 Task: Find a house in Peterlee, UK, for 7 adults from July 10 to July 15, with Wifi, Free parking, Gym, TV, and Breakfast, priced between ₹10,000 and ₹15,000, with 4 bedrooms, 7 beds, and 4 bathrooms.
Action: Mouse moved to (588, 126)
Screenshot: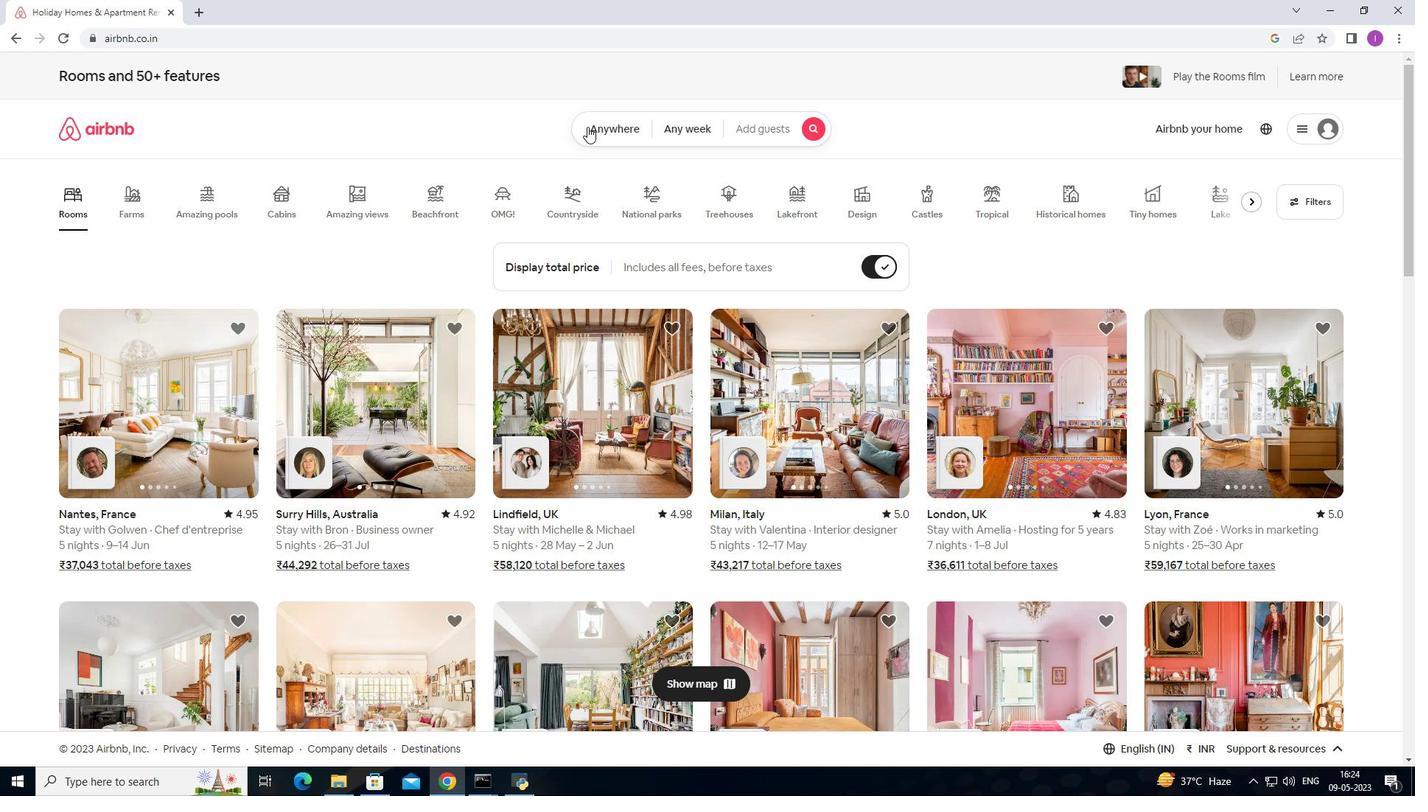 
Action: Mouse pressed left at (588, 126)
Screenshot: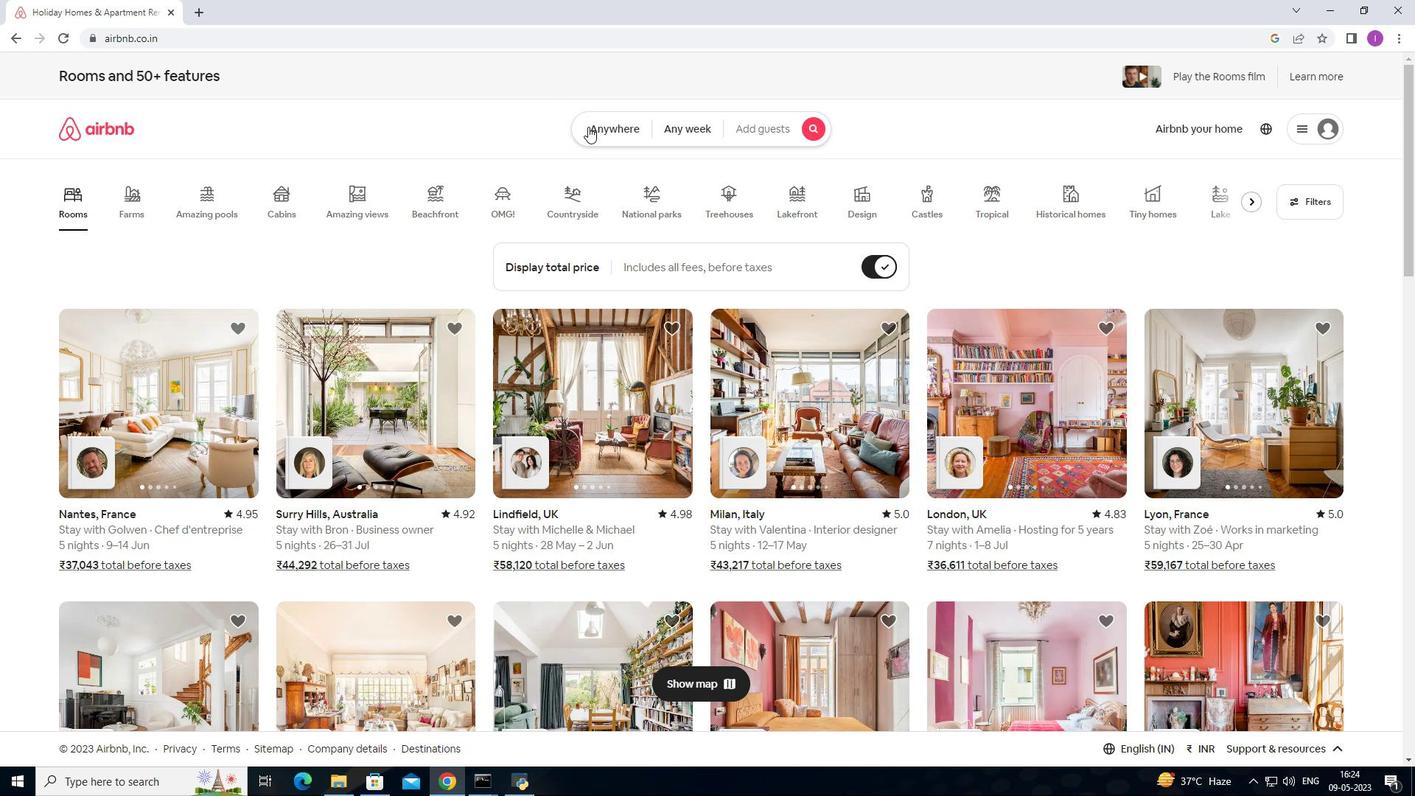 
Action: Mouse moved to (436, 180)
Screenshot: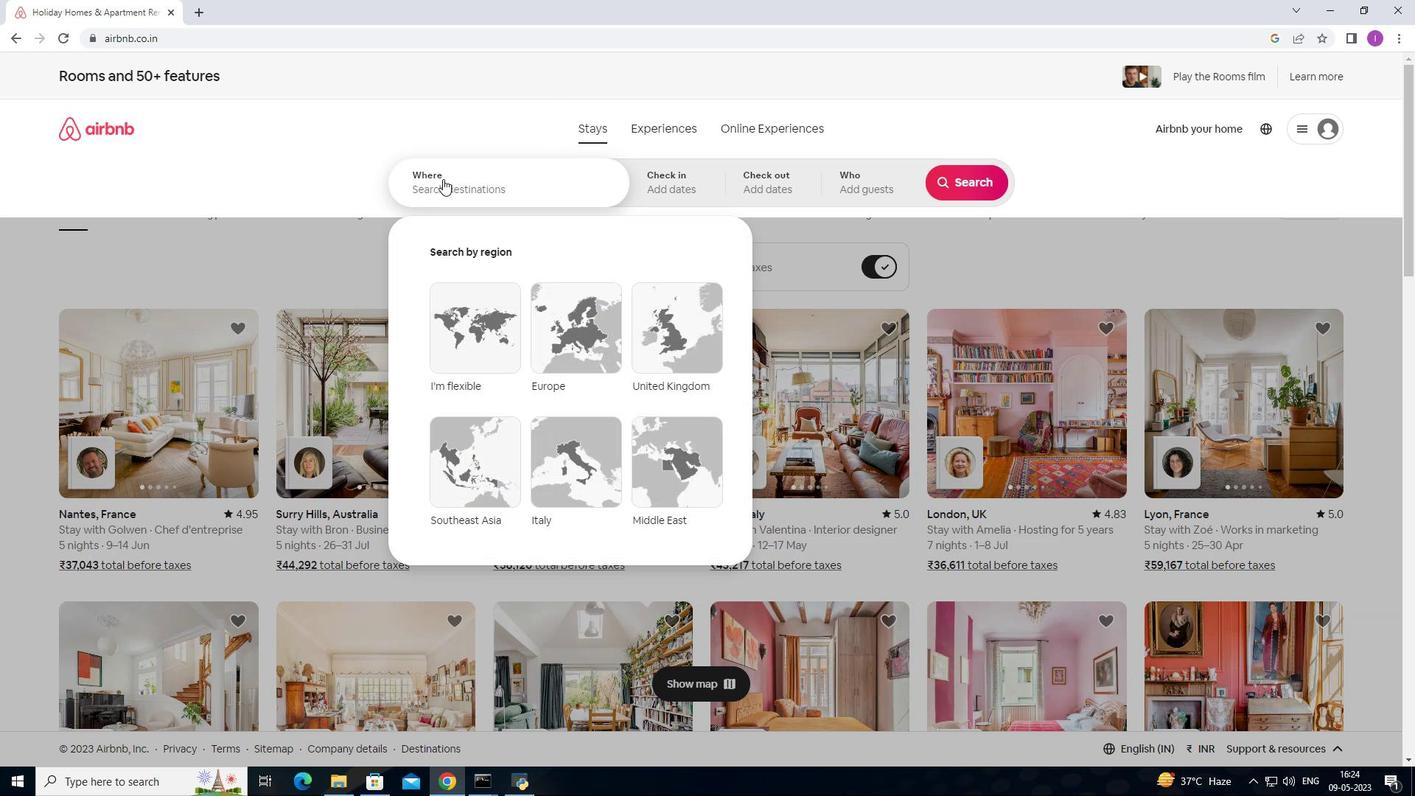 
Action: Mouse pressed left at (436, 180)
Screenshot: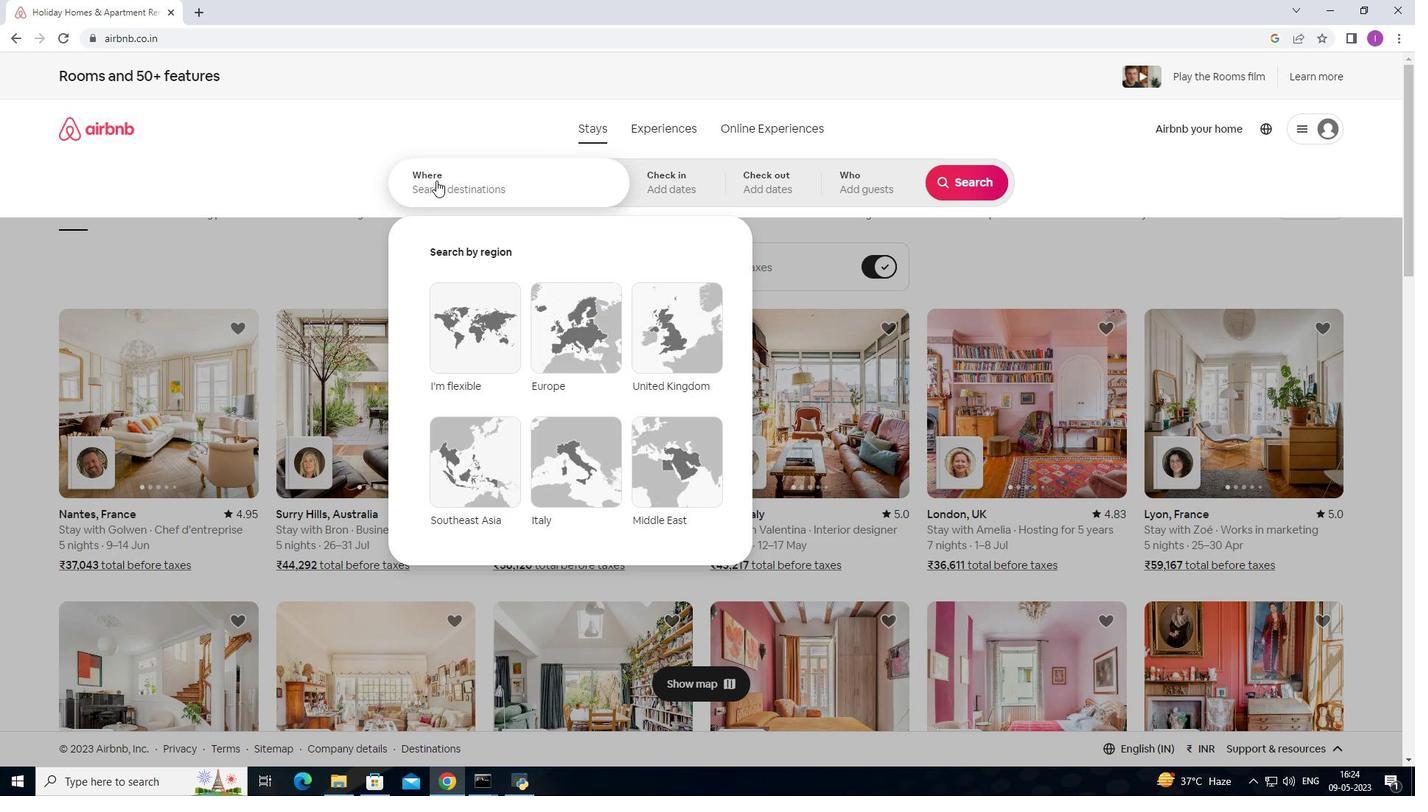 
Action: Mouse moved to (448, 187)
Screenshot: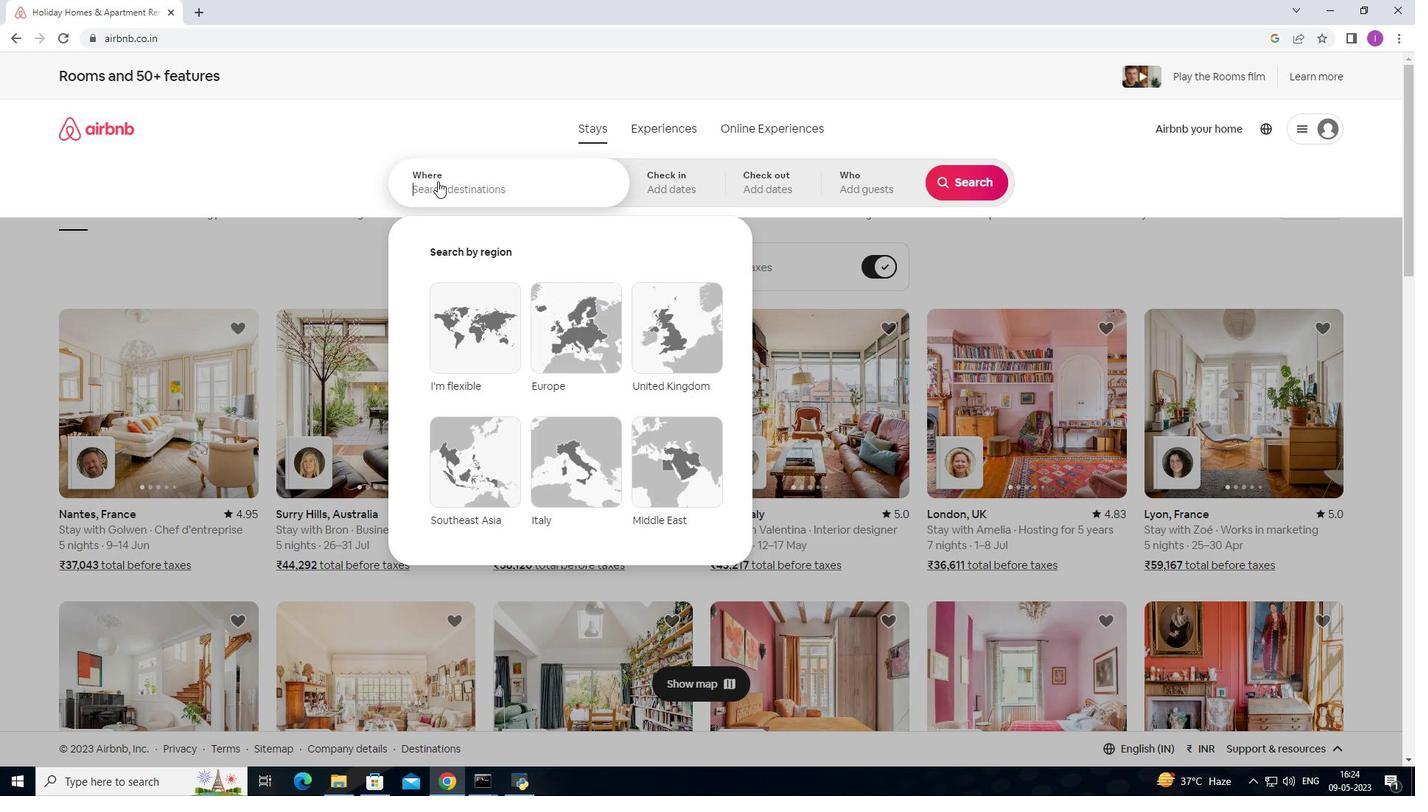 
Action: Key pressed <Key.shift><Key.shift><Key.shift><Key.shift><Key.shift><Key.shift>Peterlee
Screenshot: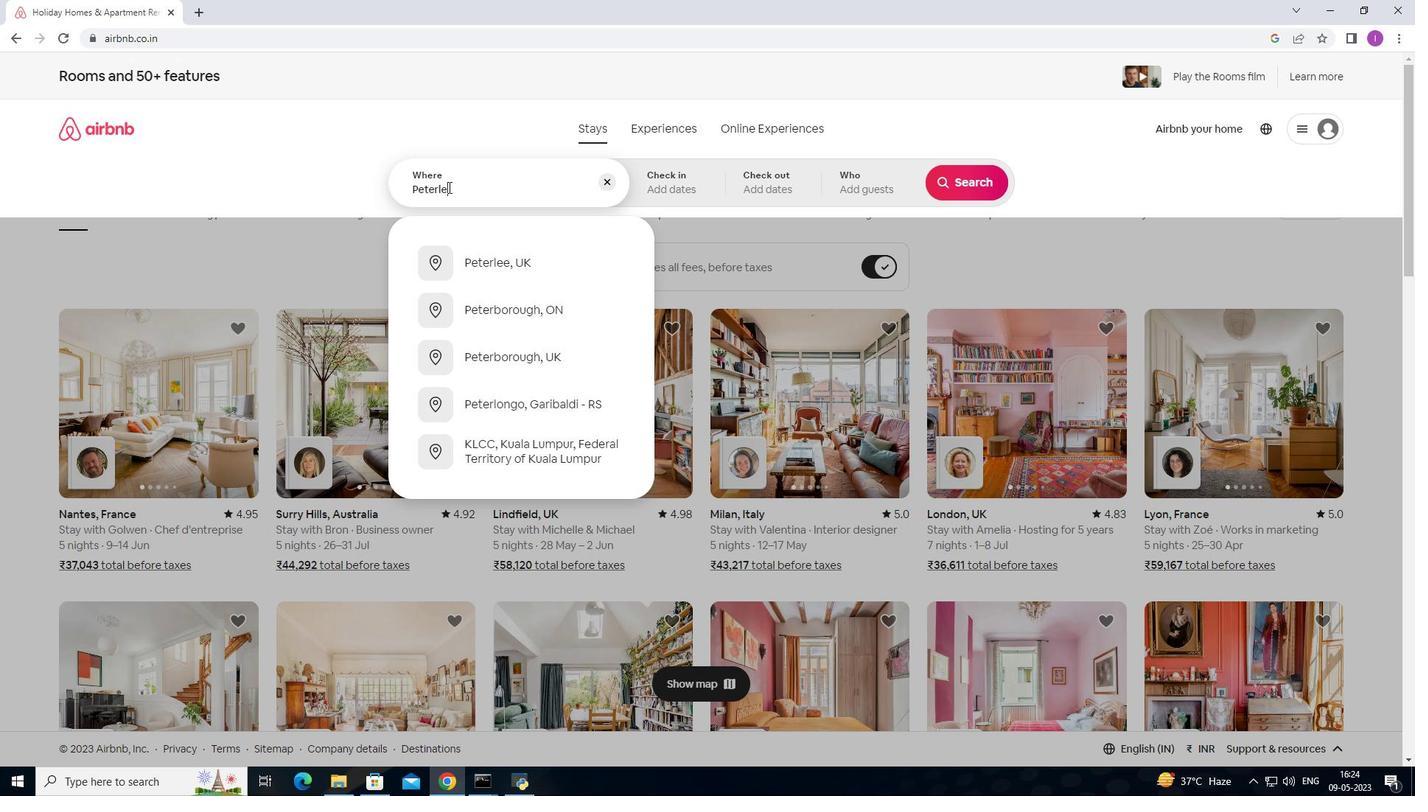 
Action: Mouse moved to (481, 258)
Screenshot: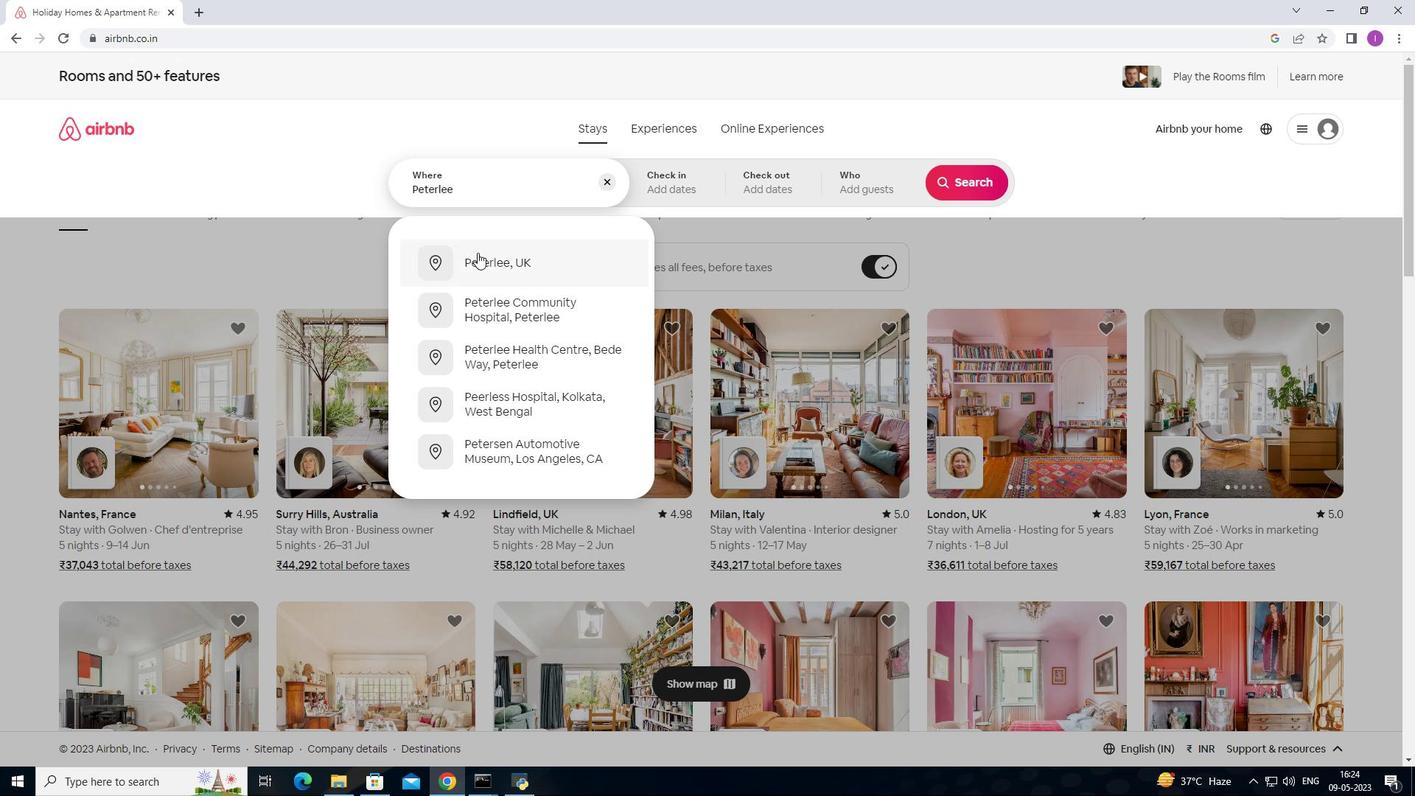 
Action: Mouse pressed left at (481, 258)
Screenshot: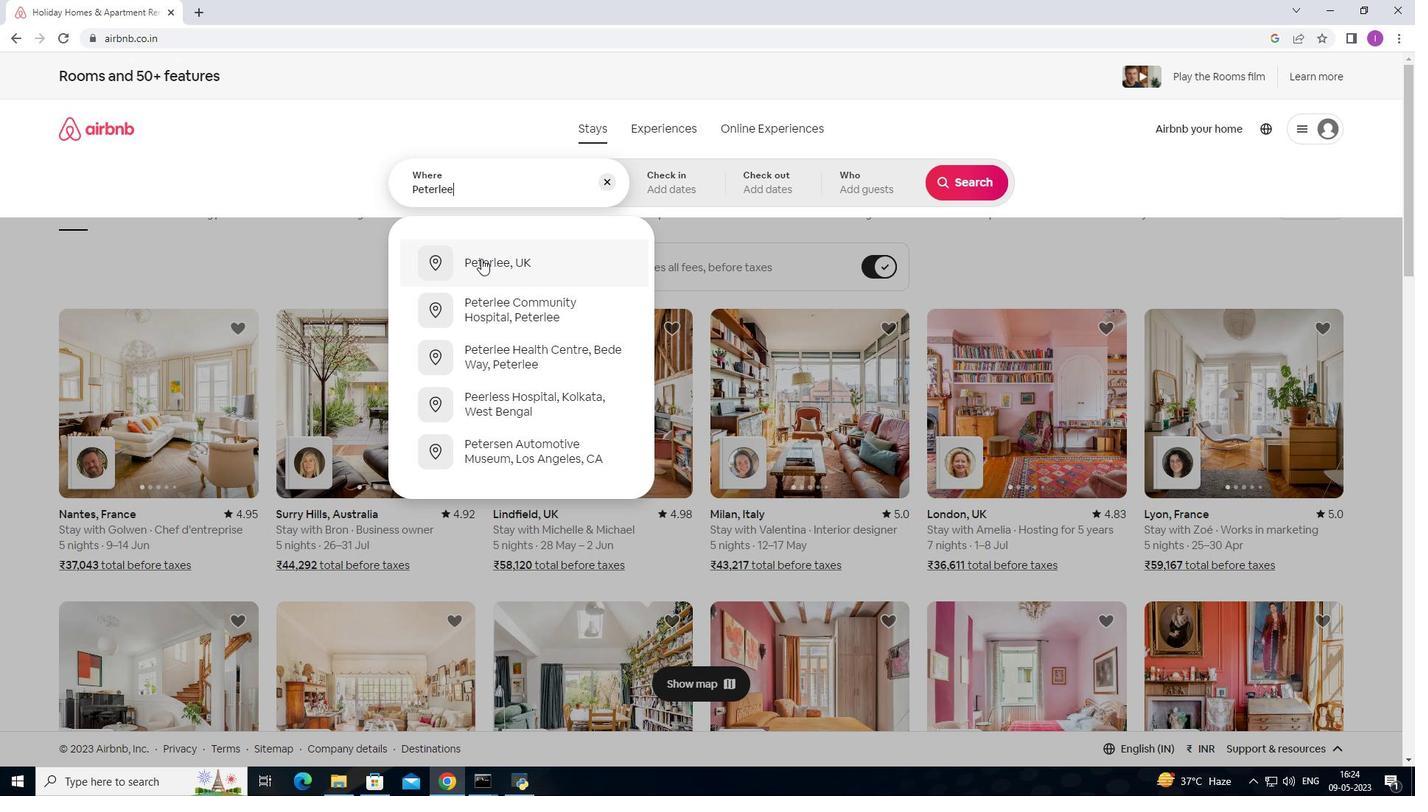 
Action: Mouse moved to (968, 299)
Screenshot: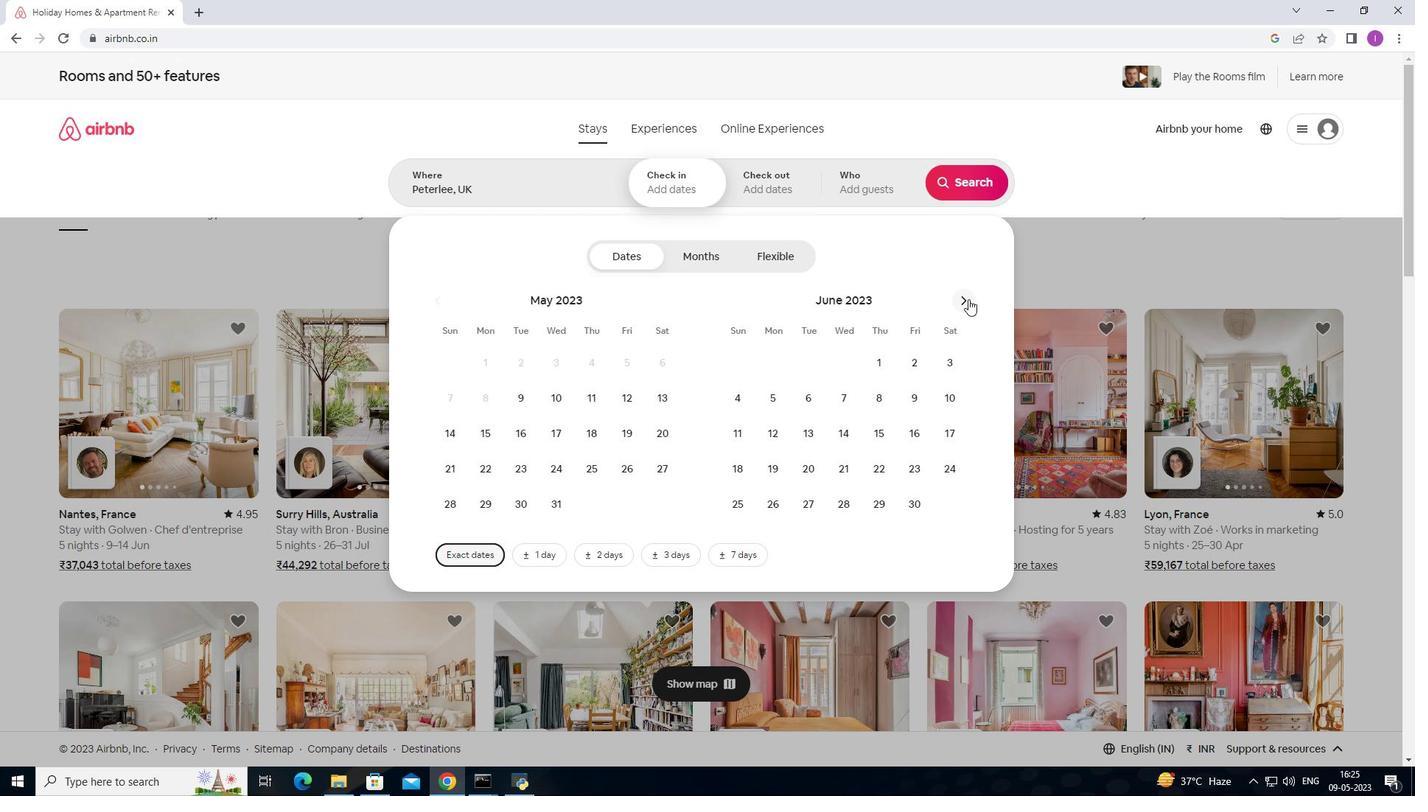 
Action: Mouse pressed left at (968, 299)
Screenshot: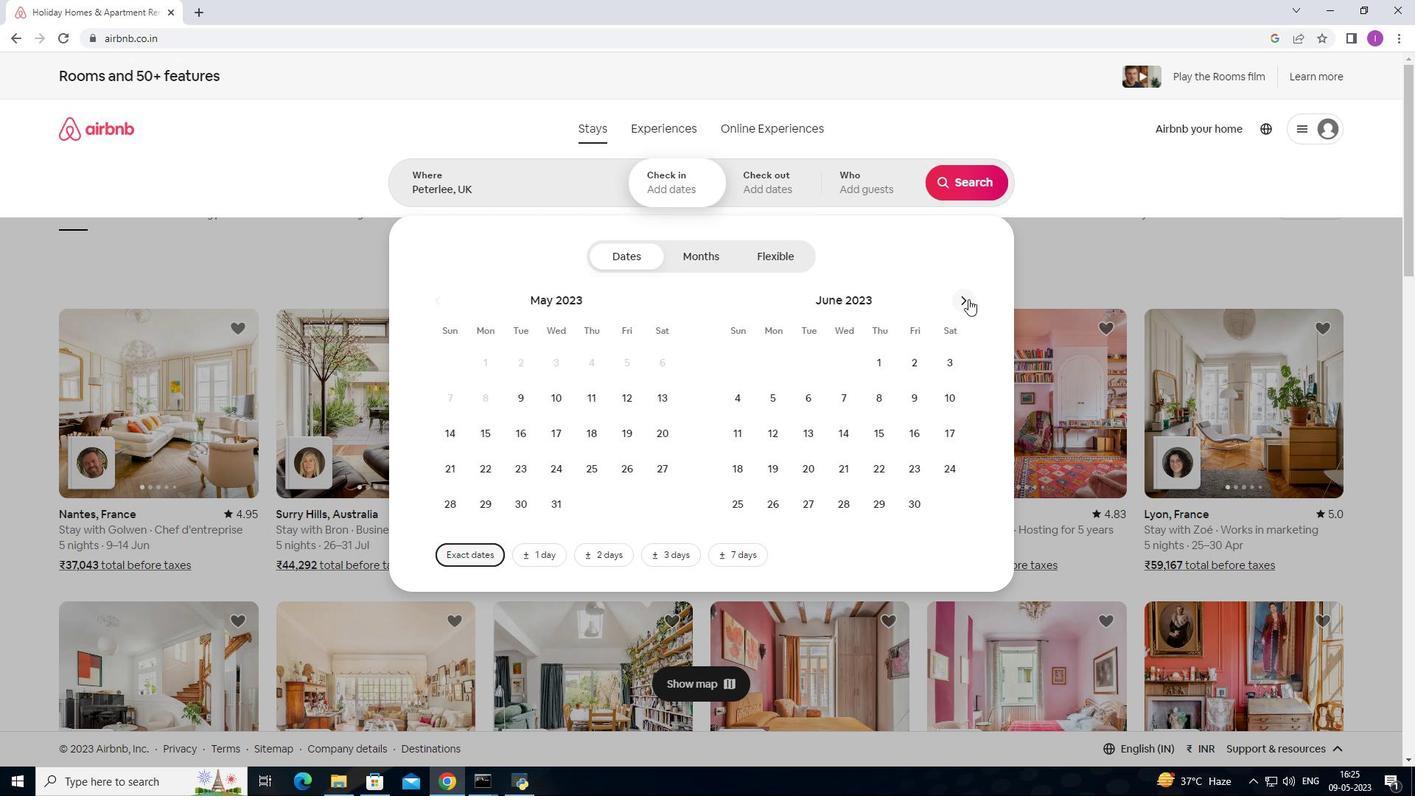 
Action: Mouse pressed left at (968, 299)
Screenshot: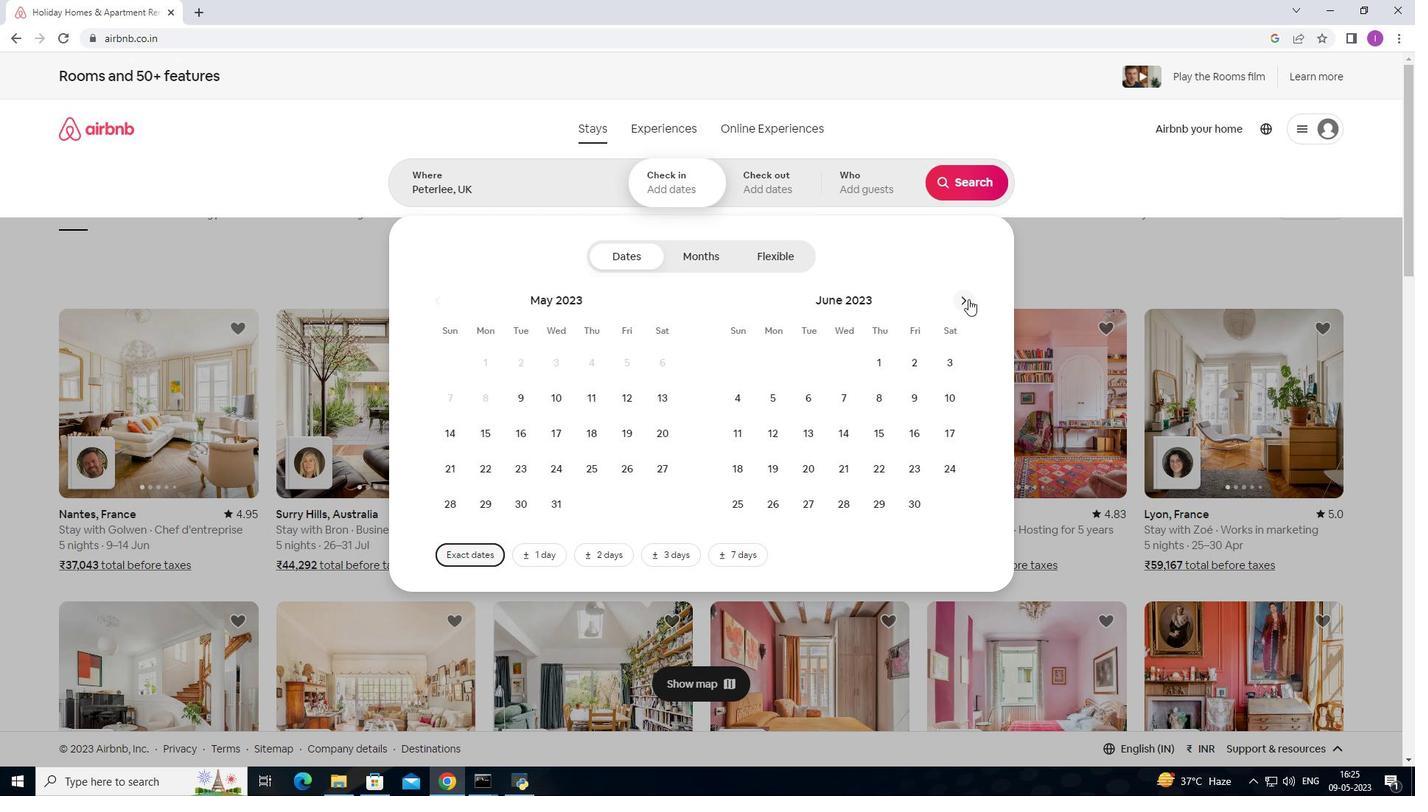 
Action: Mouse moved to (486, 434)
Screenshot: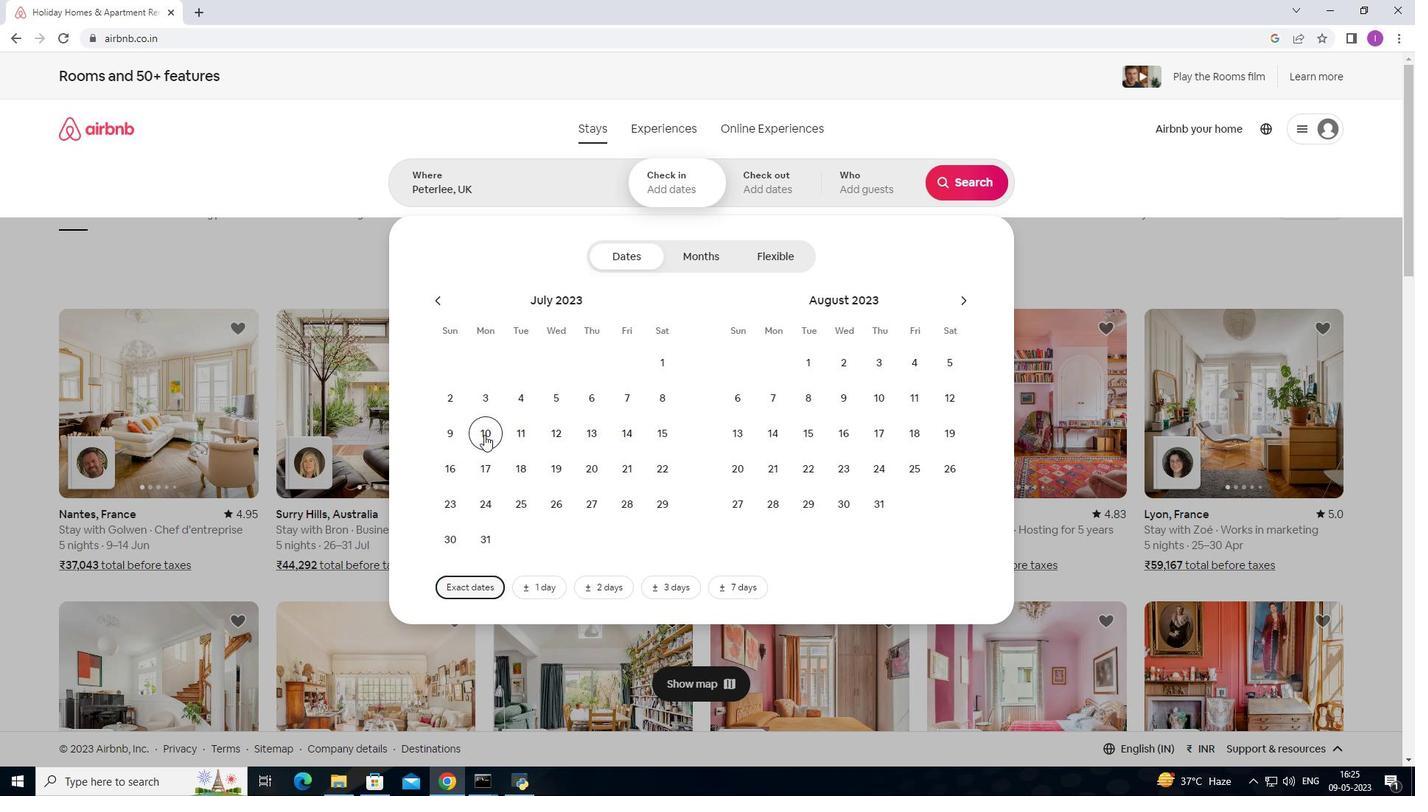 
Action: Mouse pressed left at (486, 434)
Screenshot: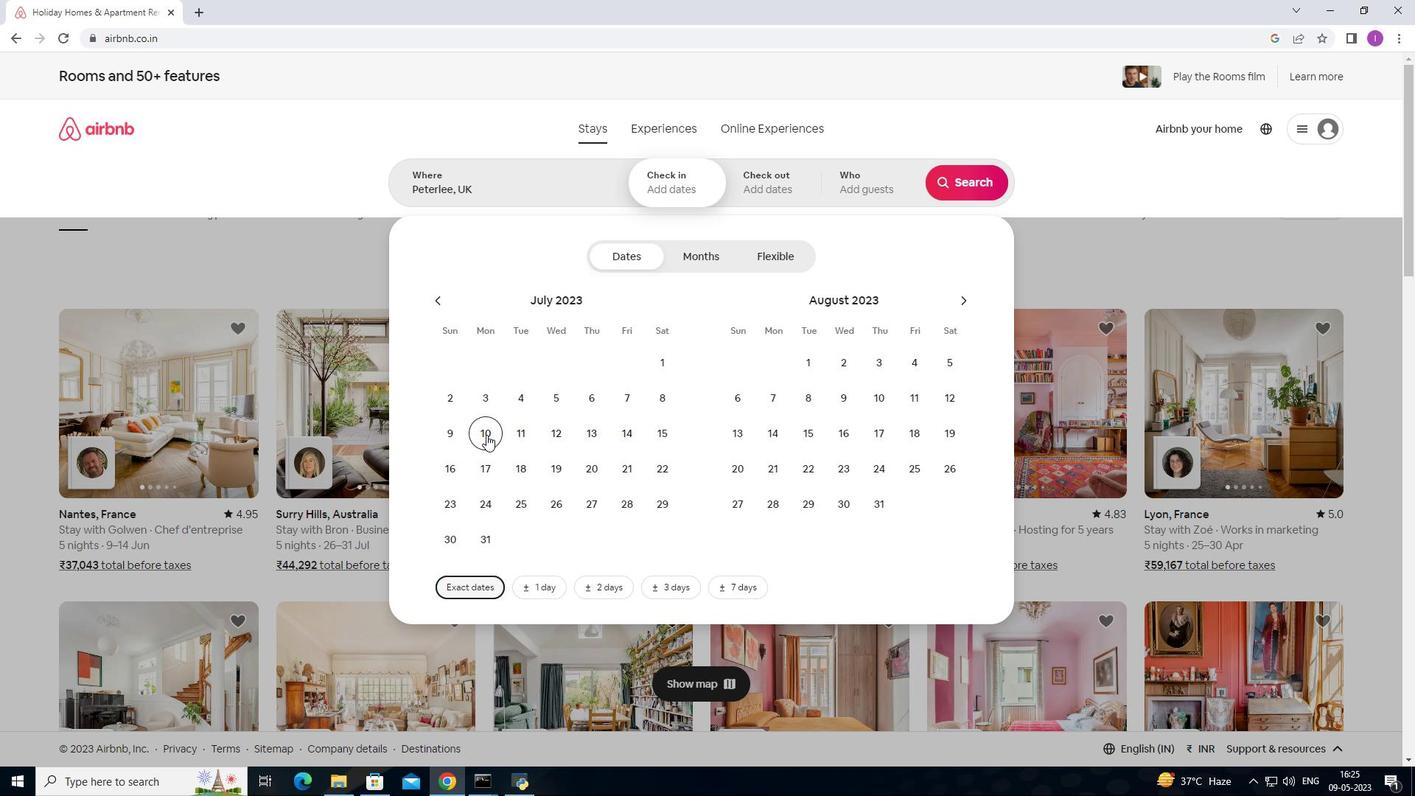 
Action: Mouse moved to (675, 433)
Screenshot: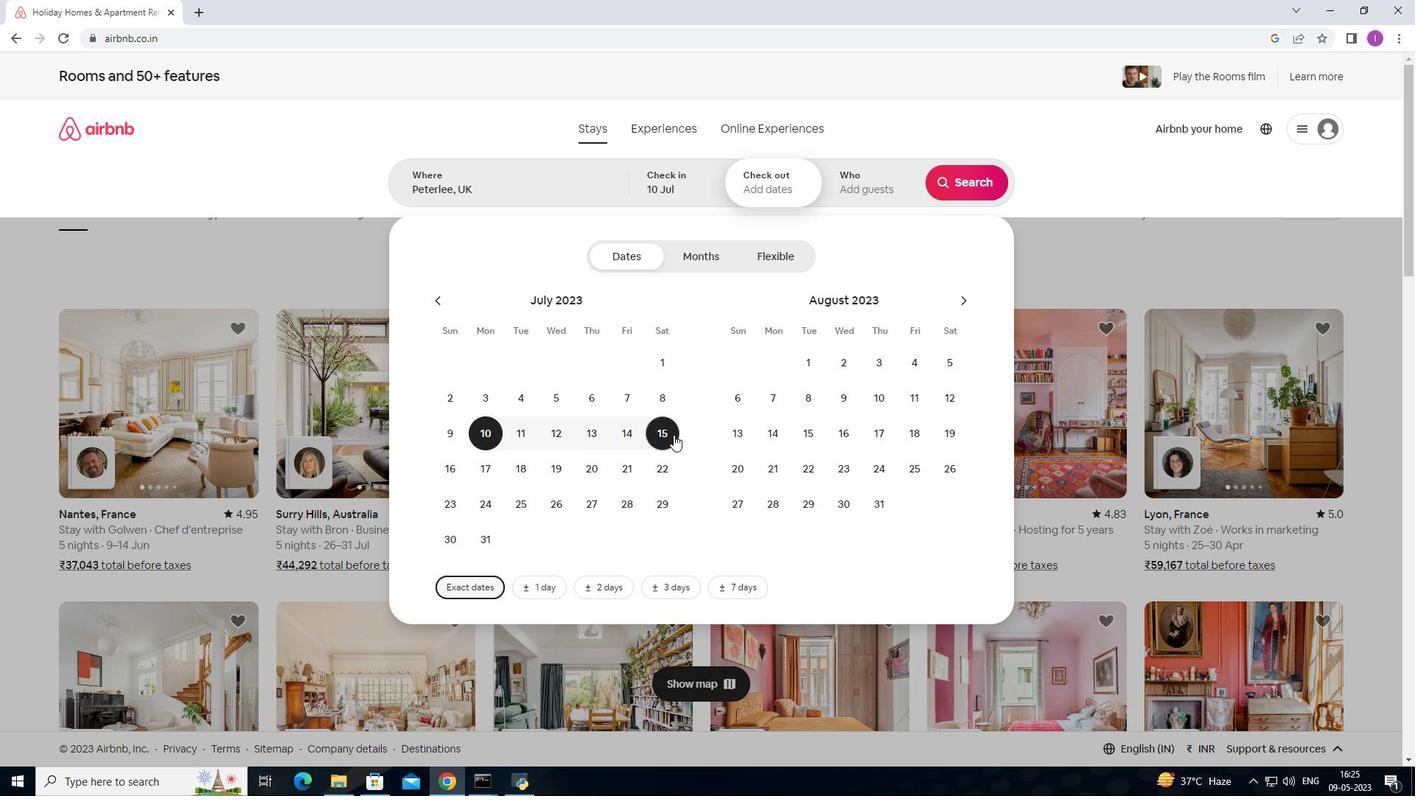 
Action: Mouse pressed left at (675, 433)
Screenshot: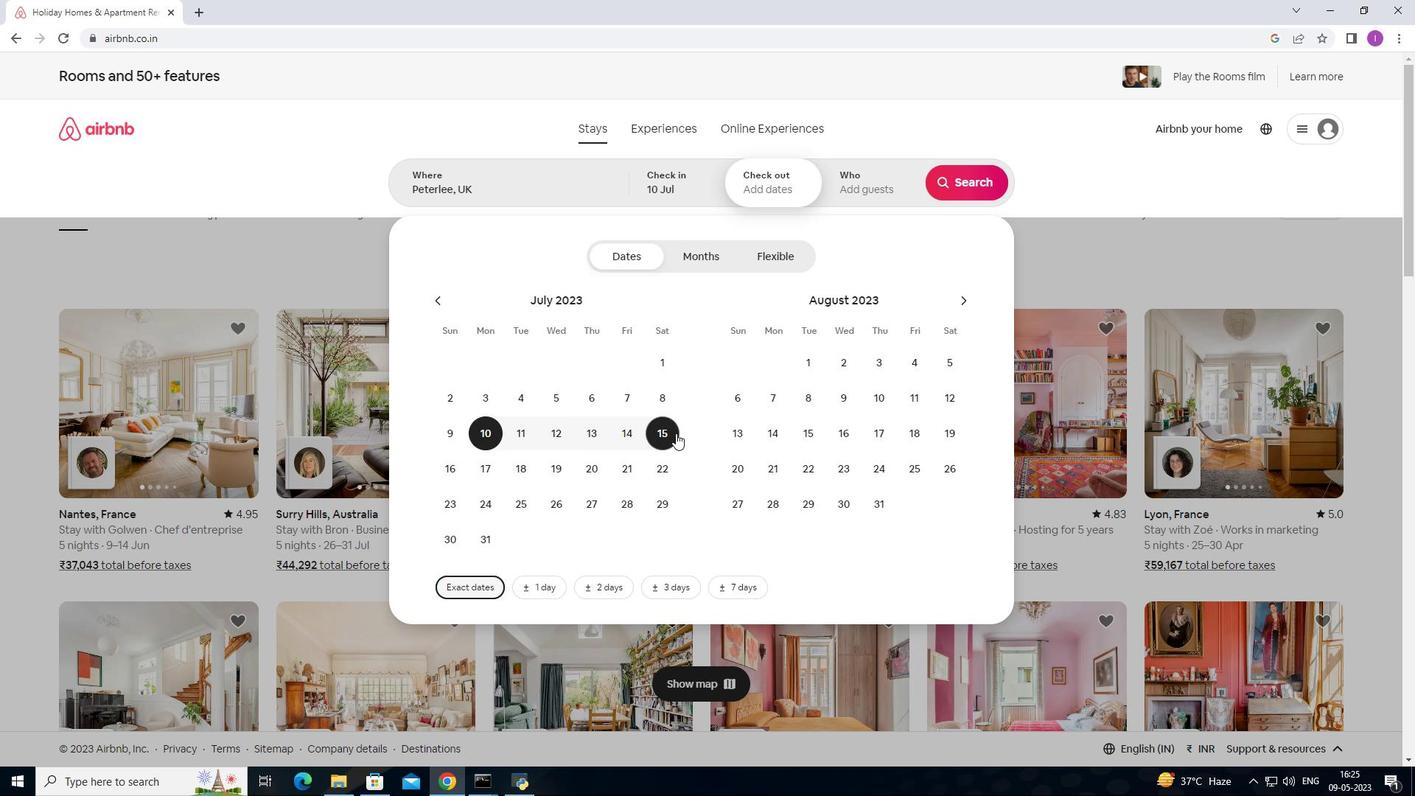 
Action: Mouse moved to (846, 196)
Screenshot: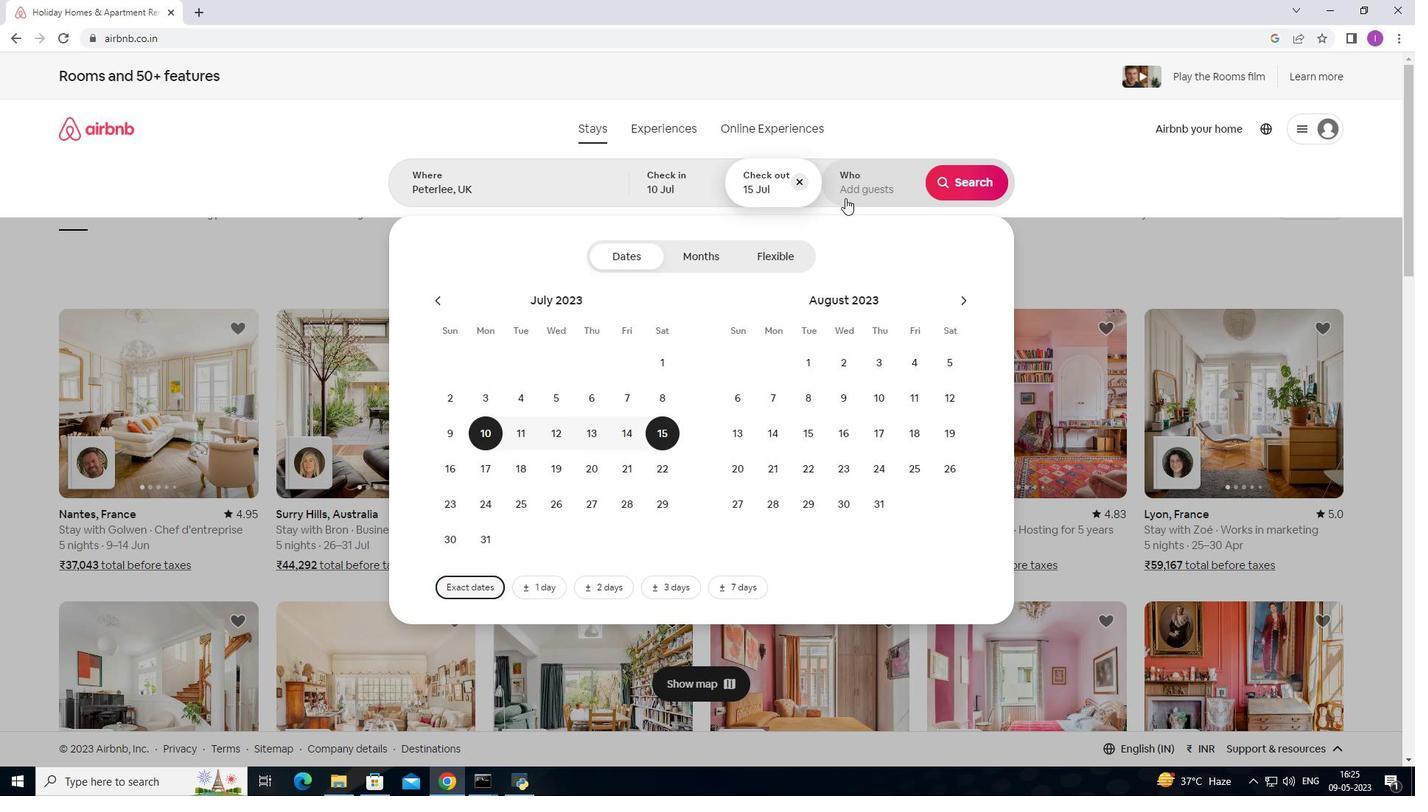 
Action: Mouse pressed left at (846, 196)
Screenshot: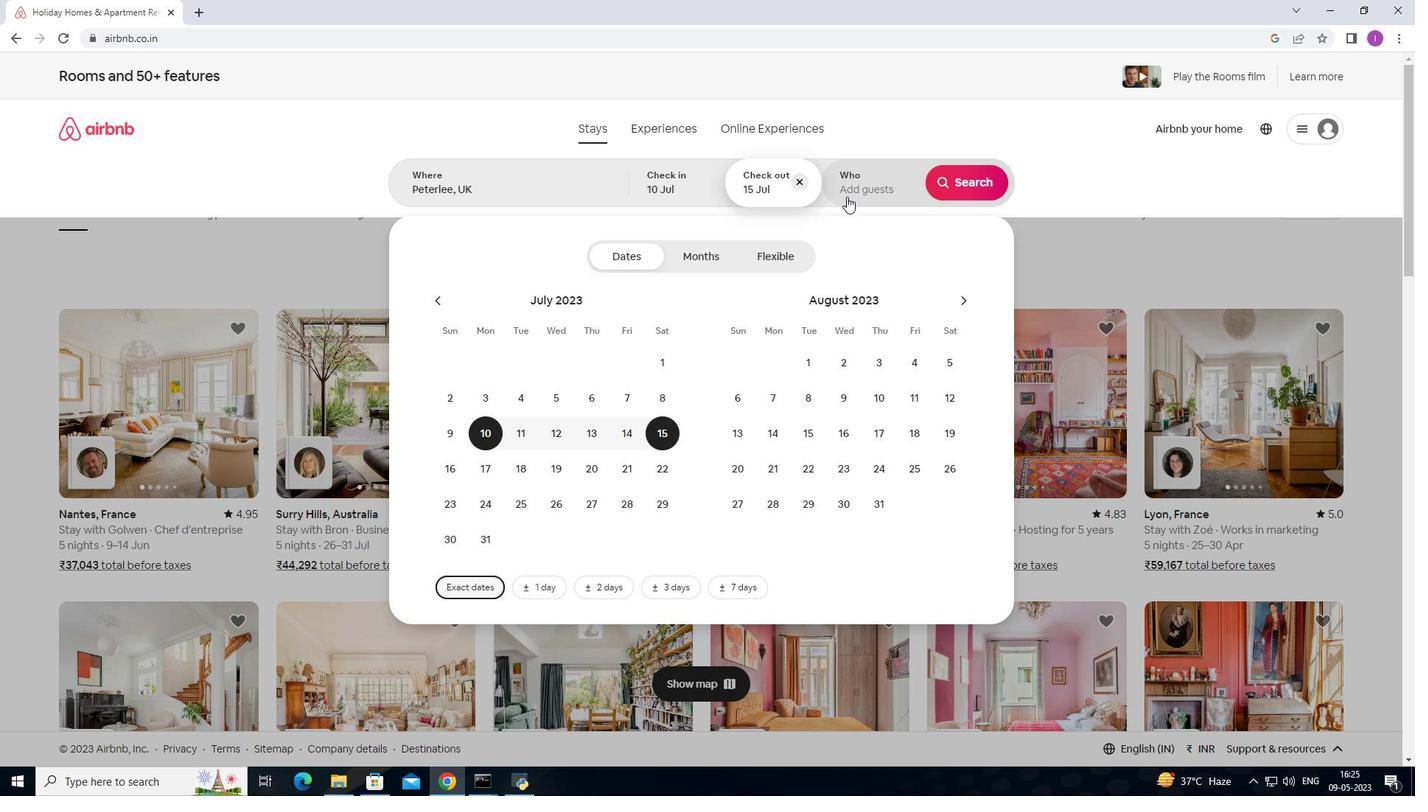
Action: Mouse moved to (969, 257)
Screenshot: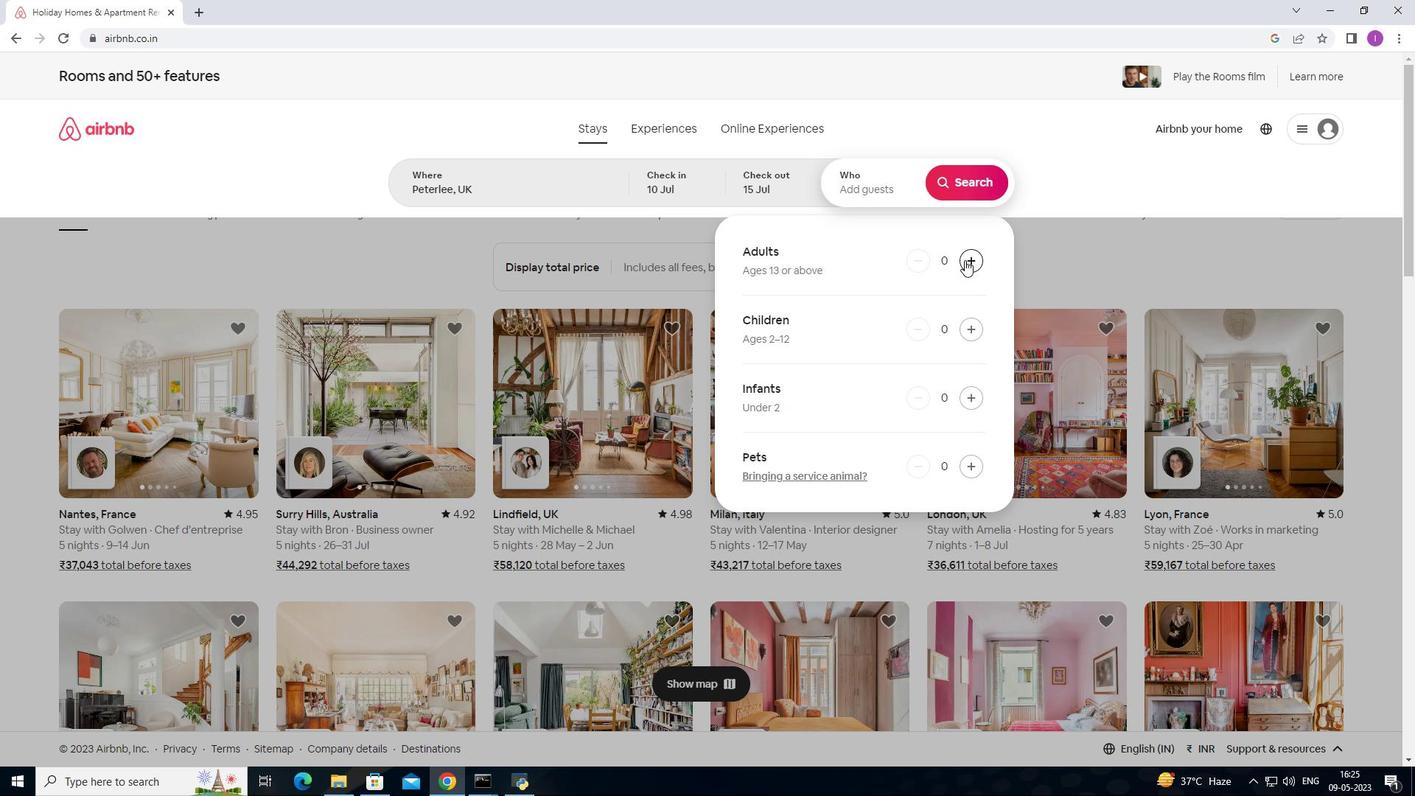 
Action: Mouse pressed left at (969, 257)
Screenshot: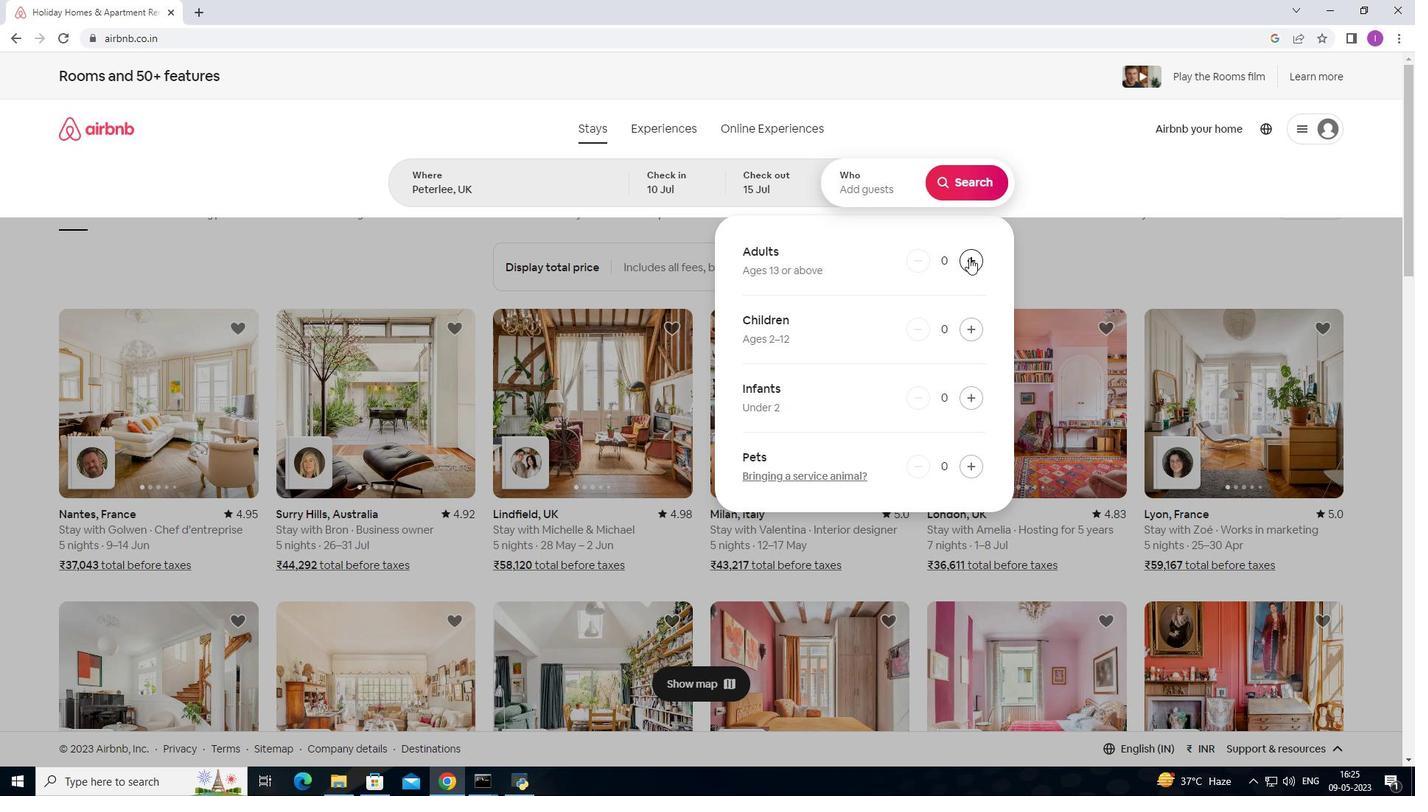 
Action: Mouse pressed left at (969, 257)
Screenshot: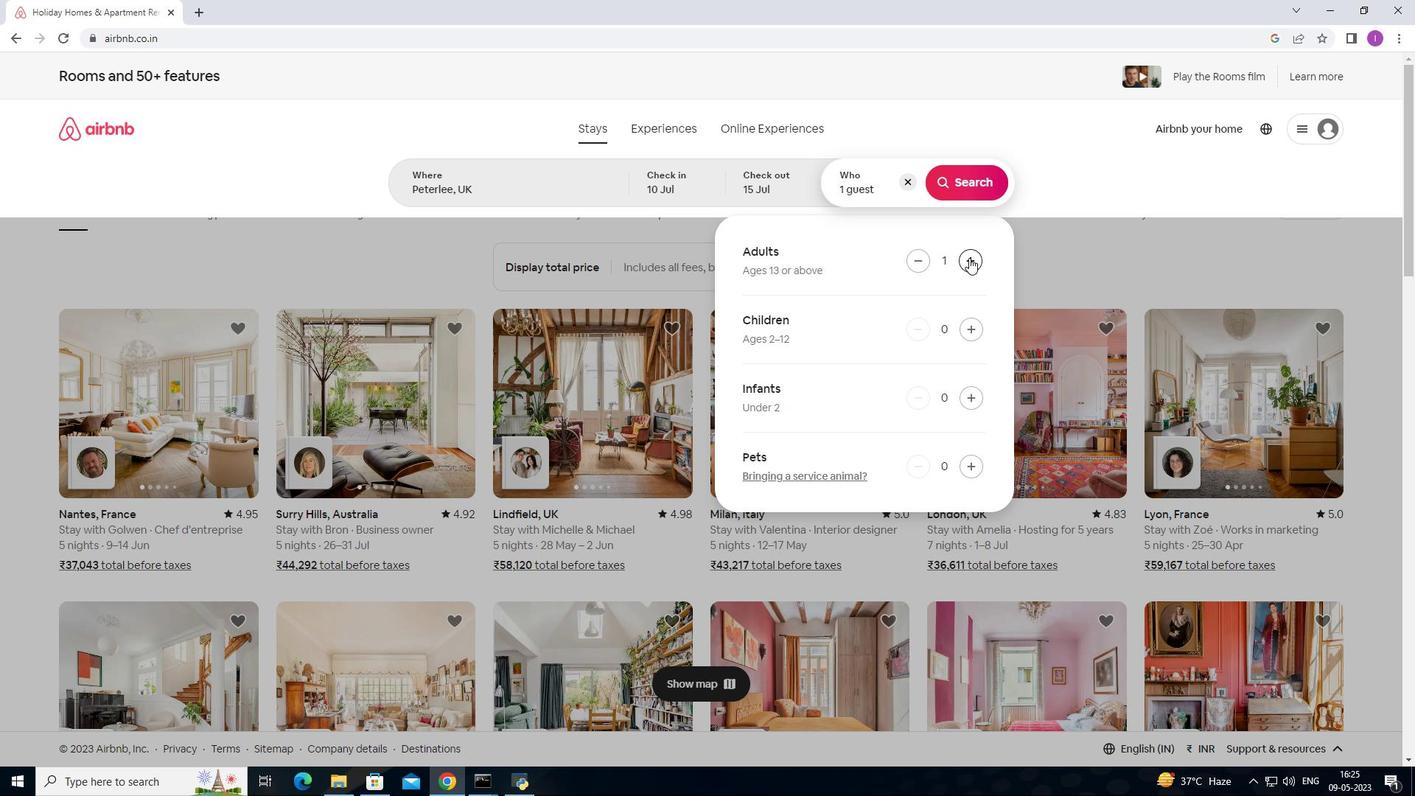 
Action: Mouse pressed left at (969, 257)
Screenshot: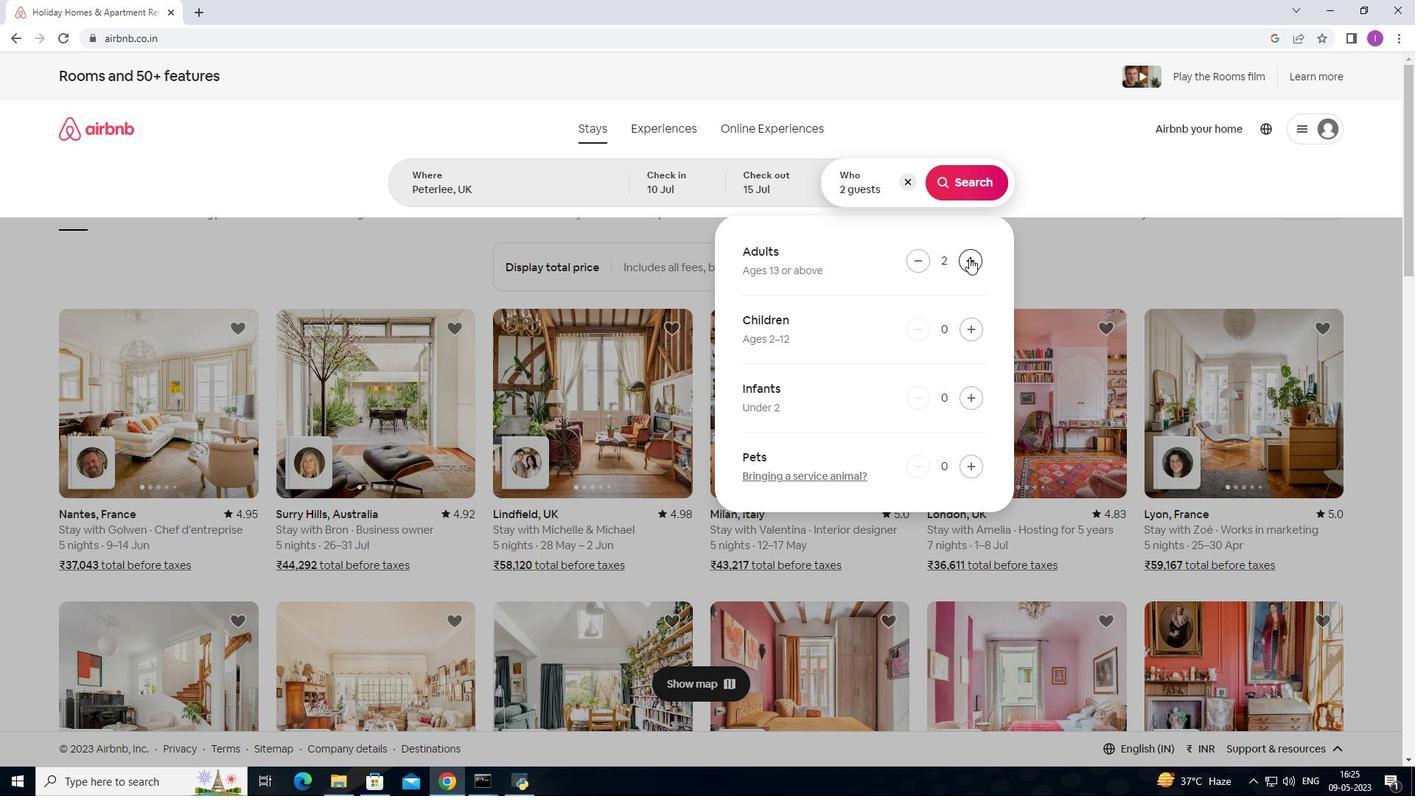 
Action: Mouse pressed left at (969, 257)
Screenshot: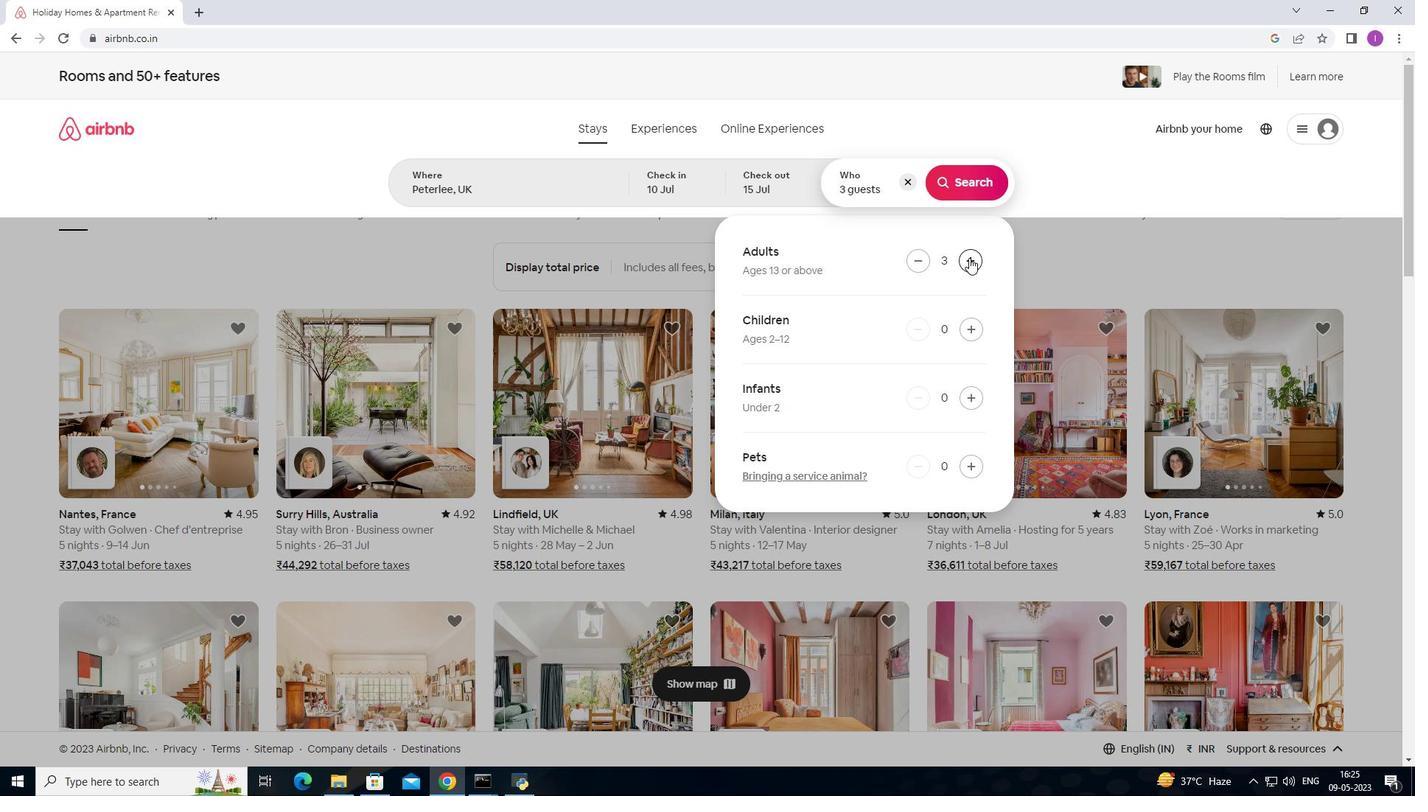 
Action: Mouse pressed left at (969, 257)
Screenshot: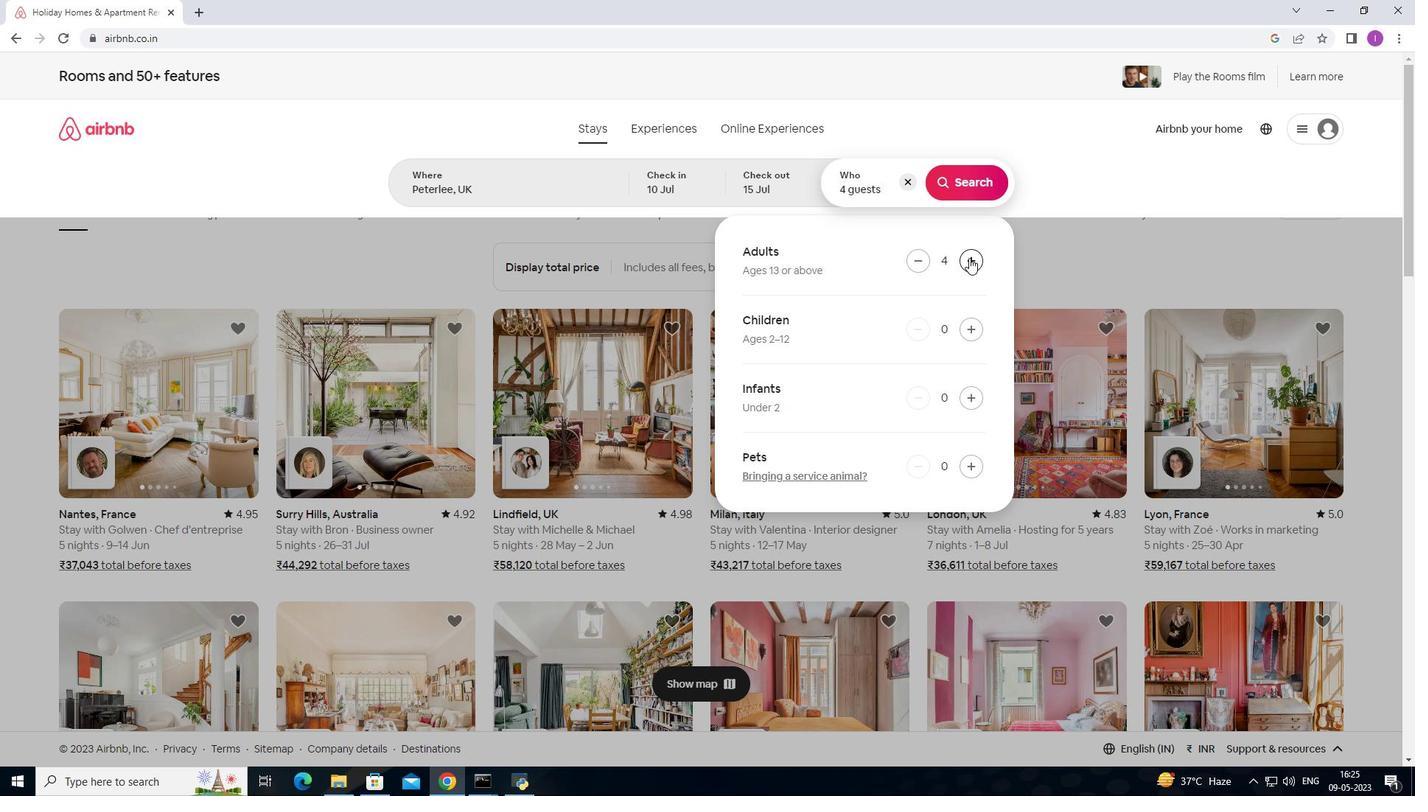 
Action: Mouse pressed left at (969, 257)
Screenshot: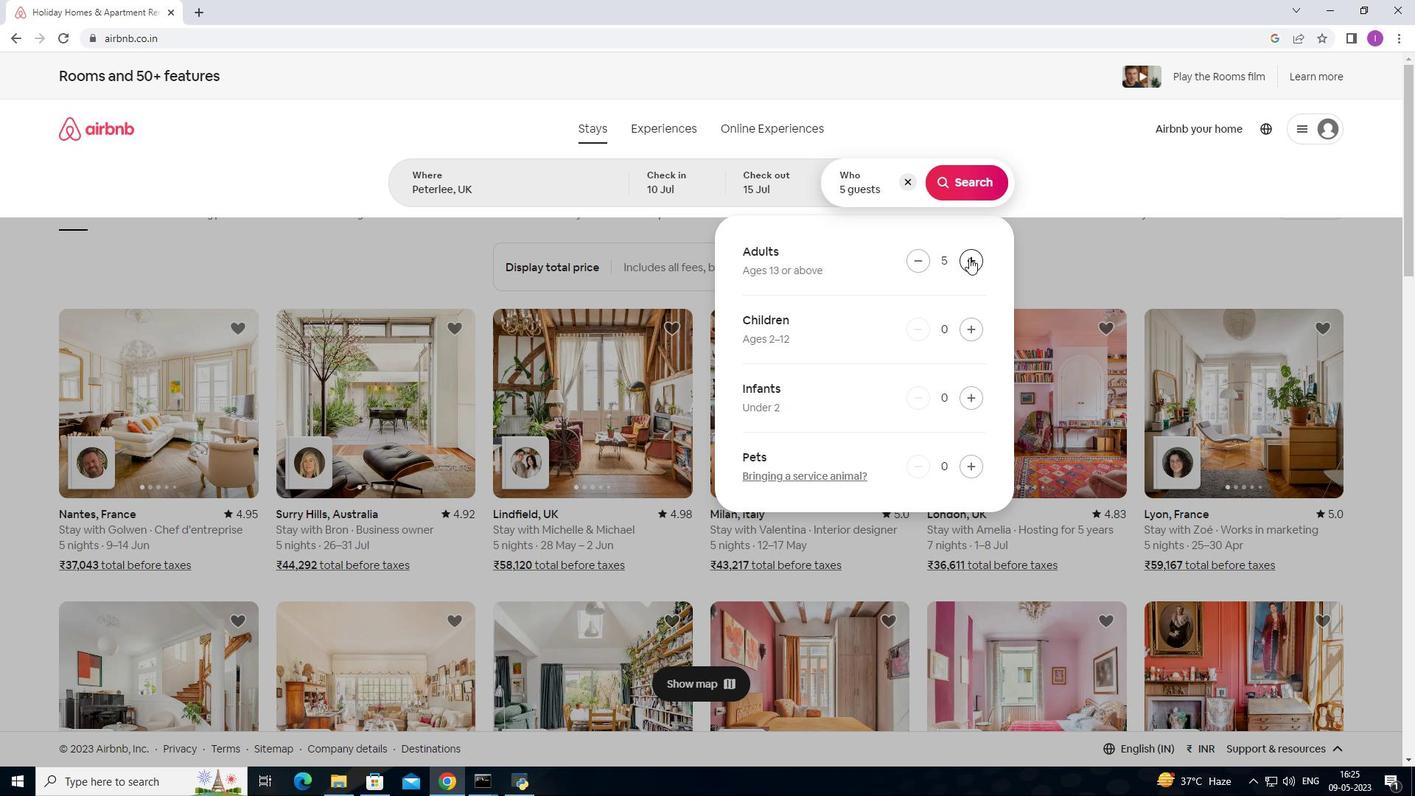 
Action: Mouse pressed left at (969, 257)
Screenshot: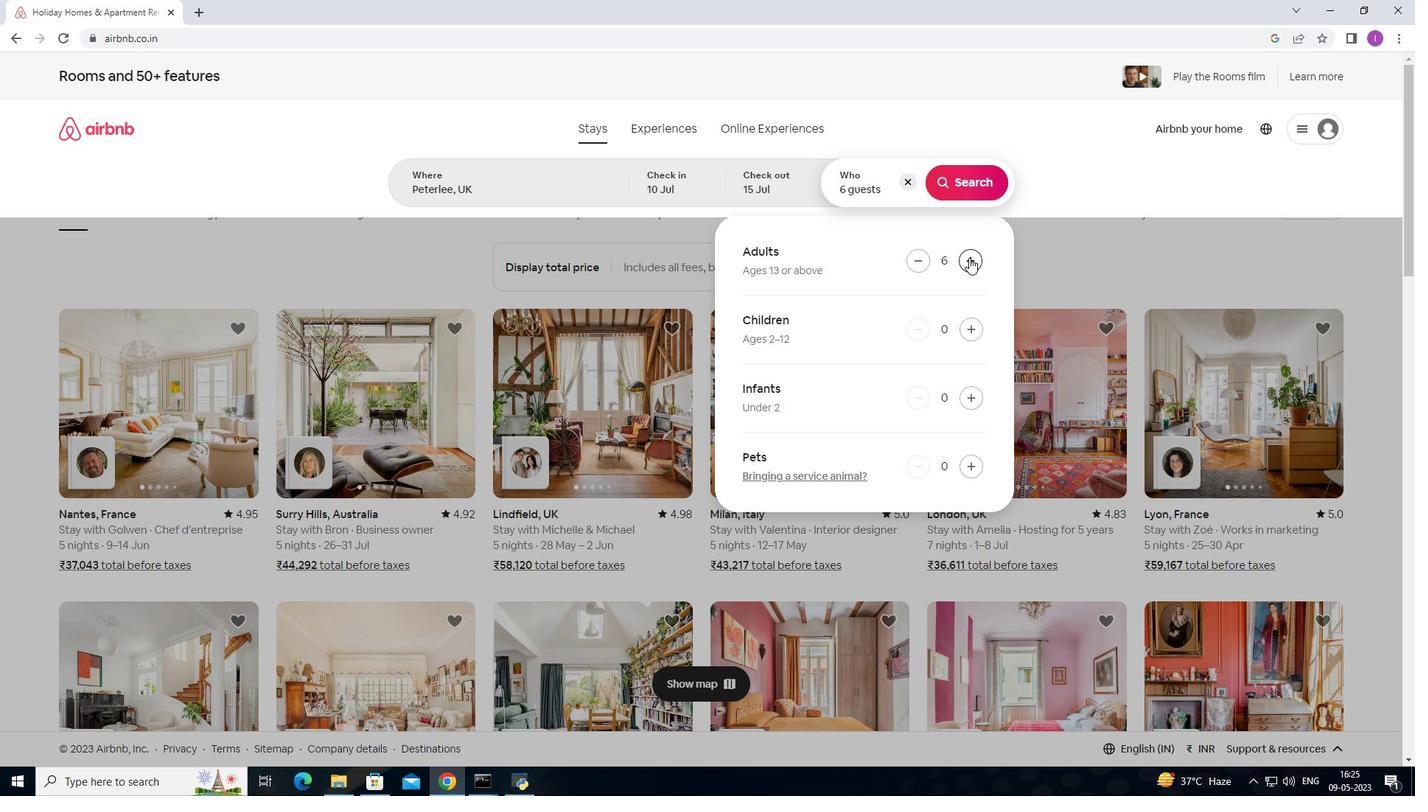 
Action: Mouse moved to (965, 188)
Screenshot: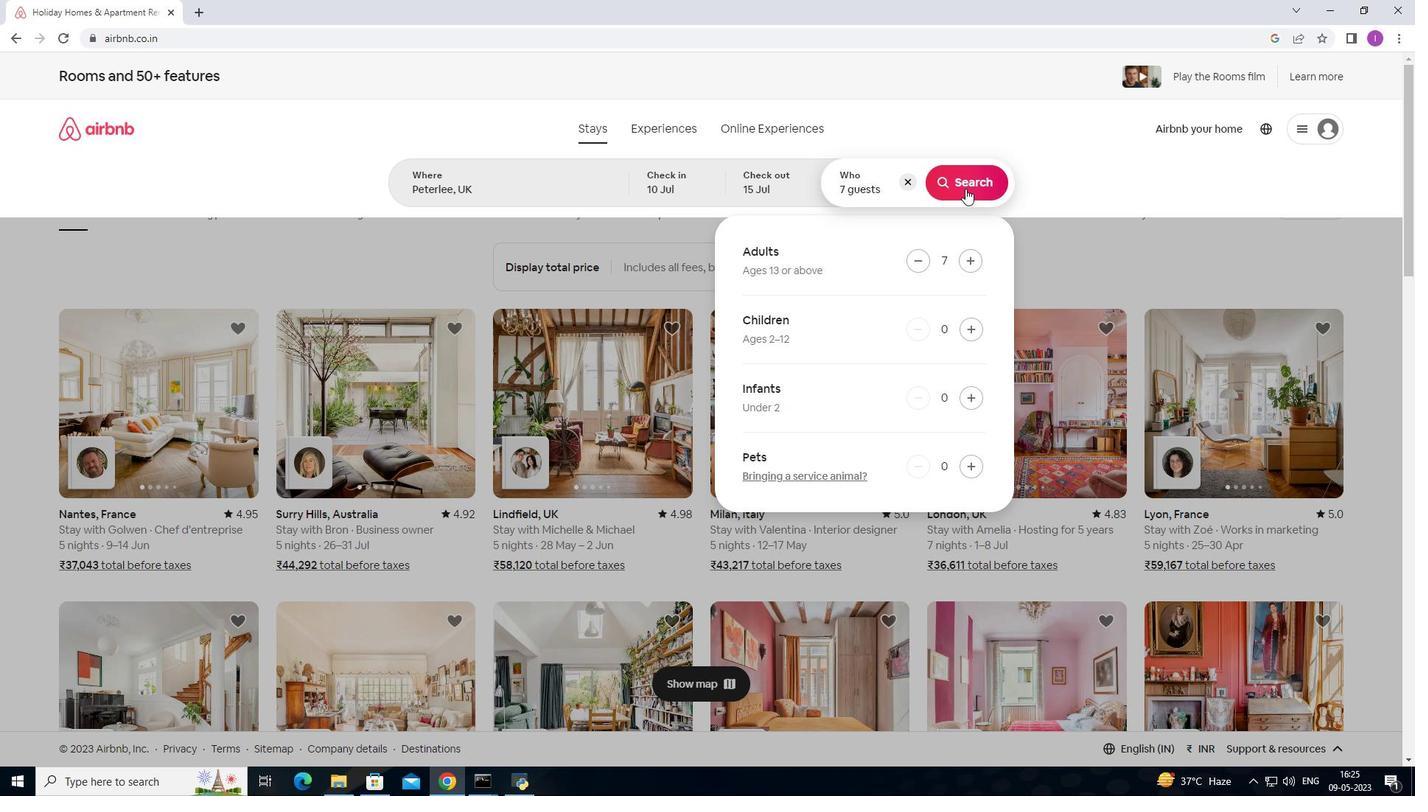 
Action: Mouse pressed left at (965, 188)
Screenshot: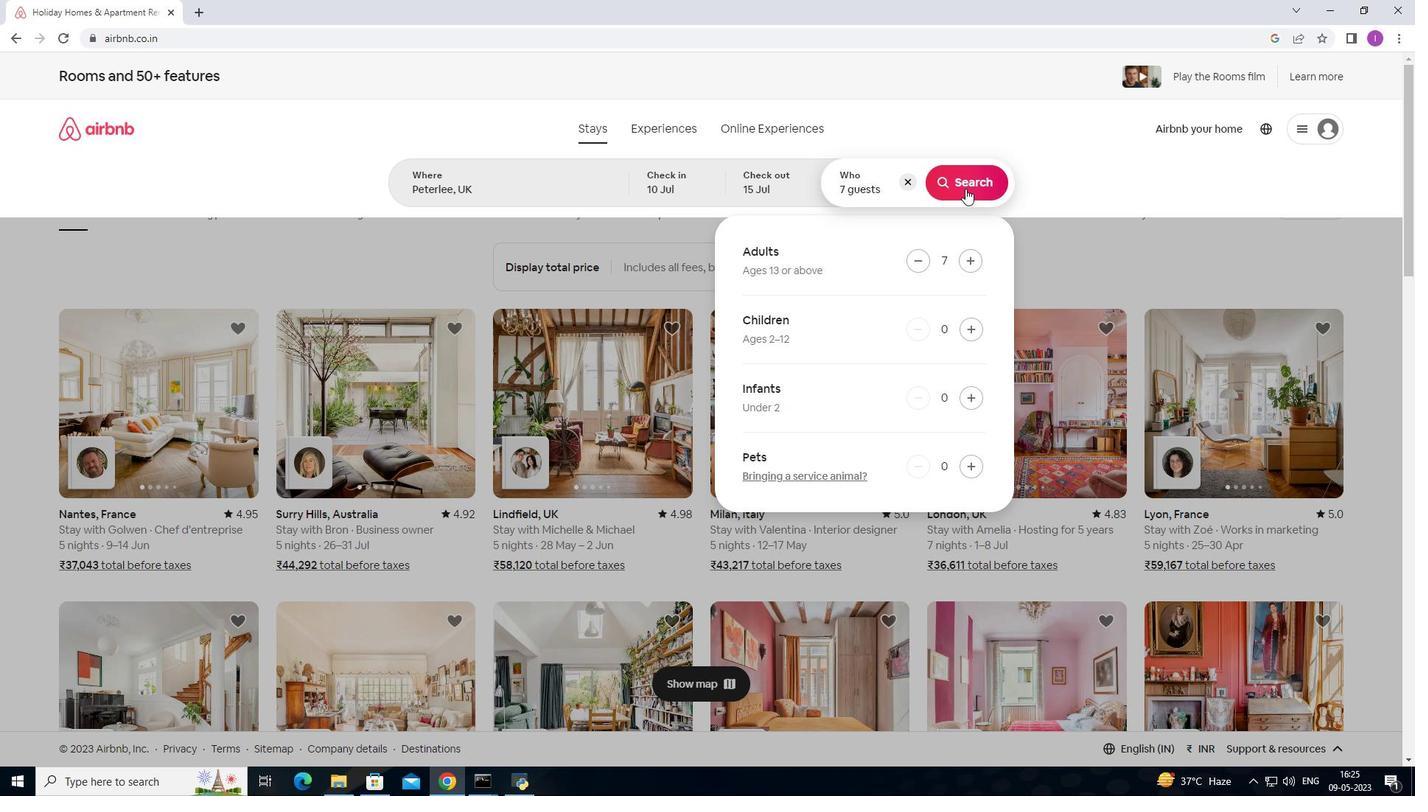 
Action: Mouse moved to (1342, 141)
Screenshot: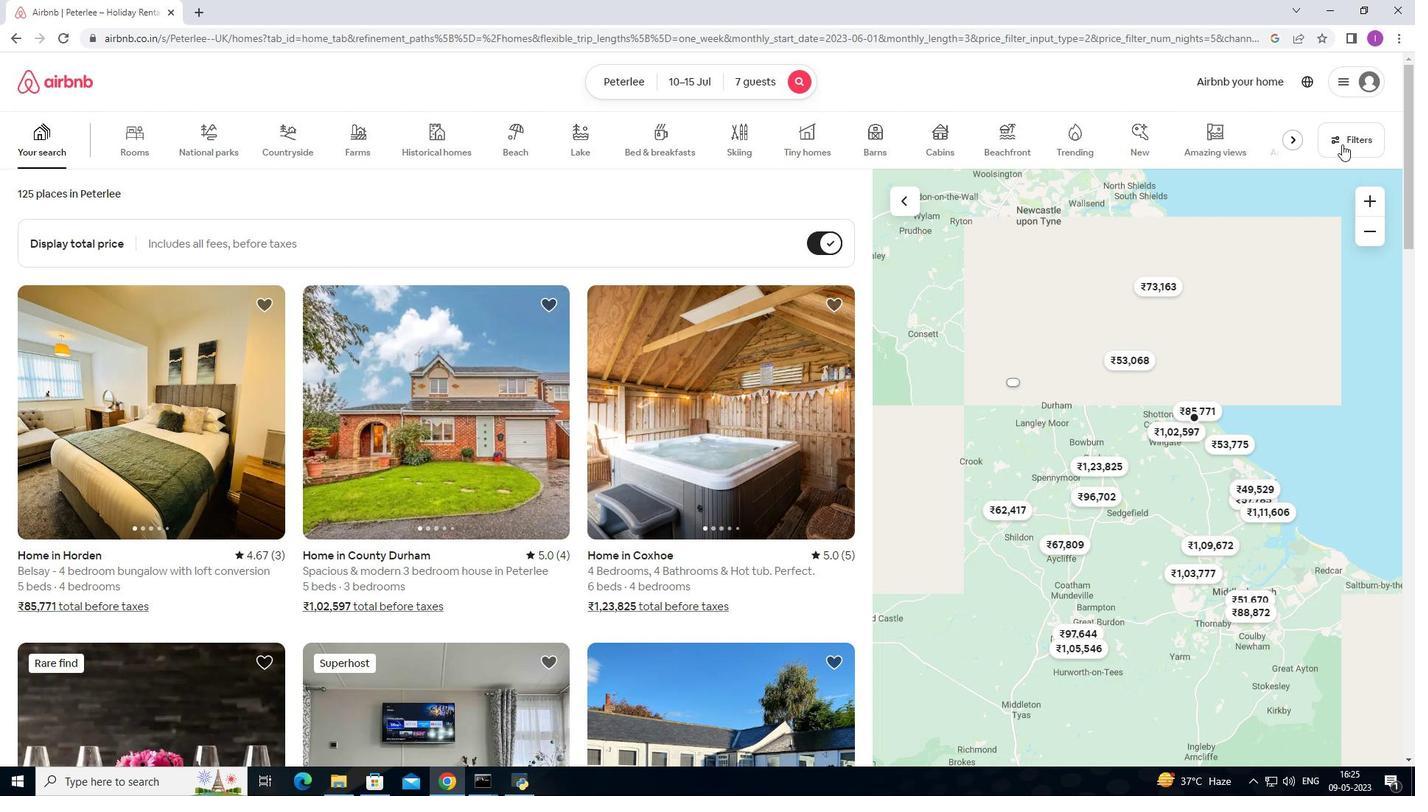 
Action: Mouse pressed left at (1342, 141)
Screenshot: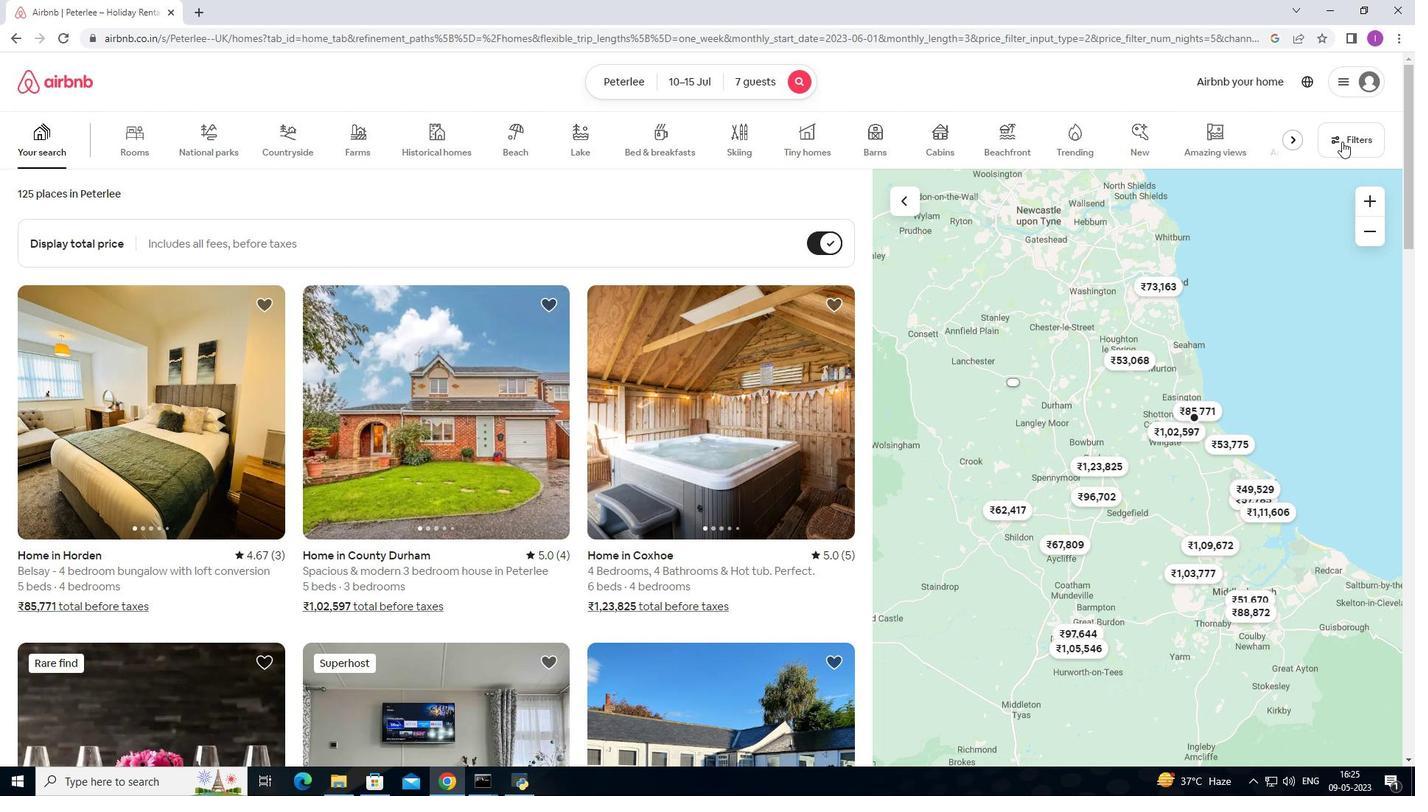 
Action: Mouse moved to (531, 507)
Screenshot: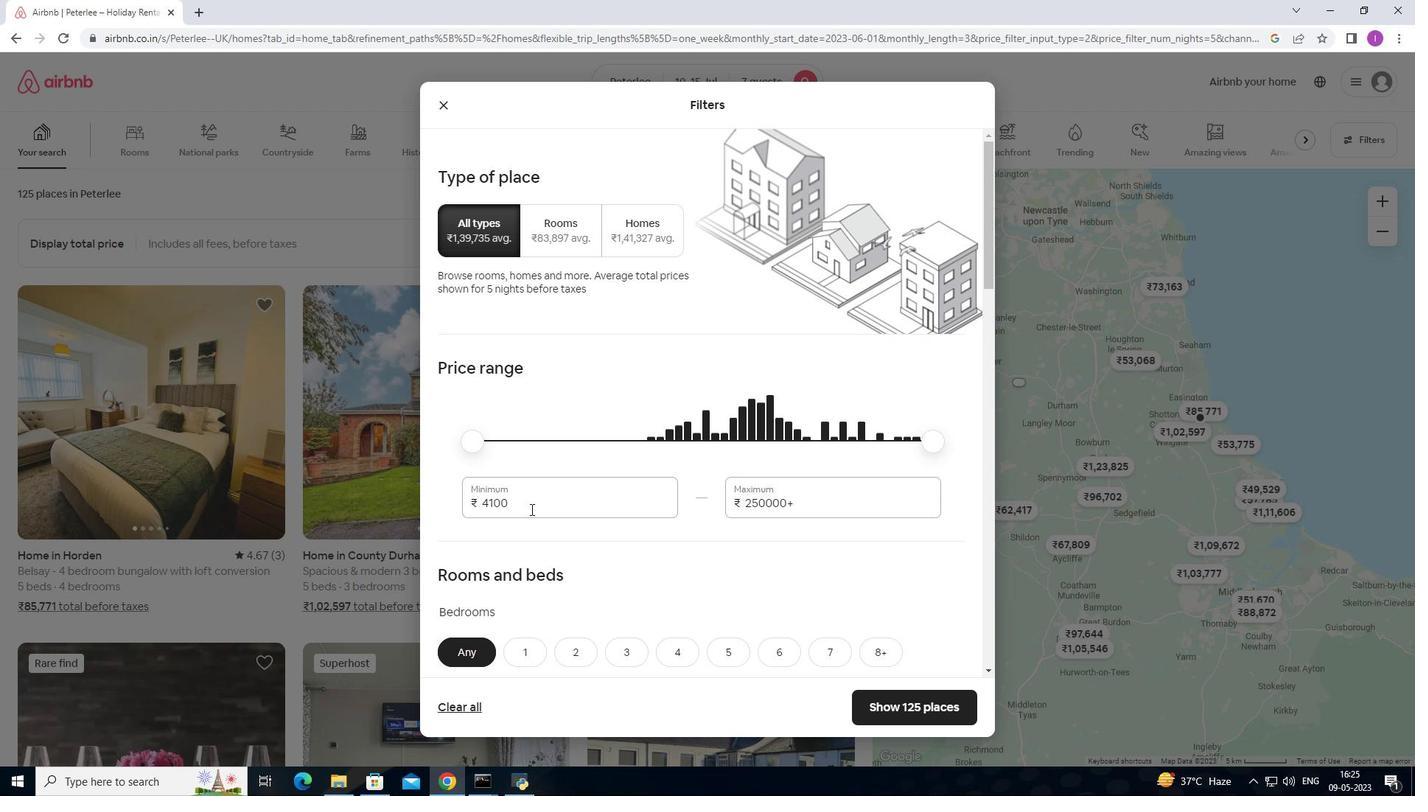 
Action: Mouse pressed left at (531, 507)
Screenshot: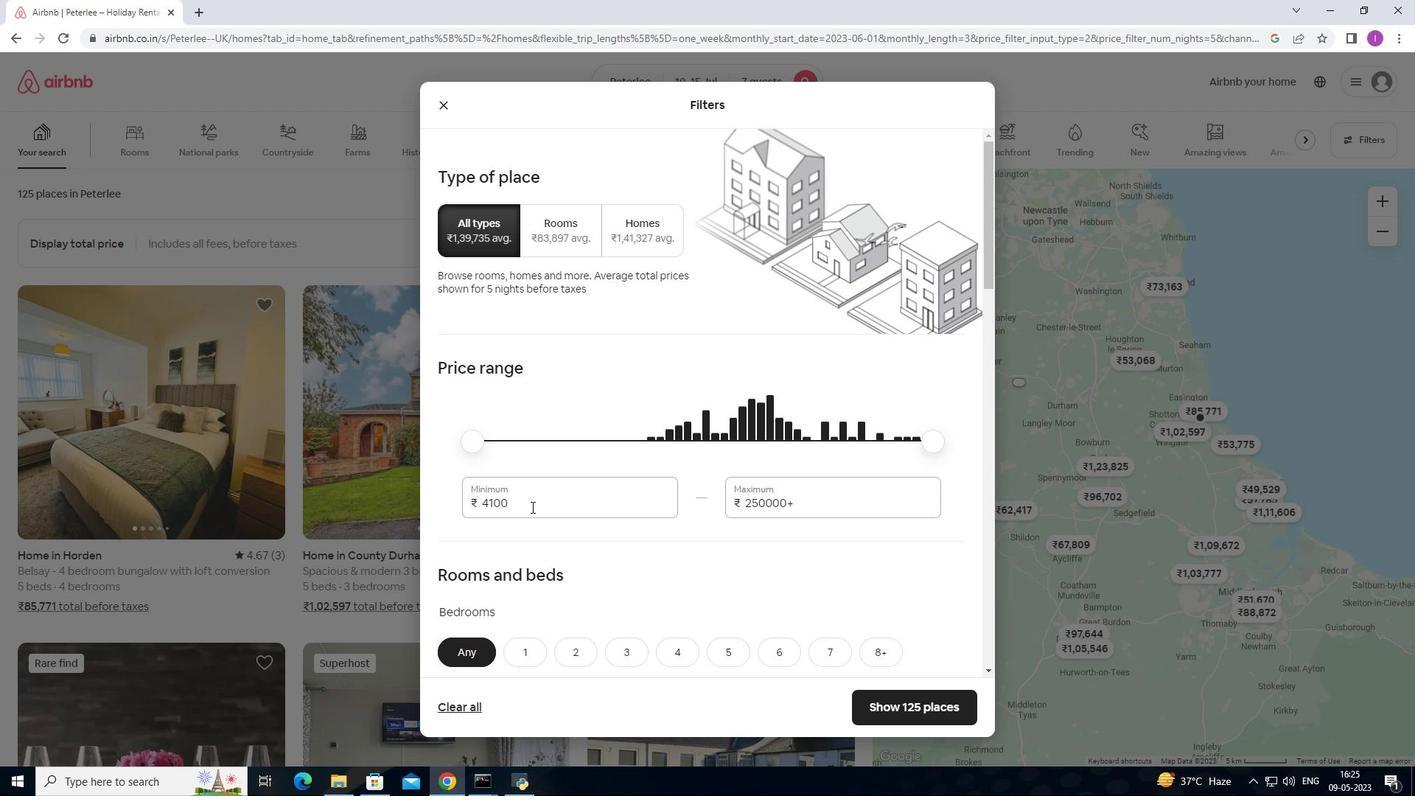 
Action: Mouse moved to (469, 507)
Screenshot: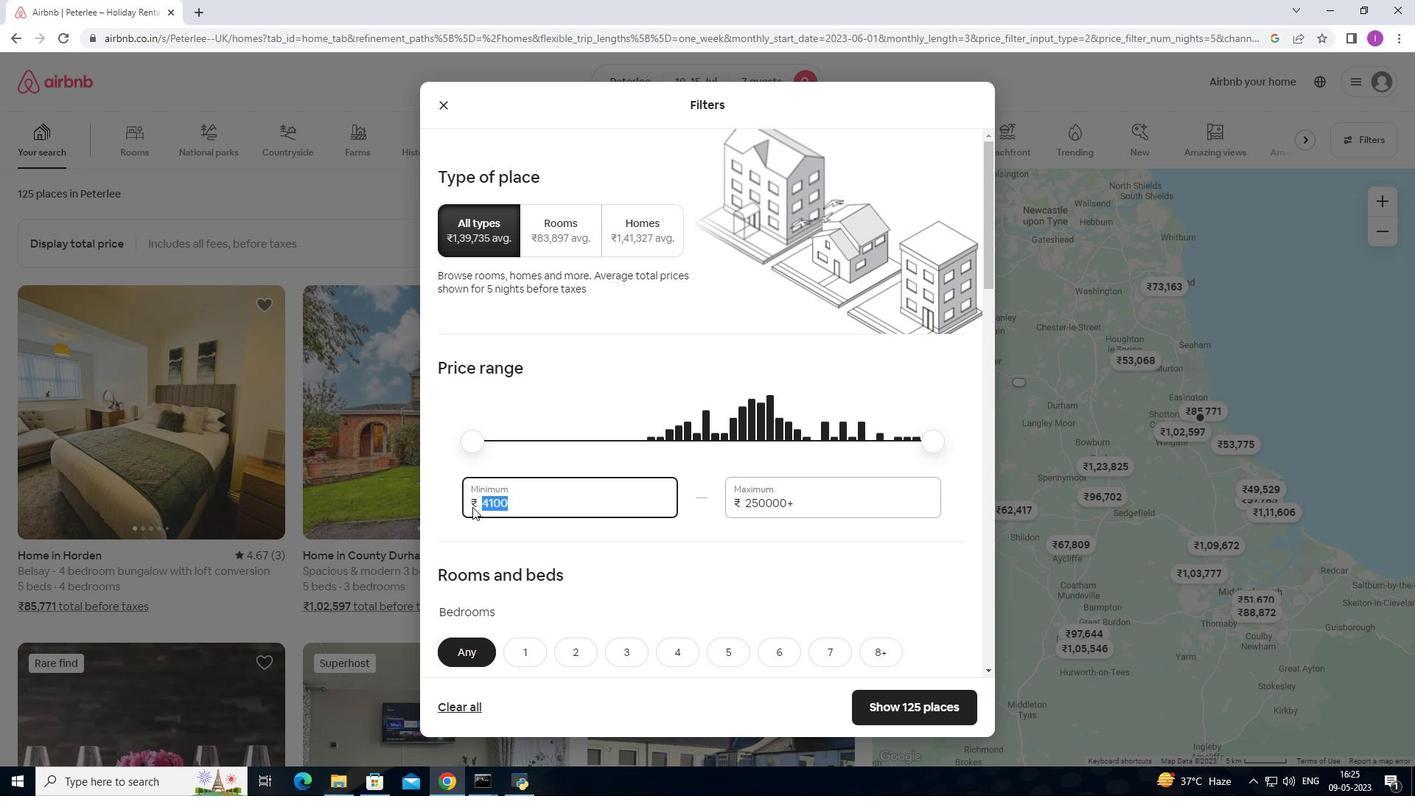 
Action: Key pressed 10000
Screenshot: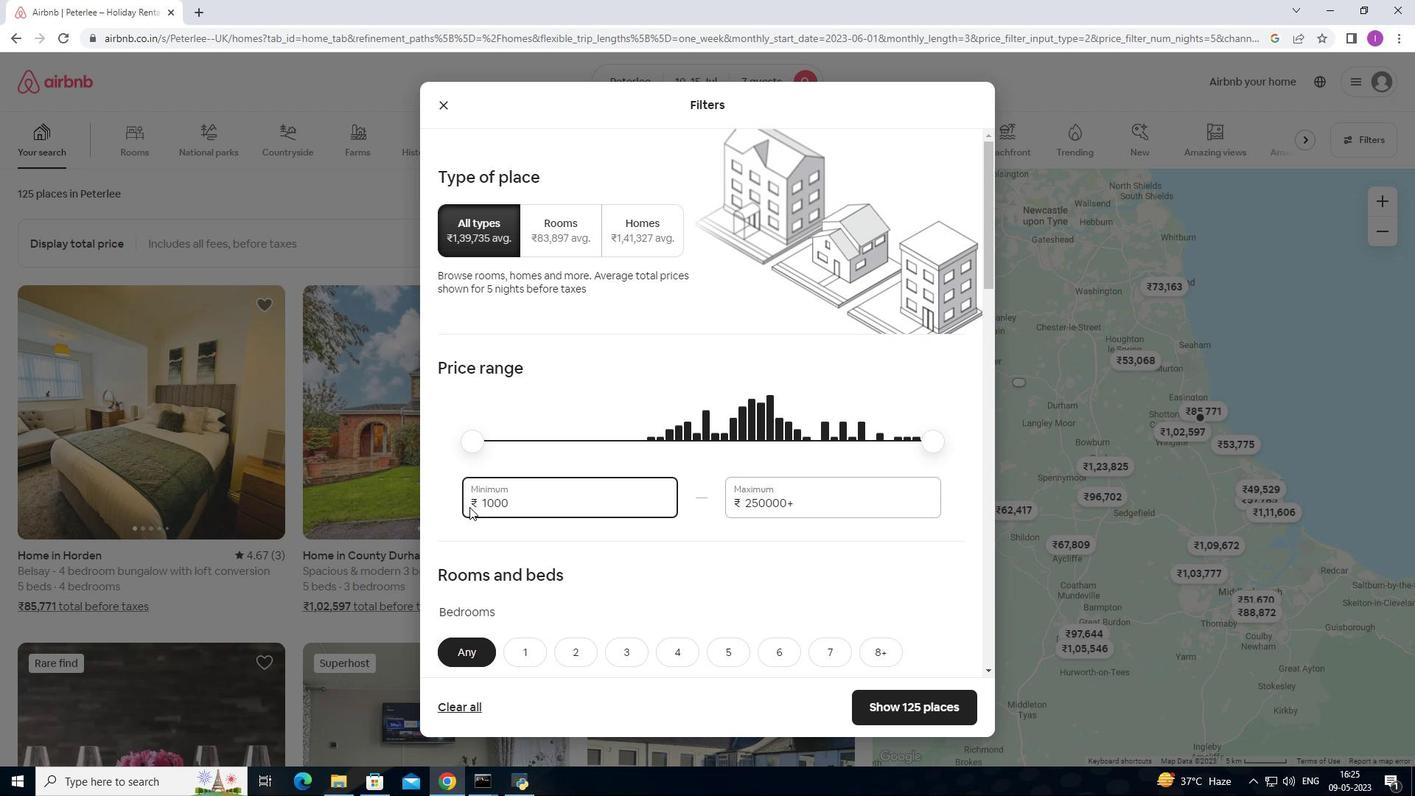 
Action: Mouse moved to (796, 500)
Screenshot: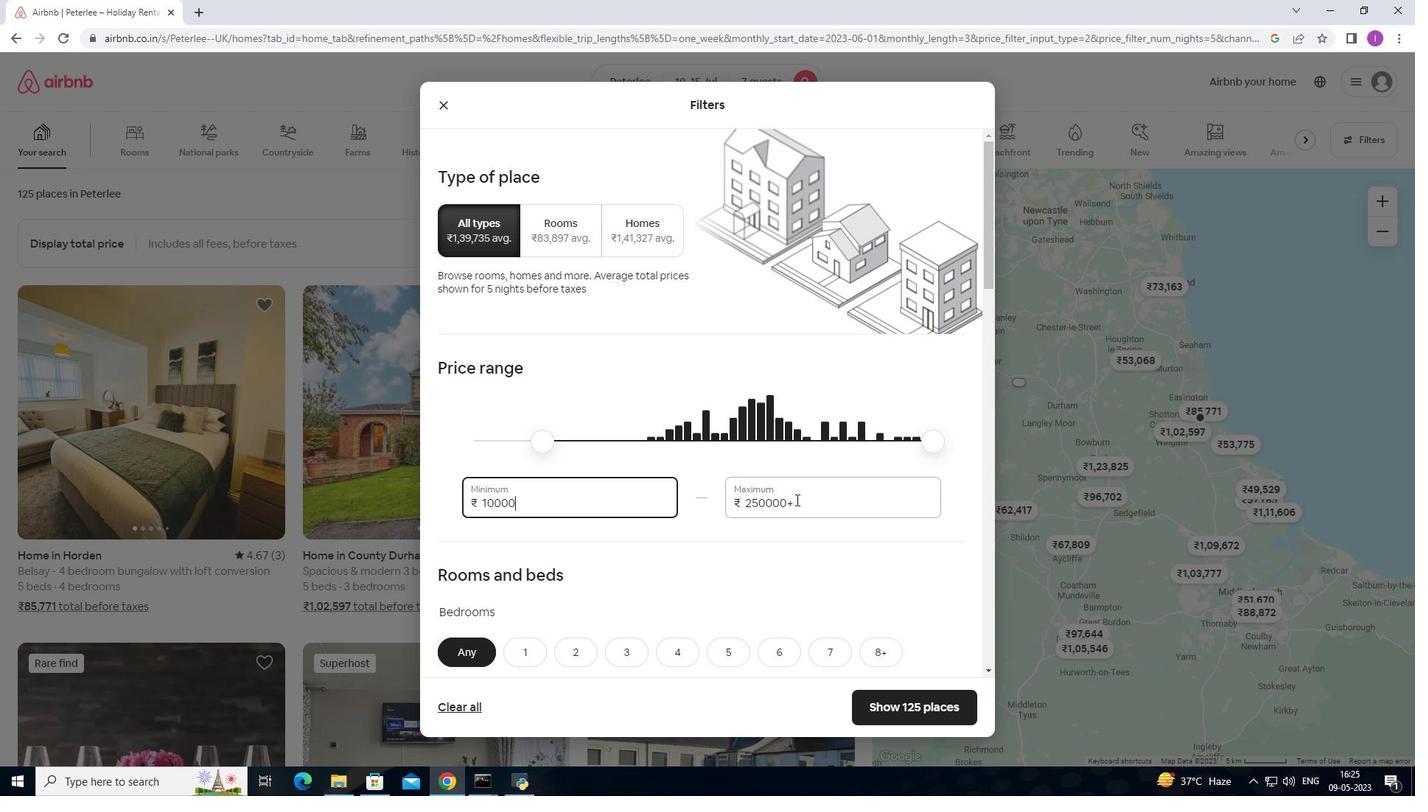 
Action: Mouse pressed left at (796, 500)
Screenshot: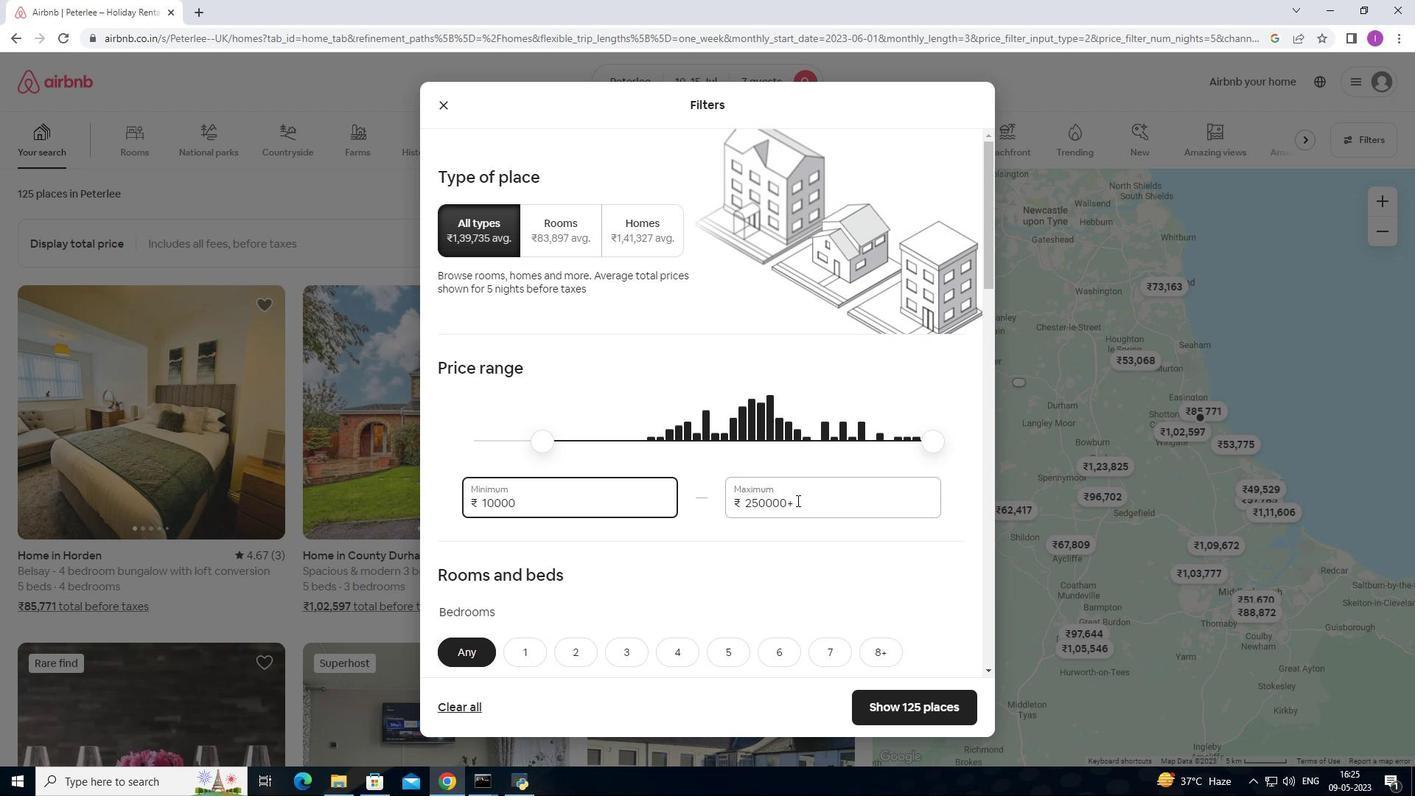 
Action: Mouse moved to (737, 505)
Screenshot: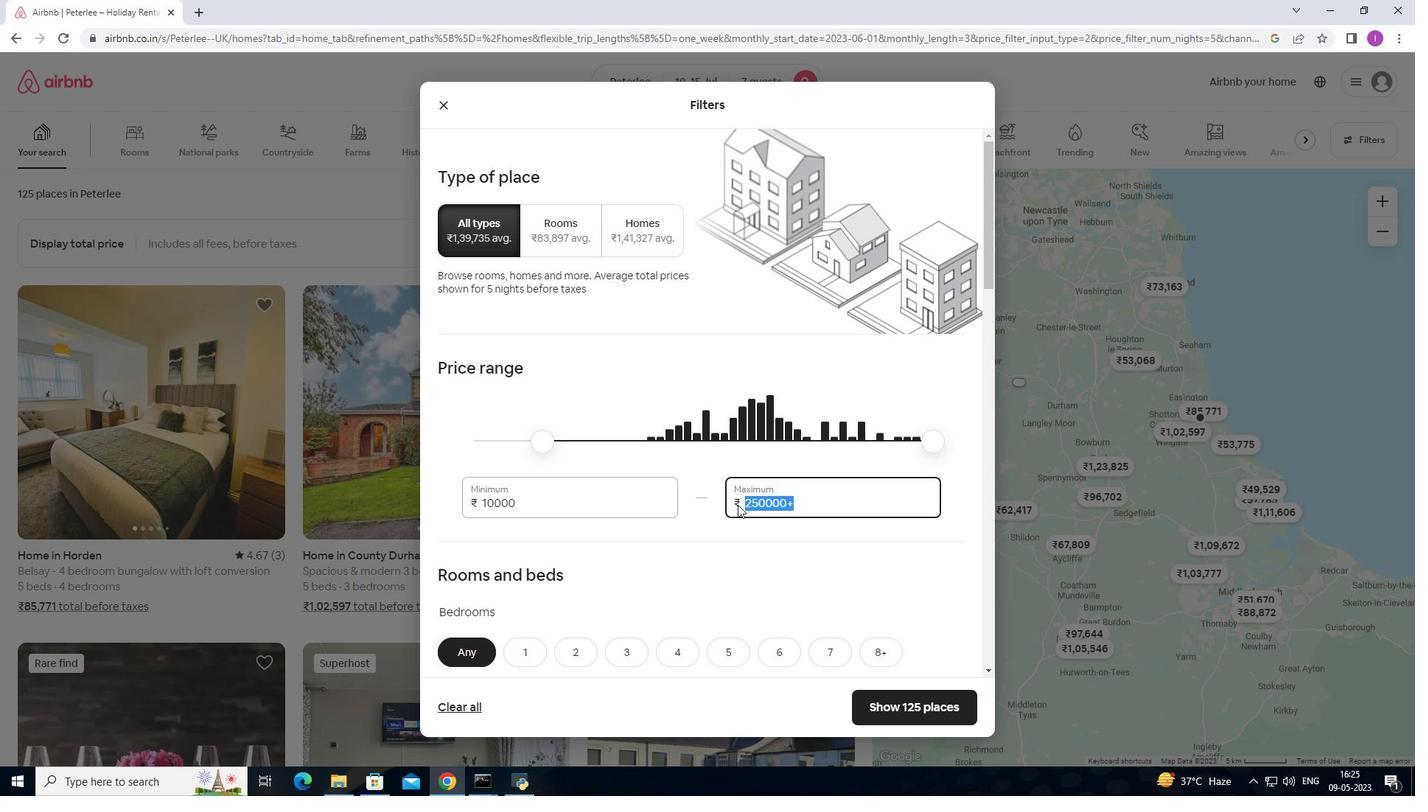 
Action: Key pressed 1
Screenshot: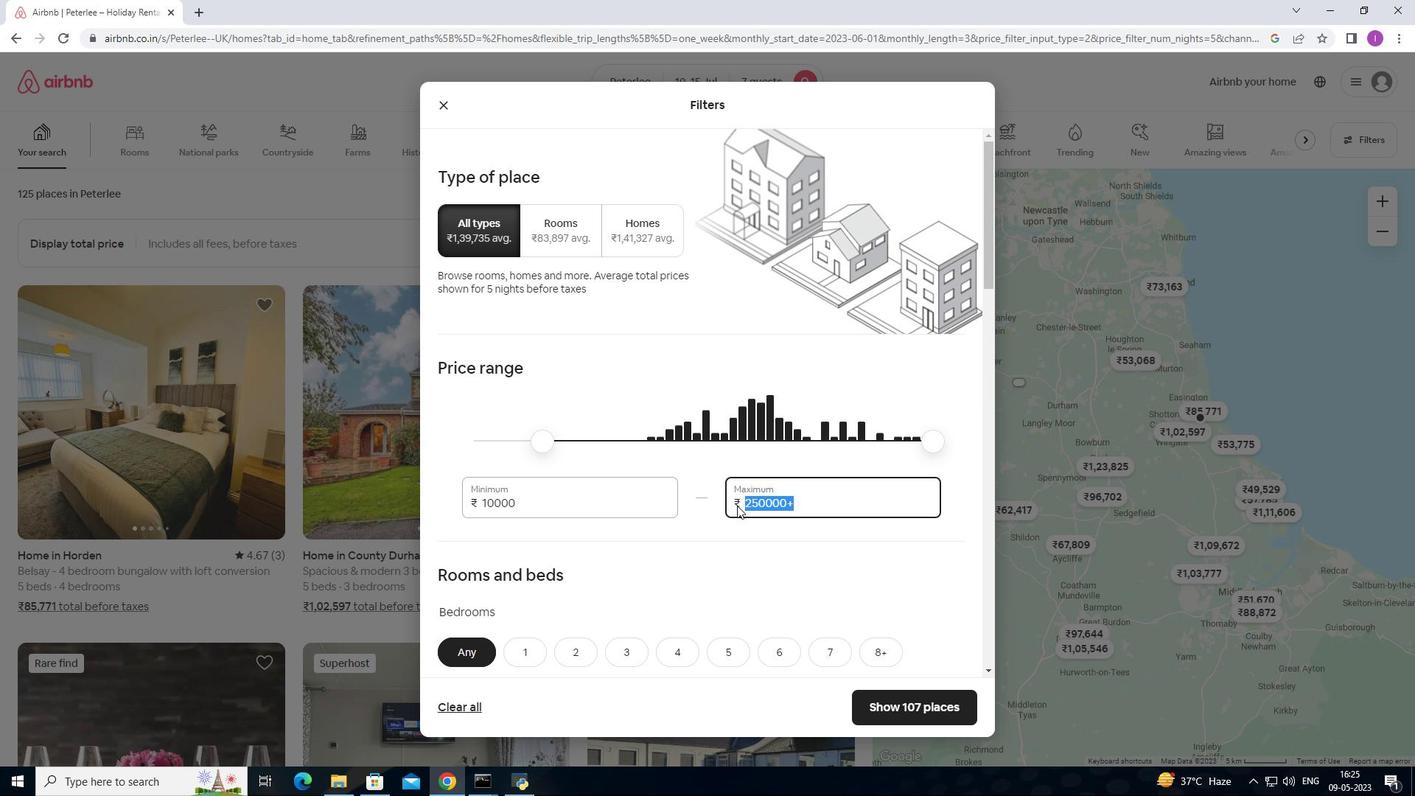 
Action: Mouse moved to (737, 505)
Screenshot: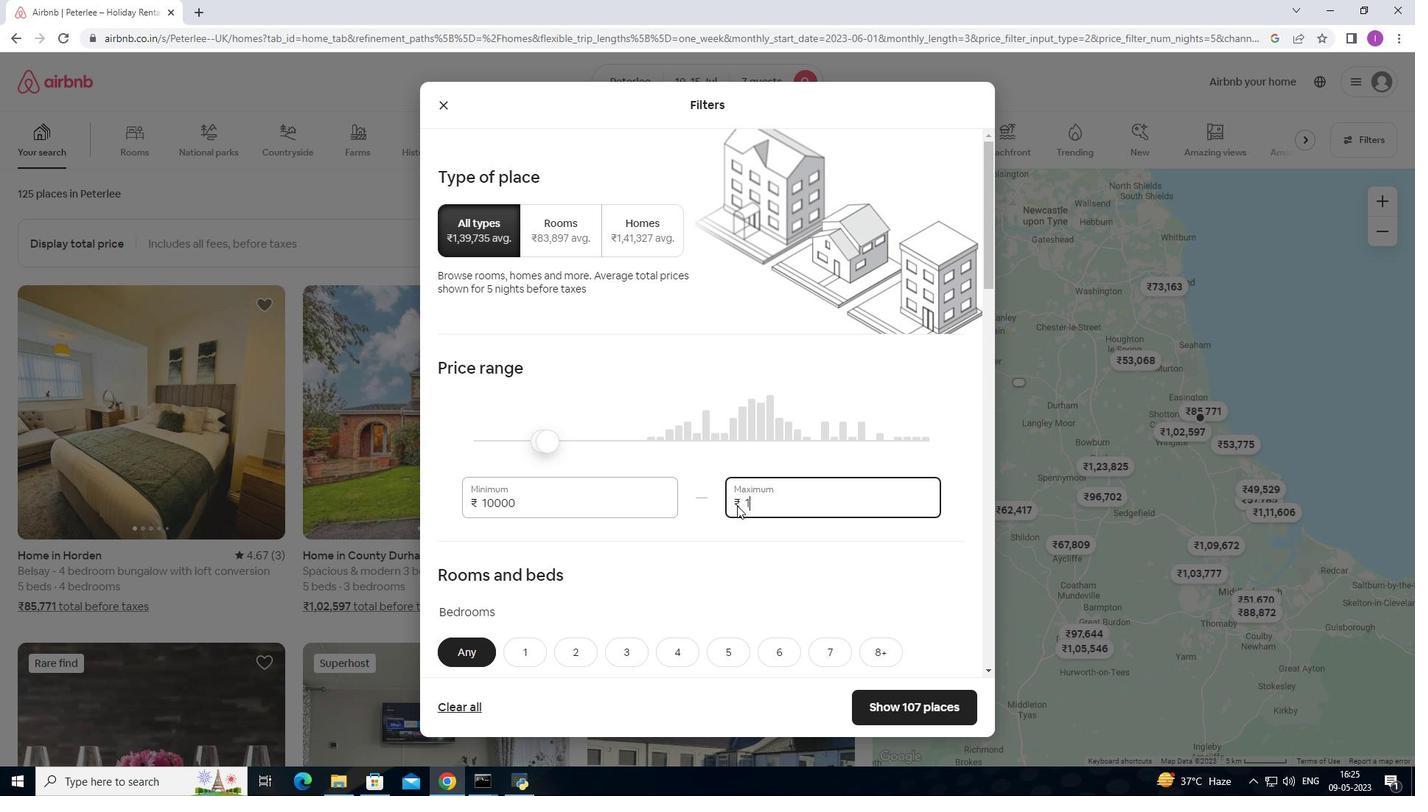 
Action: Key pressed 5000
Screenshot: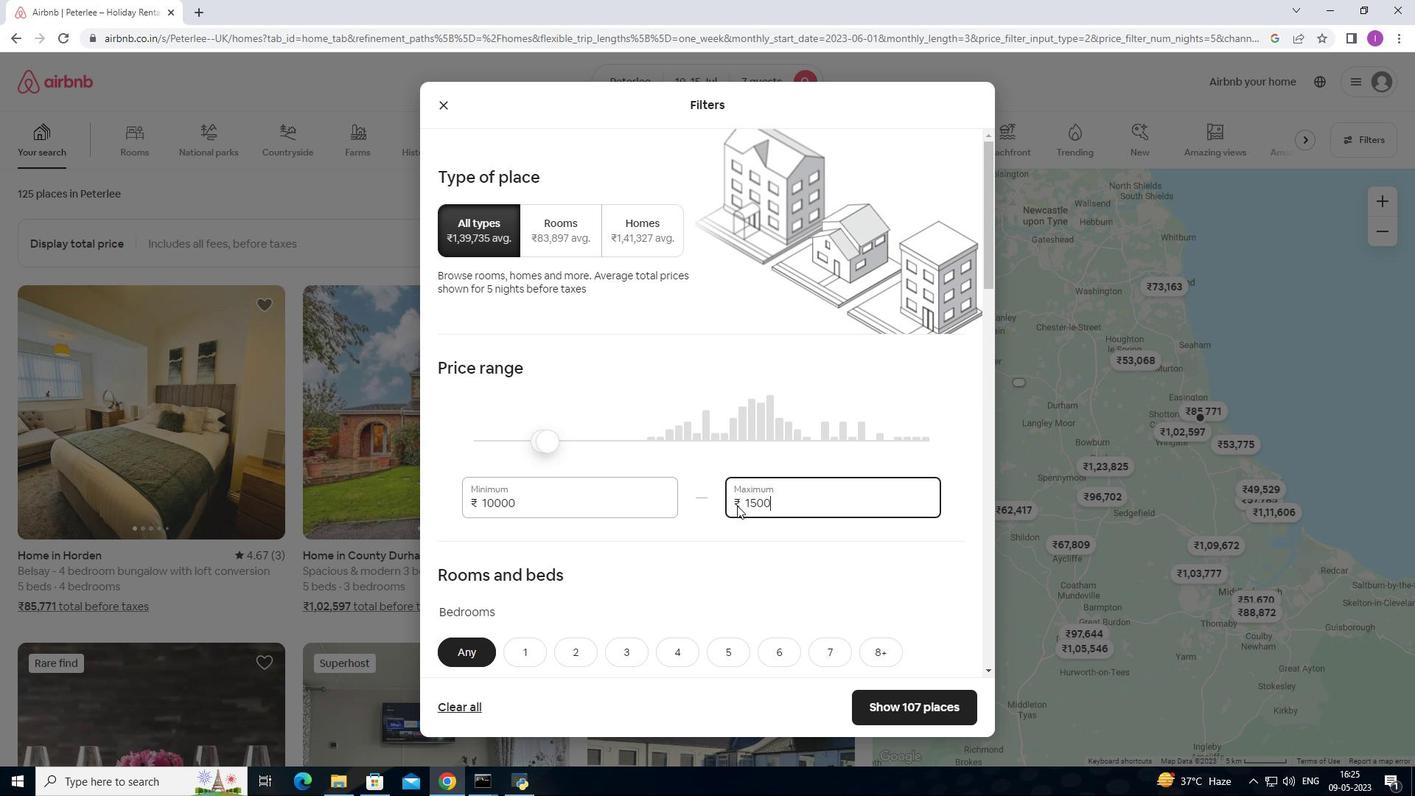 
Action: Mouse moved to (736, 506)
Screenshot: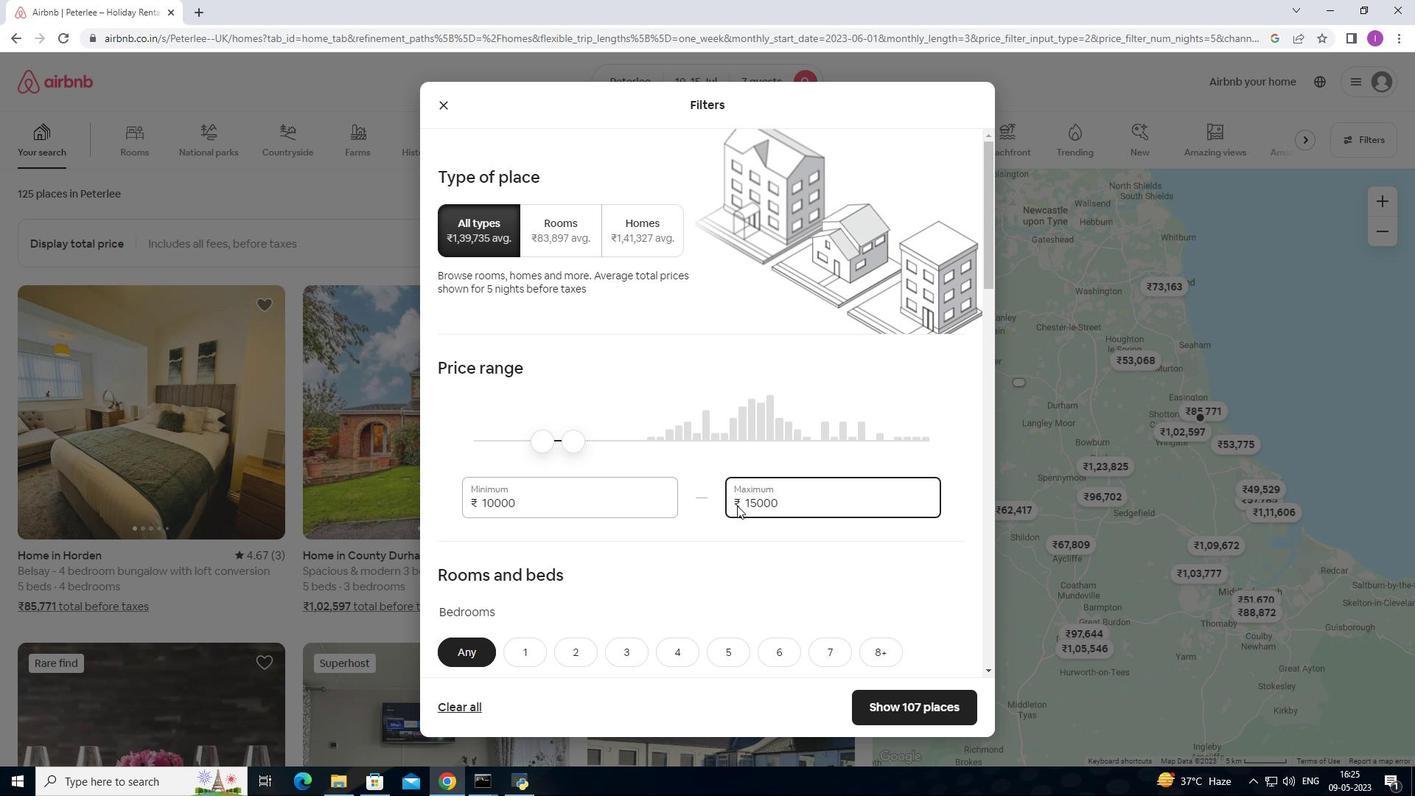 
Action: Mouse scrolled (736, 505) with delta (0, 0)
Screenshot: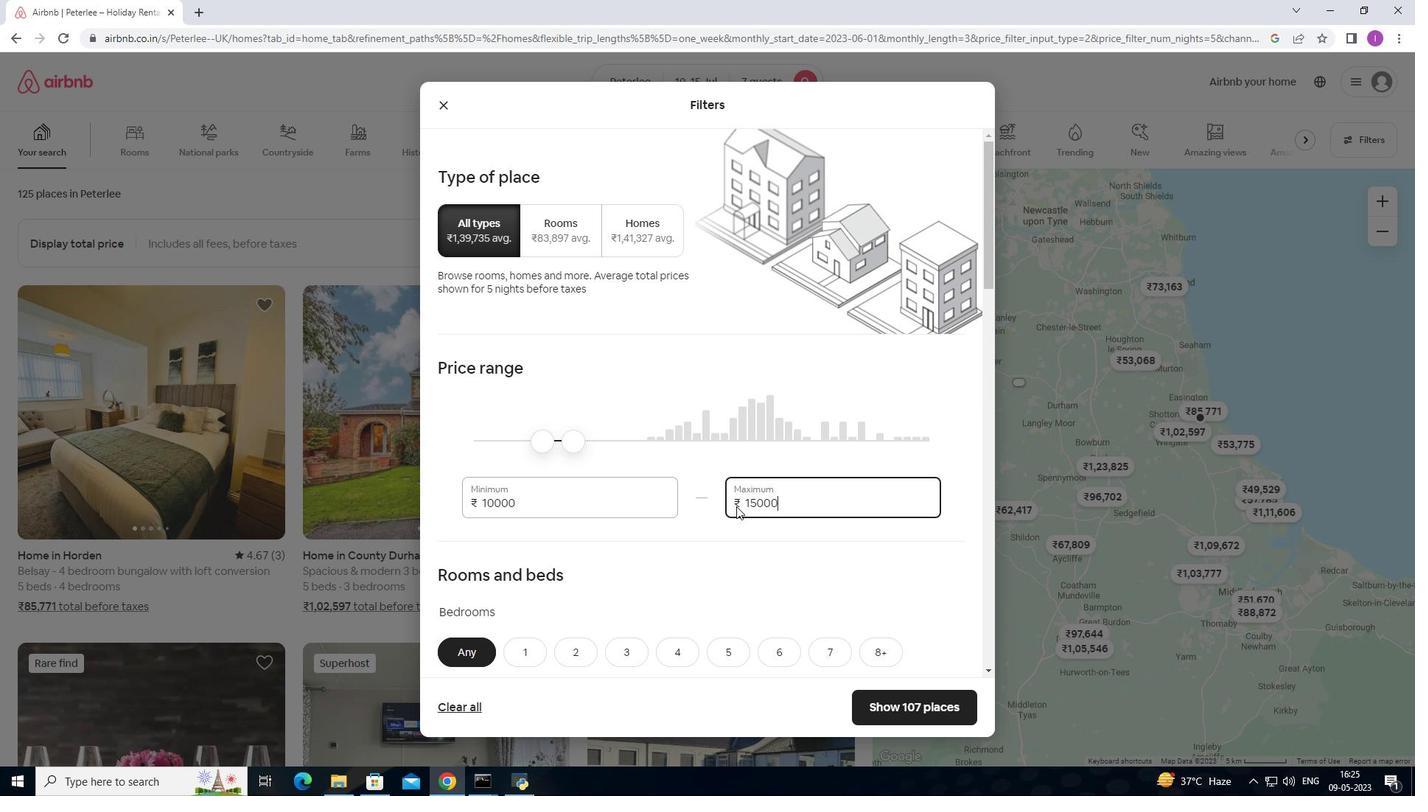 
Action: Mouse scrolled (736, 505) with delta (0, 0)
Screenshot: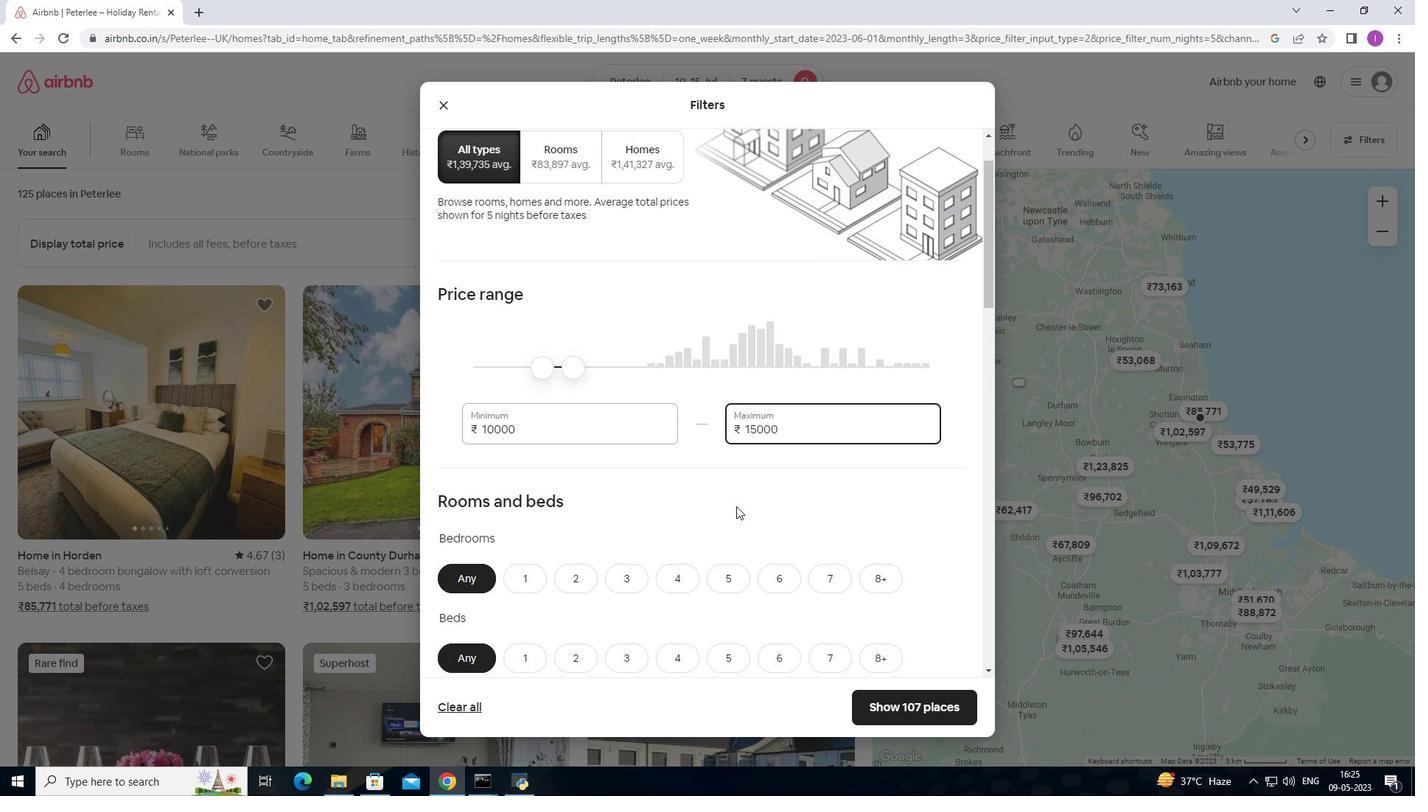 
Action: Mouse moved to (671, 532)
Screenshot: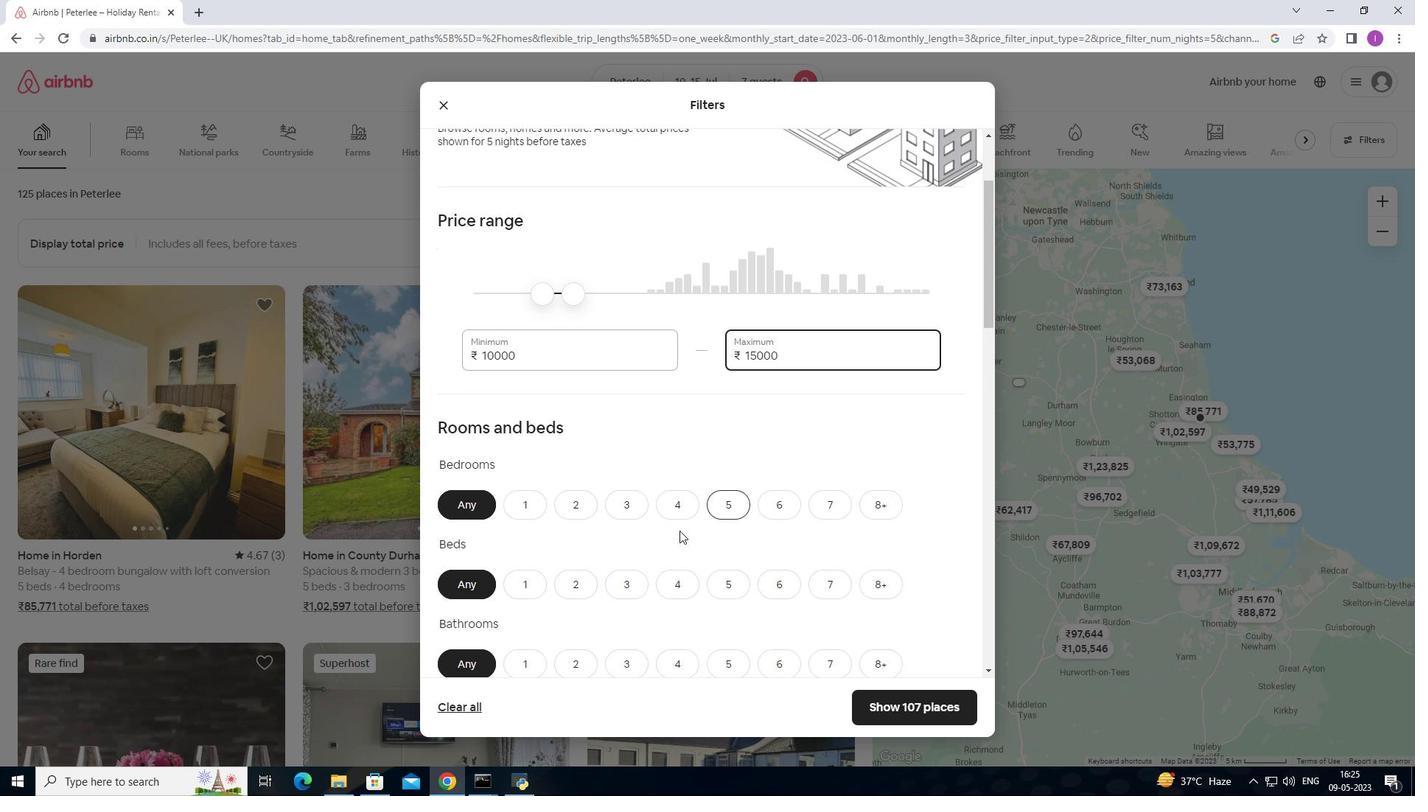 
Action: Mouse scrolled (671, 532) with delta (0, 0)
Screenshot: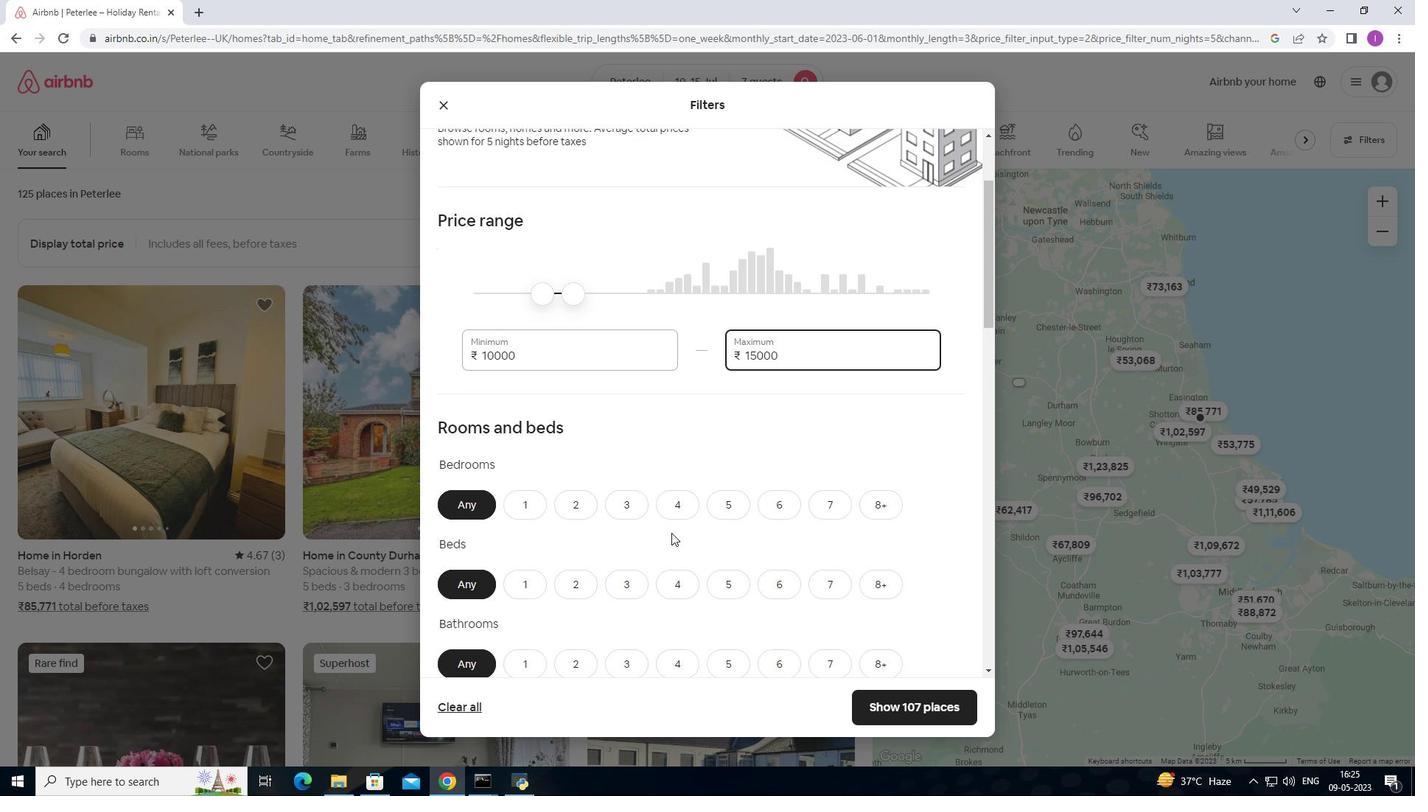 
Action: Mouse moved to (684, 438)
Screenshot: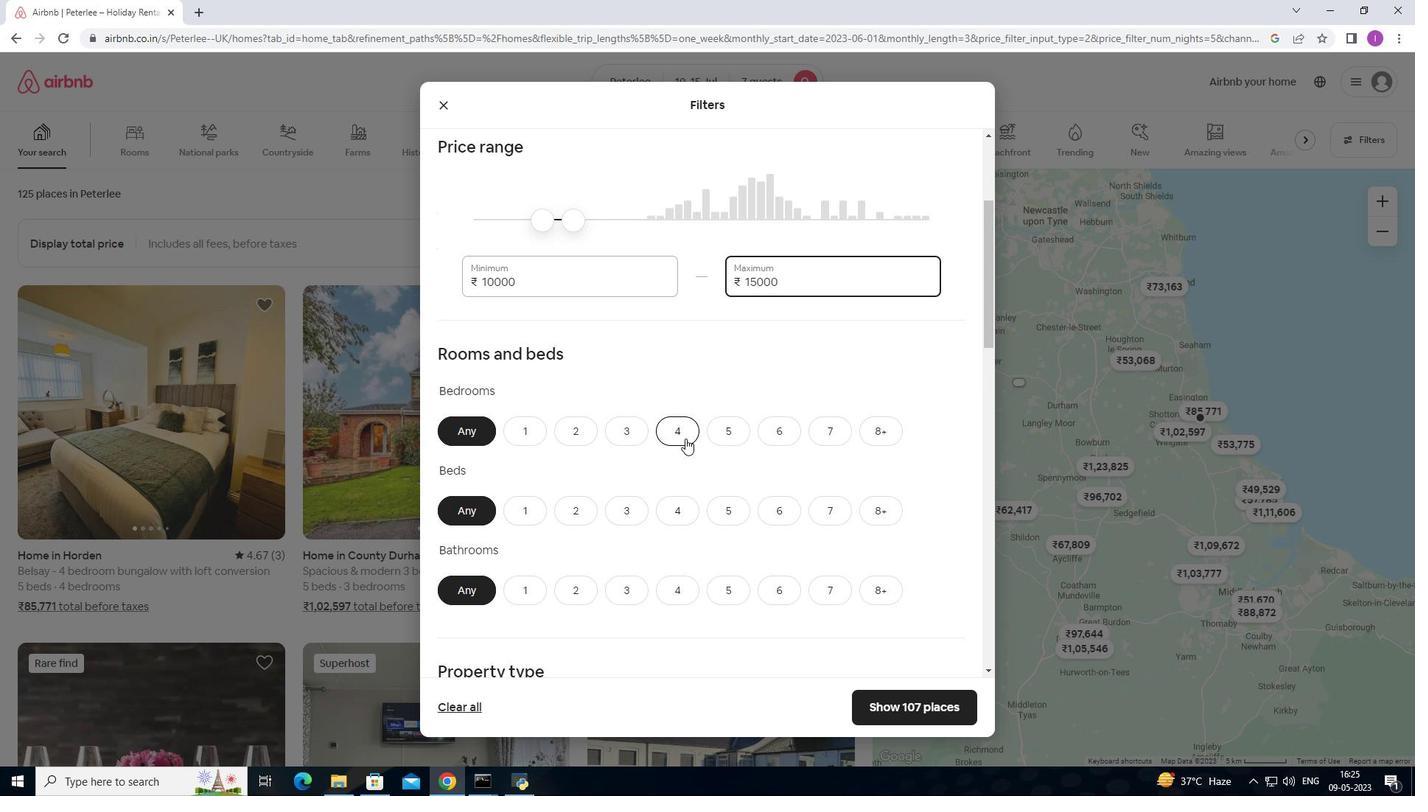 
Action: Mouse pressed left at (684, 438)
Screenshot: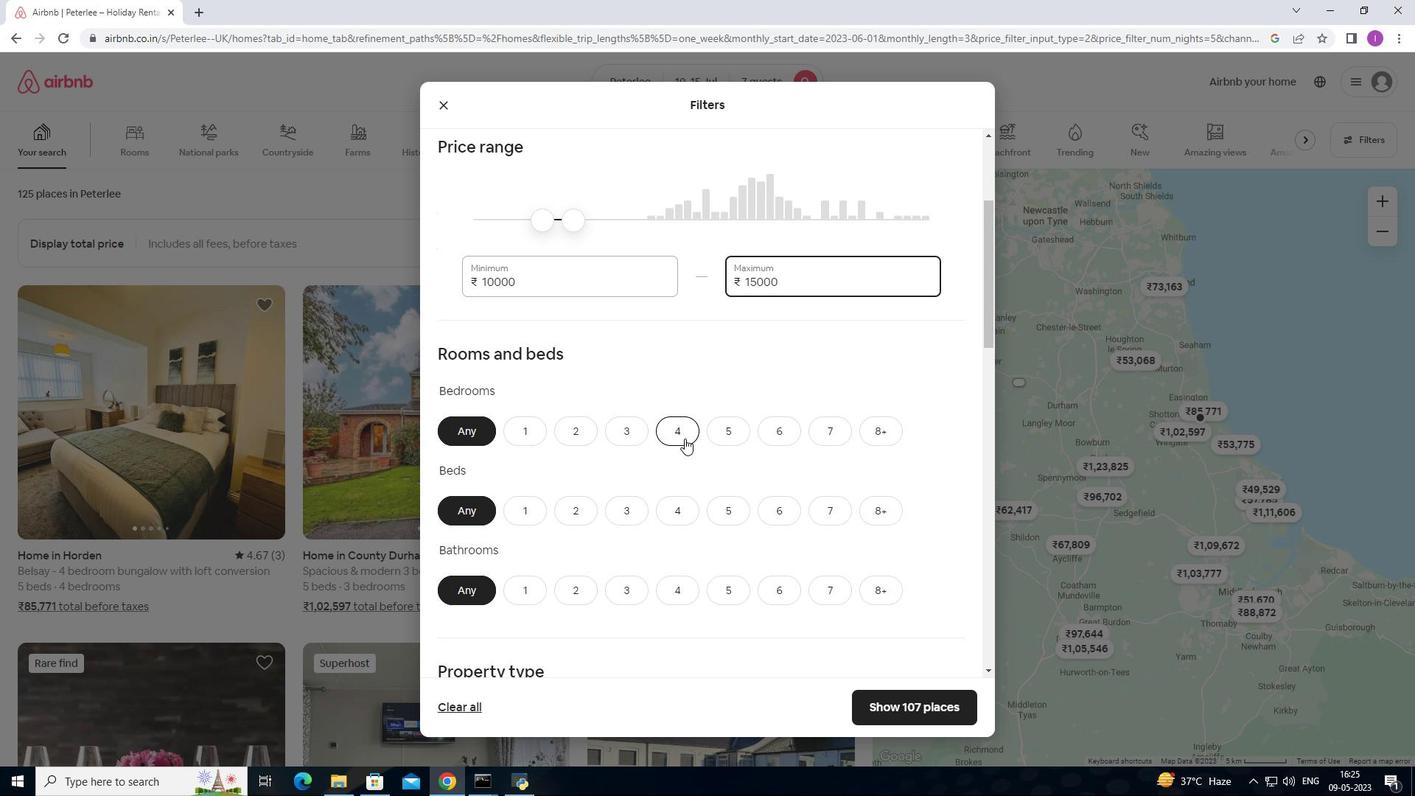 
Action: Mouse moved to (832, 515)
Screenshot: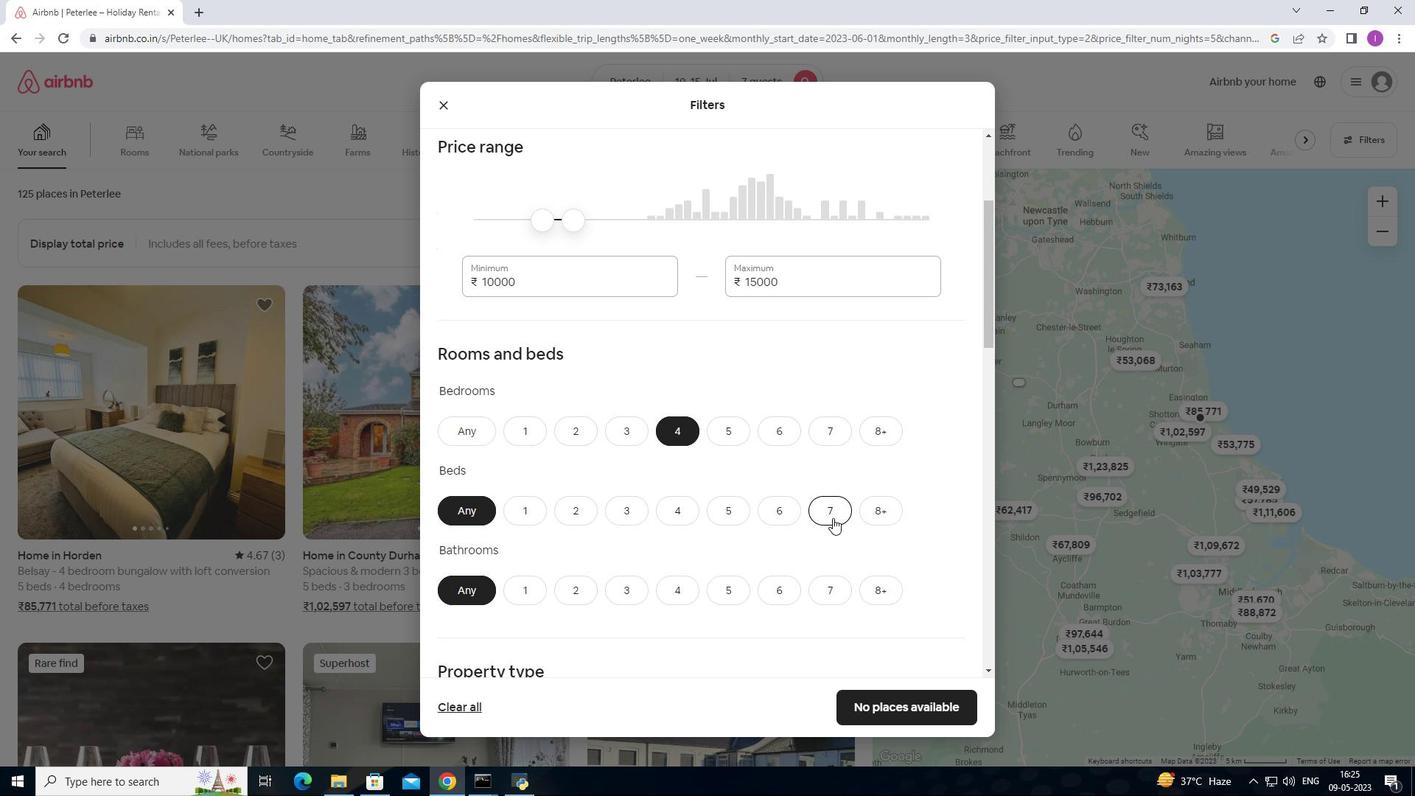 
Action: Mouse pressed left at (832, 515)
Screenshot: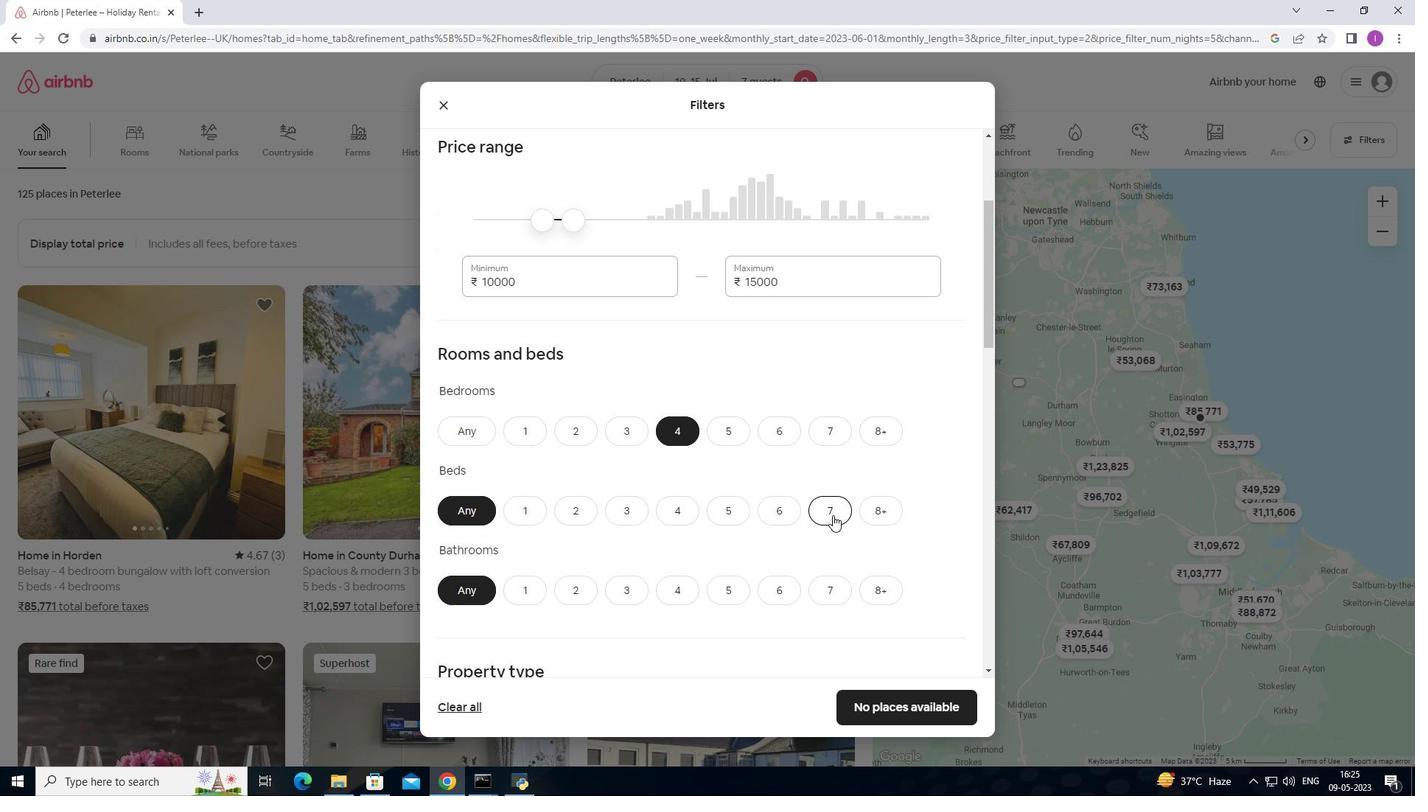 
Action: Mouse moved to (672, 595)
Screenshot: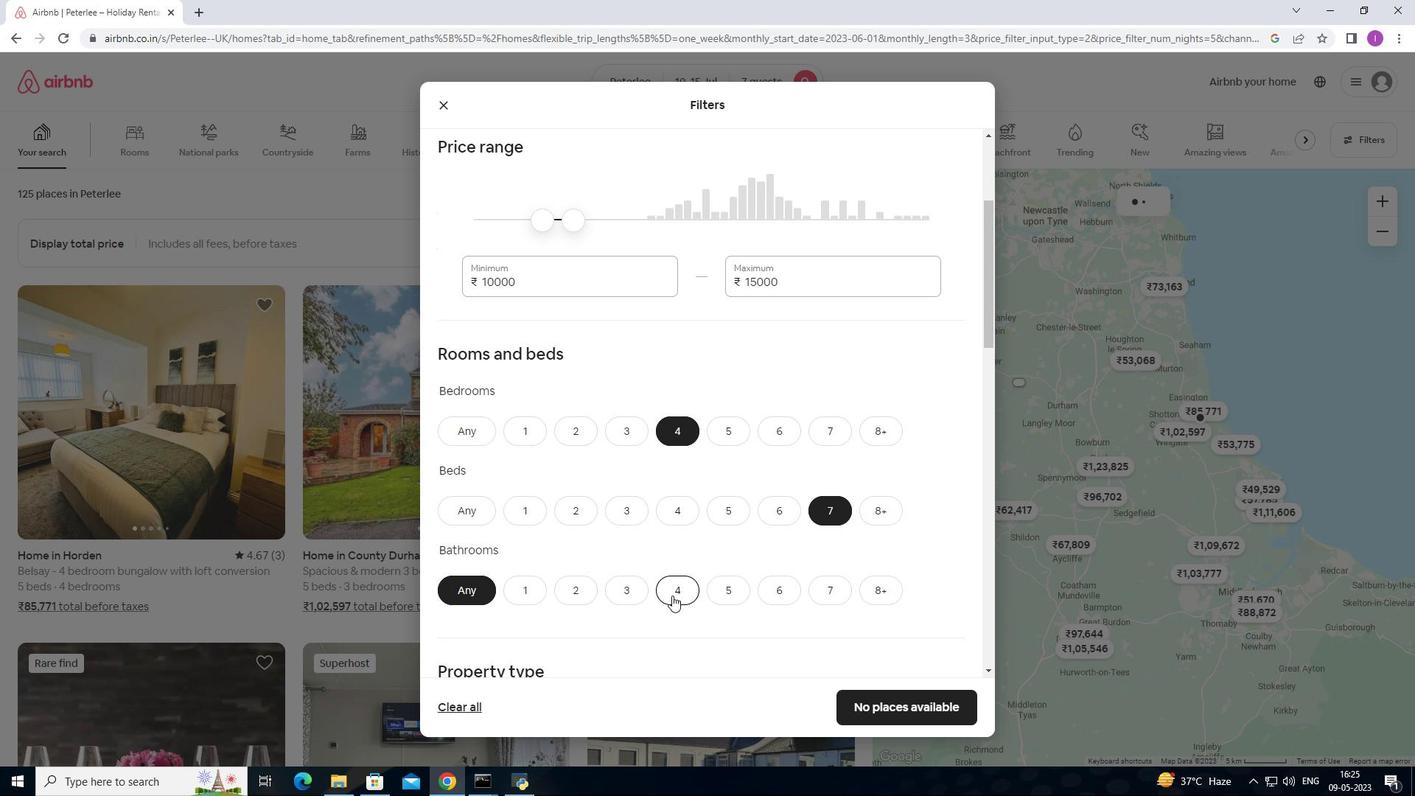 
Action: Mouse pressed left at (672, 595)
Screenshot: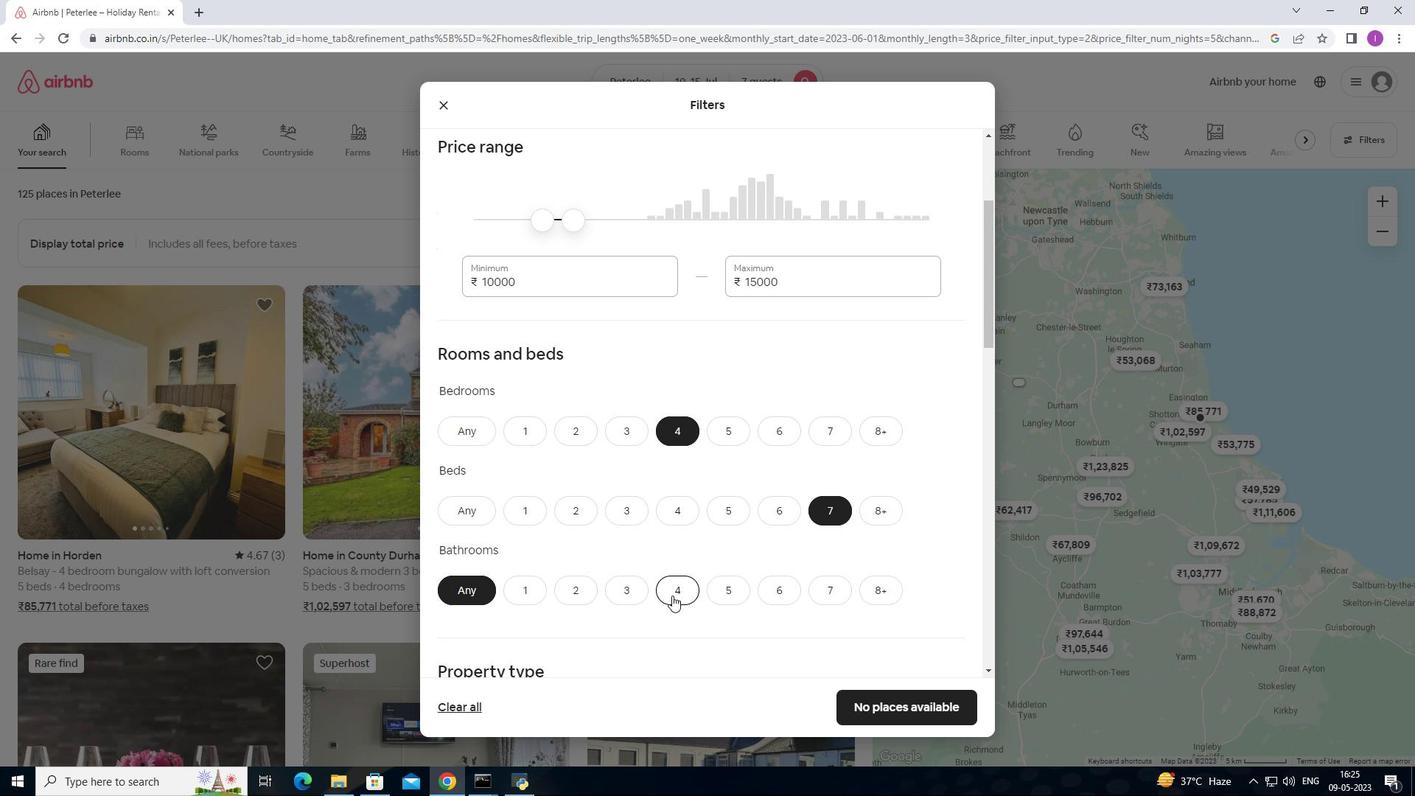 
Action: Mouse moved to (725, 574)
Screenshot: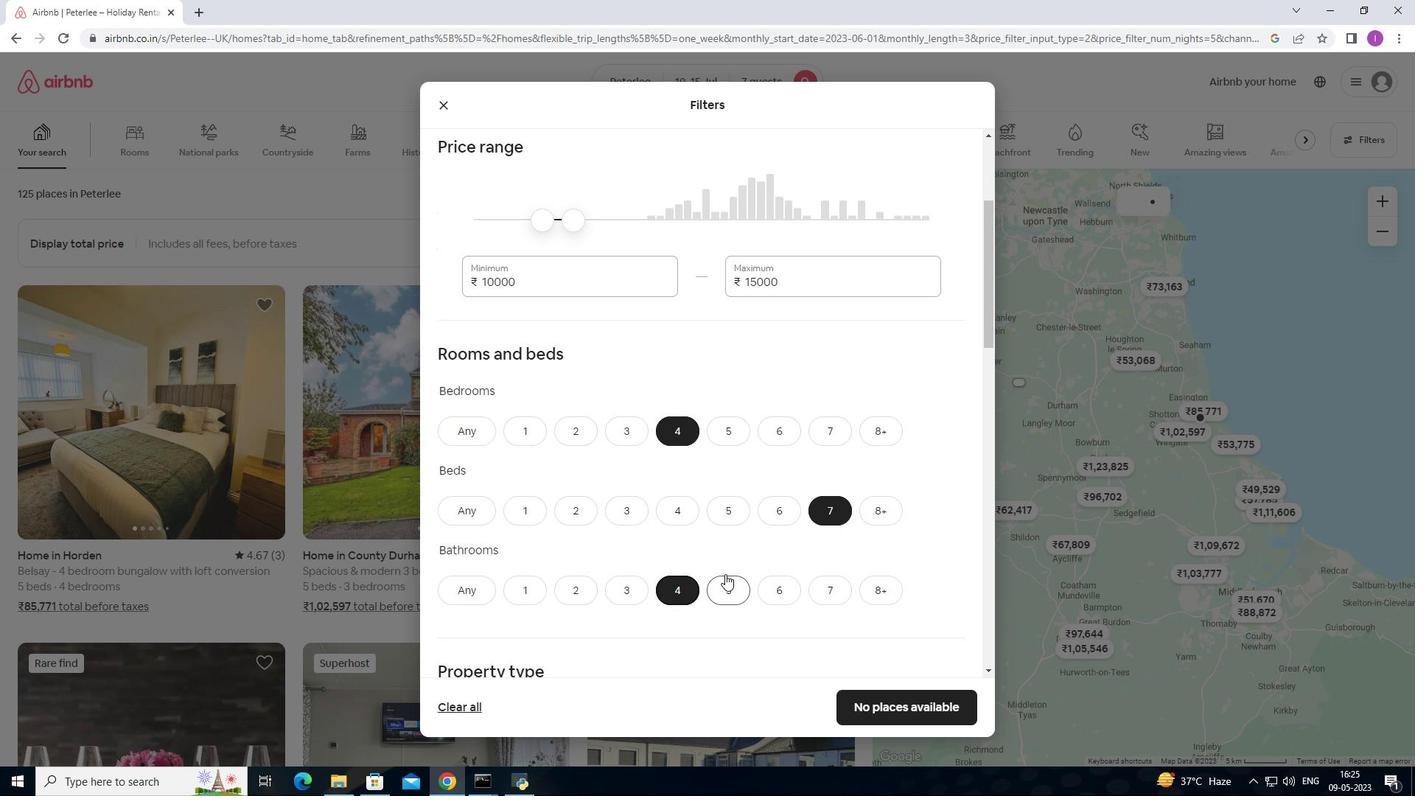
Action: Mouse scrolled (725, 573) with delta (0, 0)
Screenshot: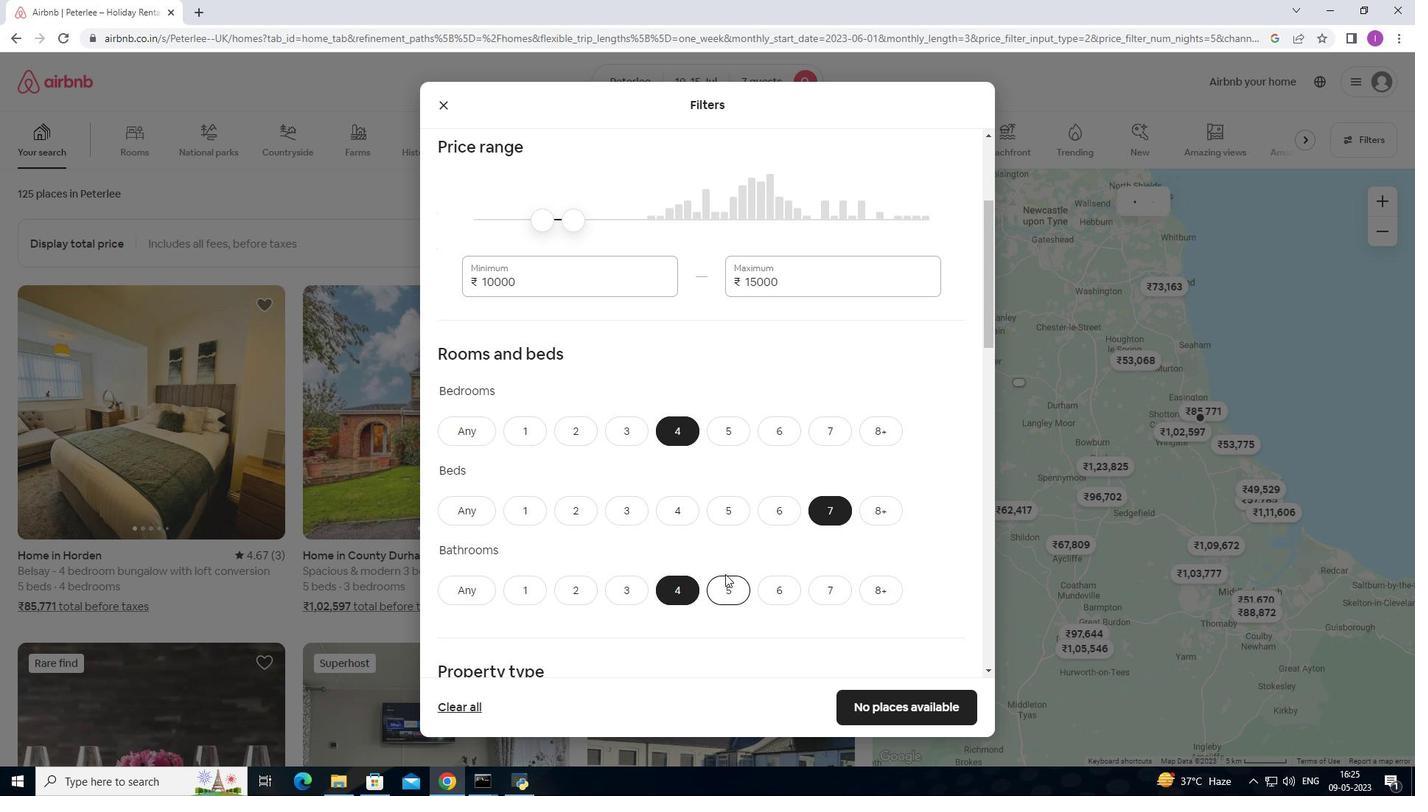 
Action: Mouse scrolled (725, 573) with delta (0, 0)
Screenshot: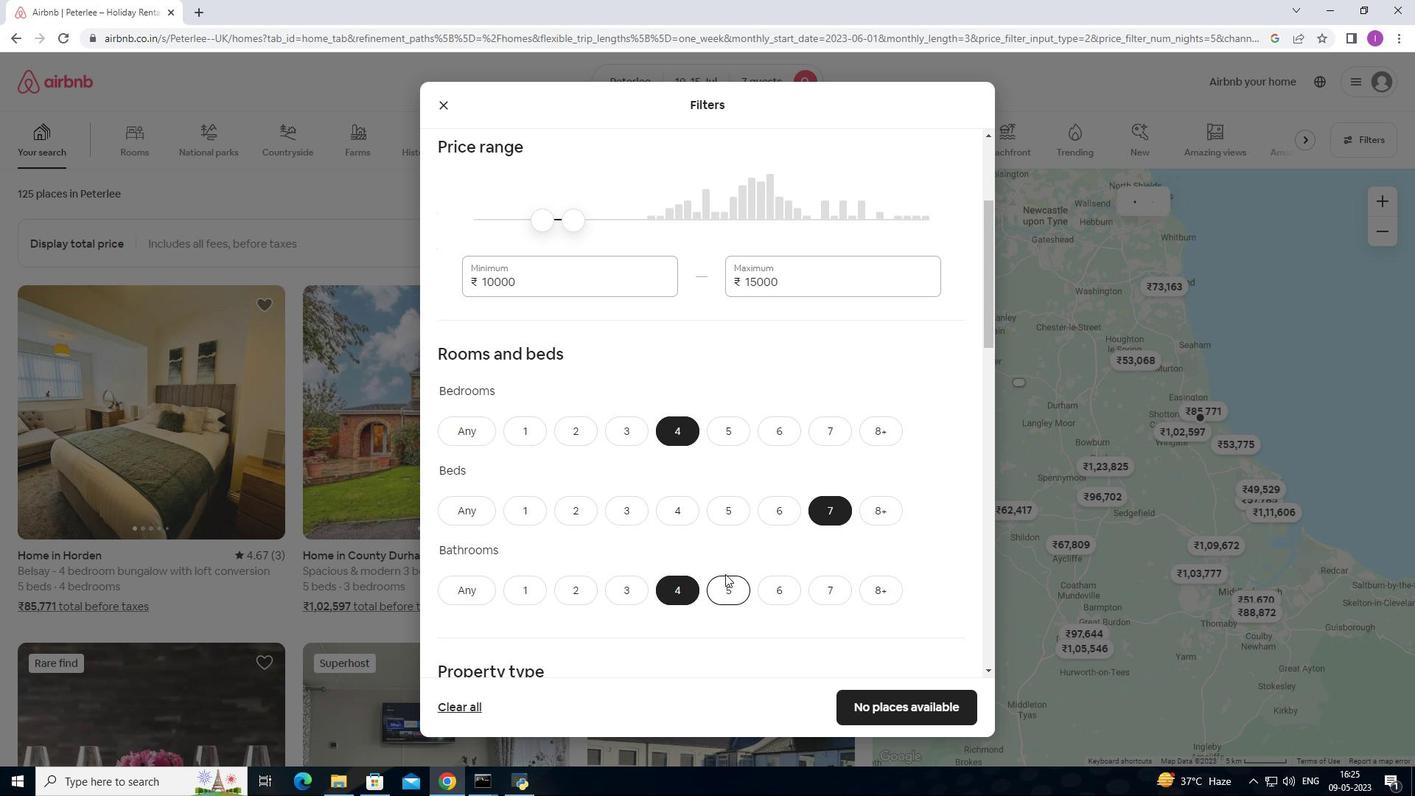 
Action: Mouse scrolled (725, 573) with delta (0, 0)
Screenshot: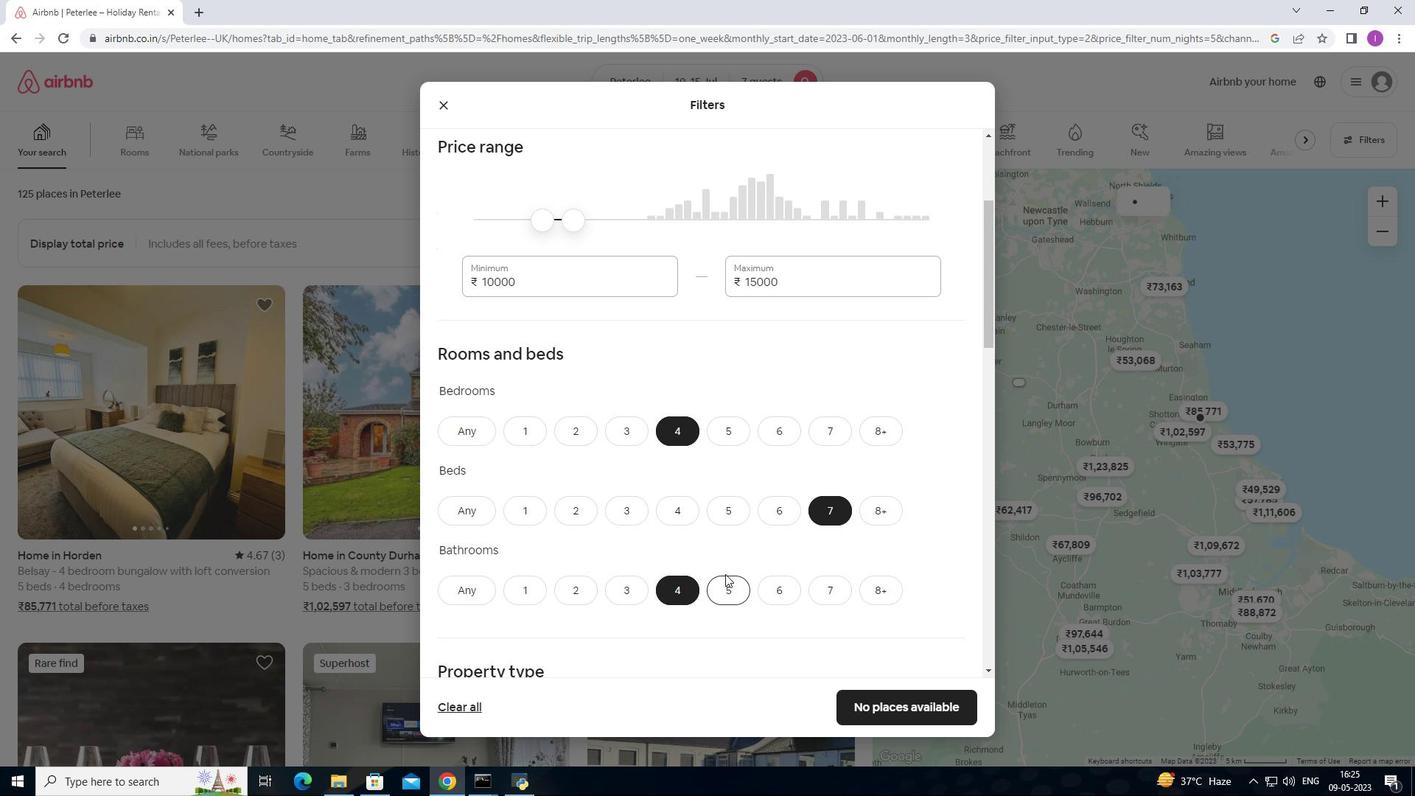 
Action: Mouse scrolled (725, 573) with delta (0, 0)
Screenshot: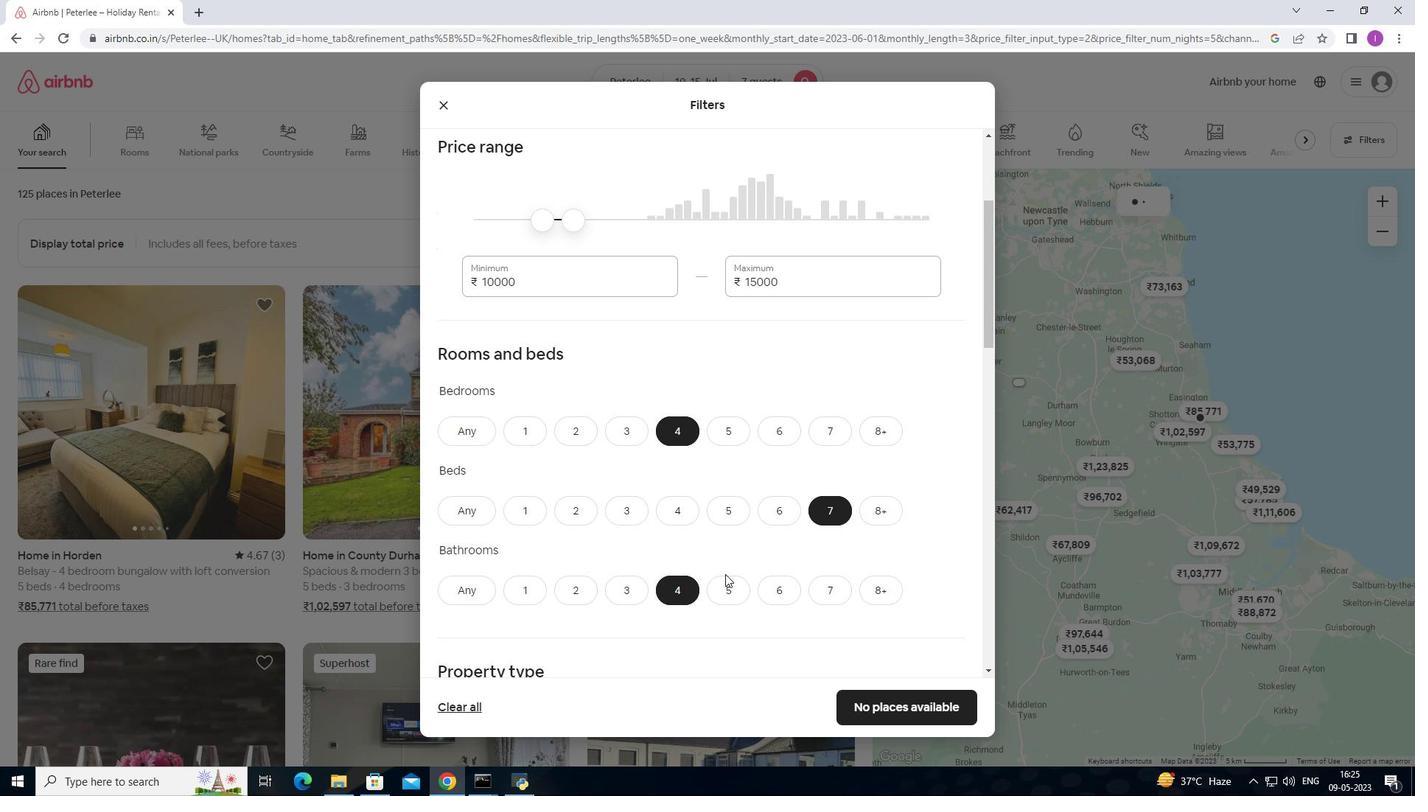 
Action: Mouse moved to (497, 489)
Screenshot: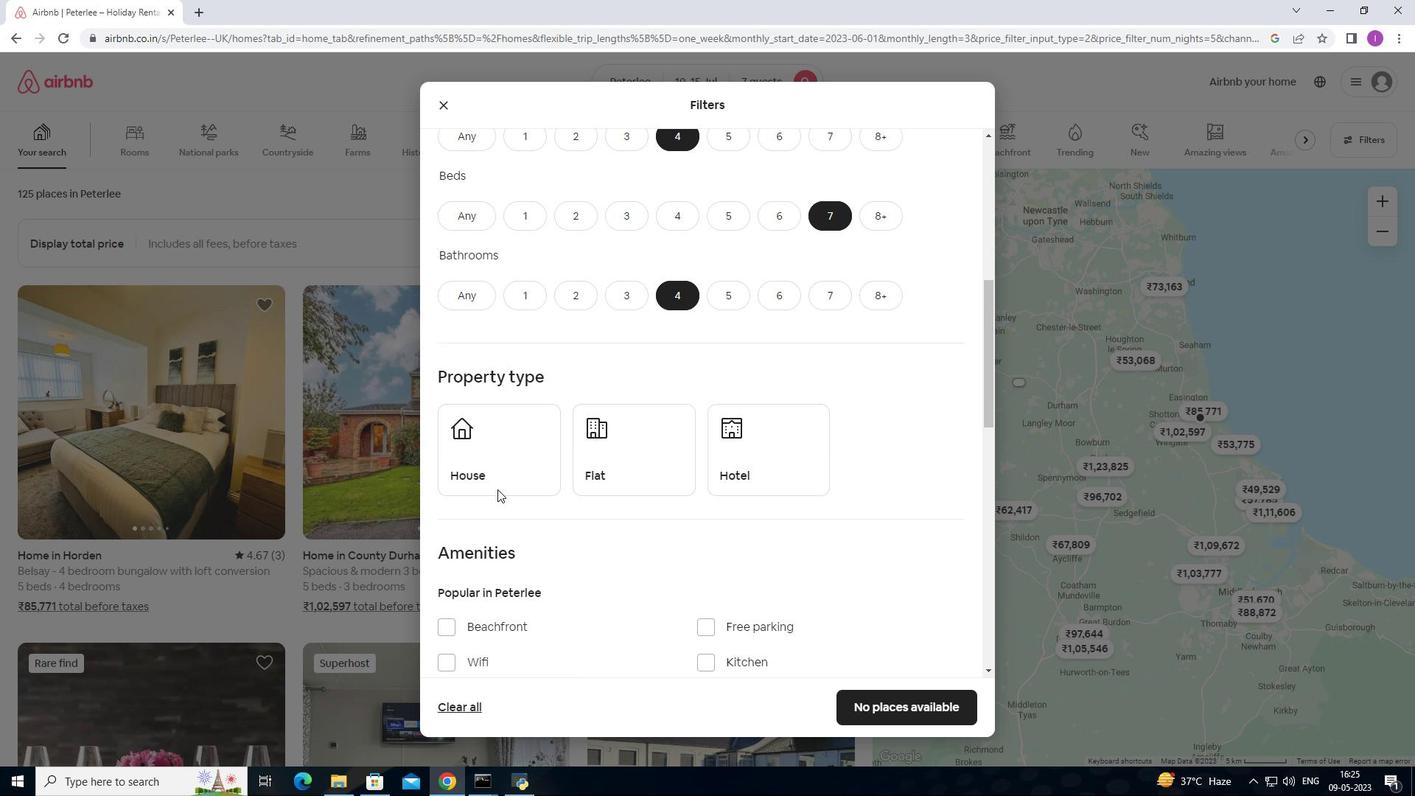 
Action: Mouse pressed left at (497, 489)
Screenshot: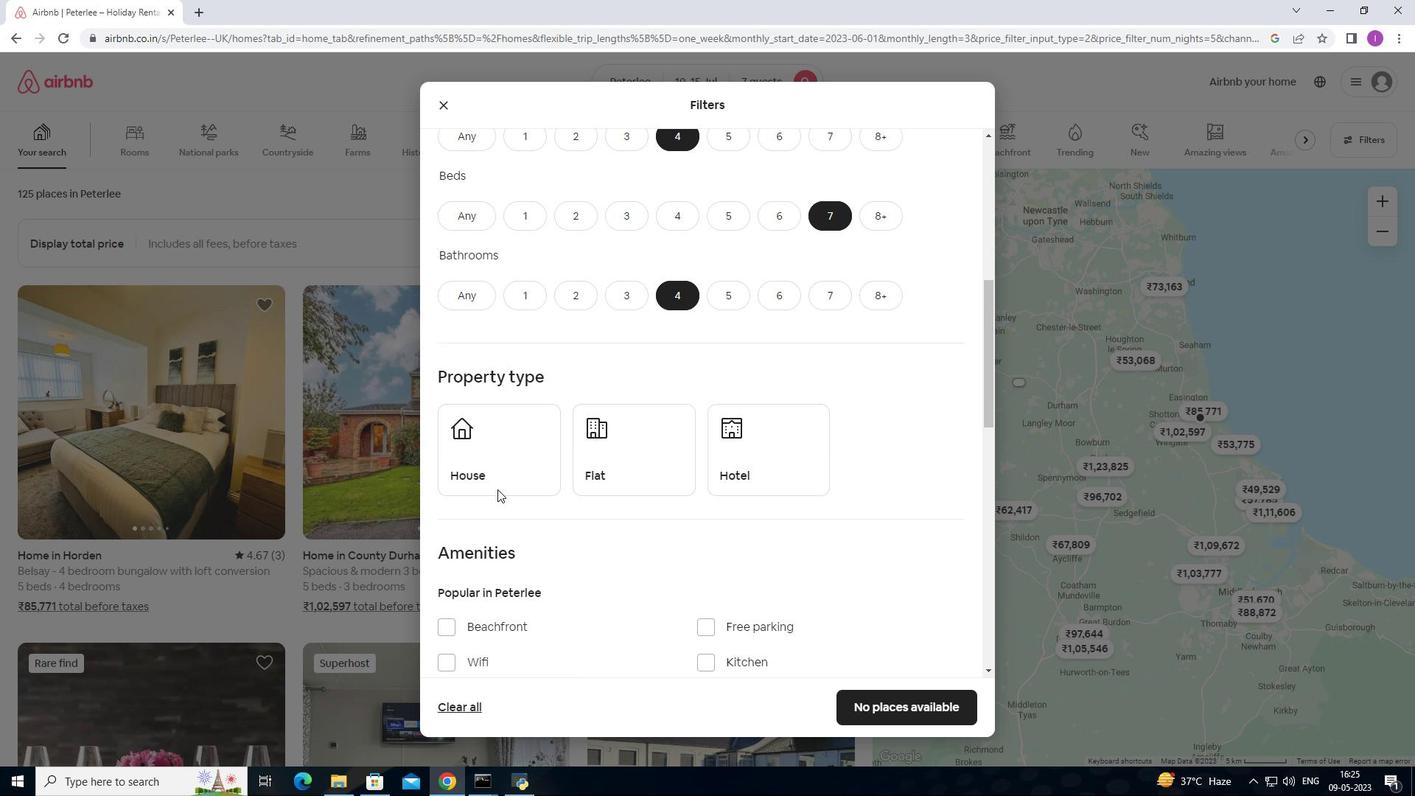 
Action: Mouse moved to (645, 477)
Screenshot: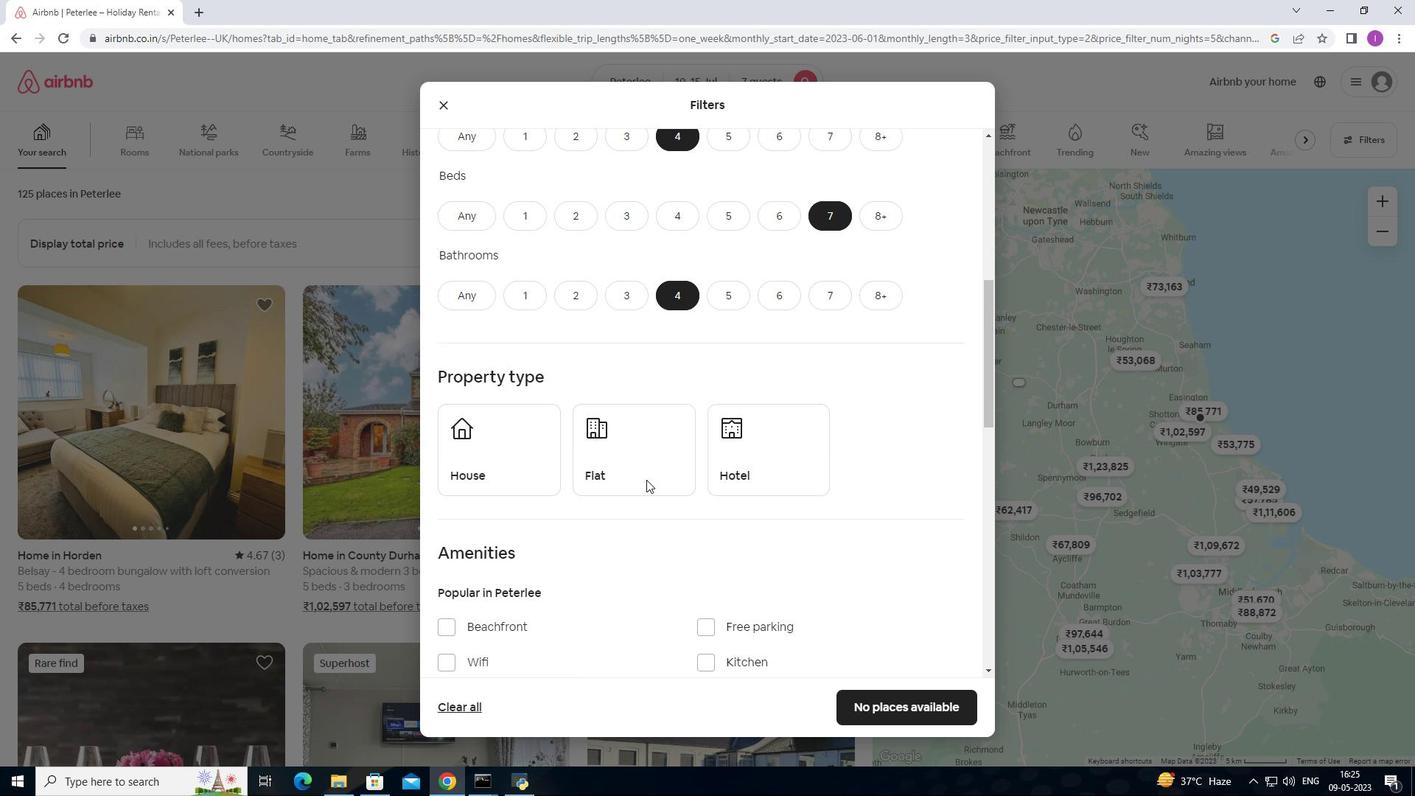 
Action: Mouse pressed left at (645, 477)
Screenshot: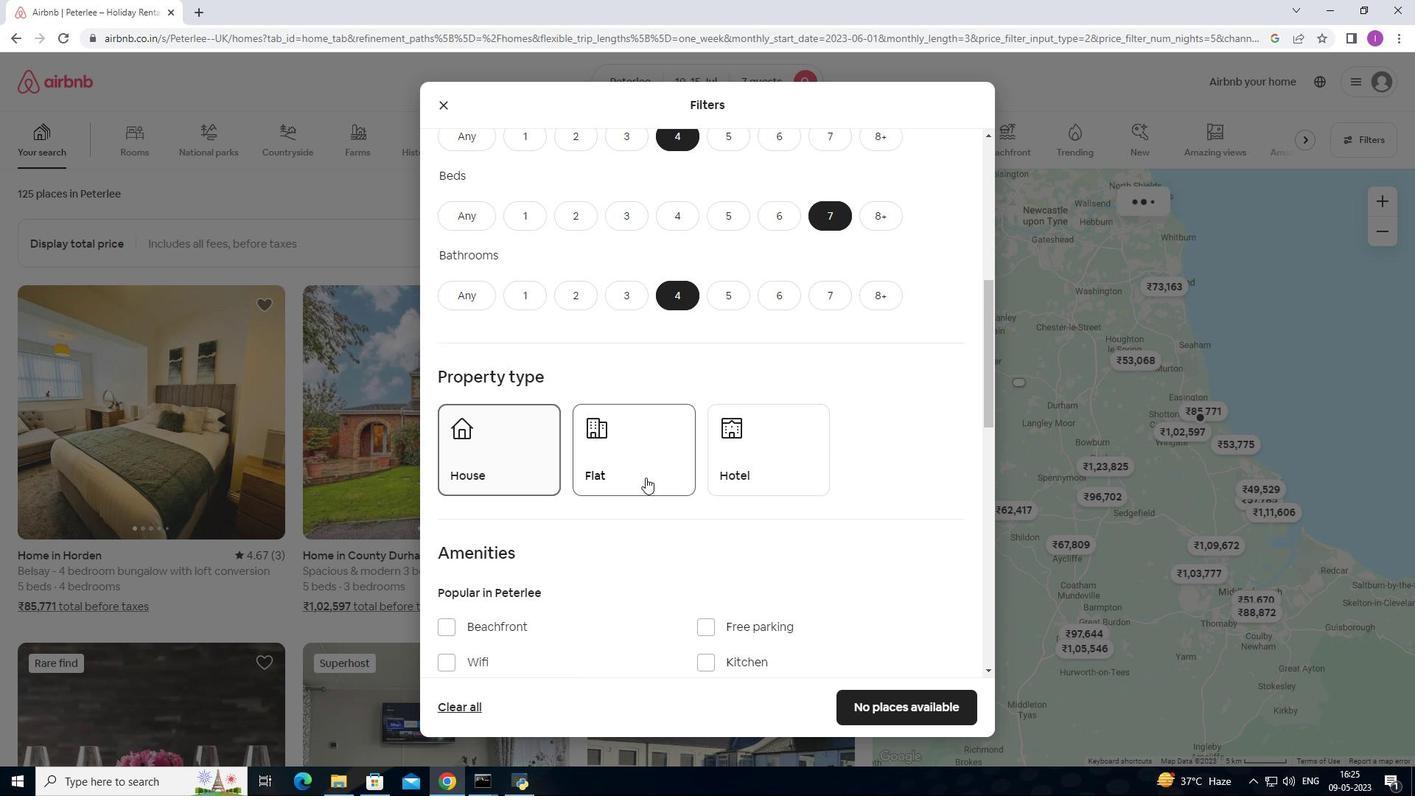 
Action: Mouse moved to (605, 600)
Screenshot: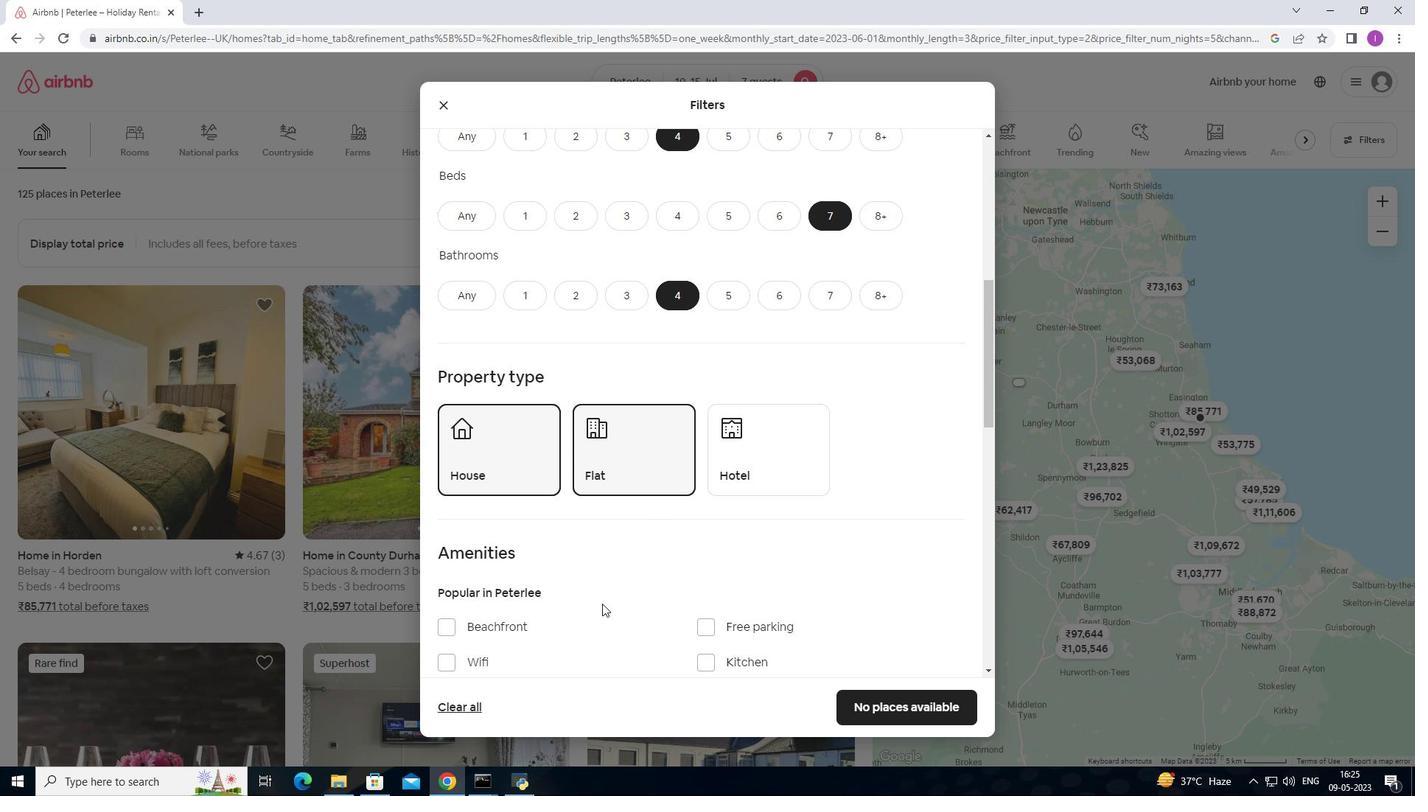 
Action: Mouse scrolled (605, 600) with delta (0, 0)
Screenshot: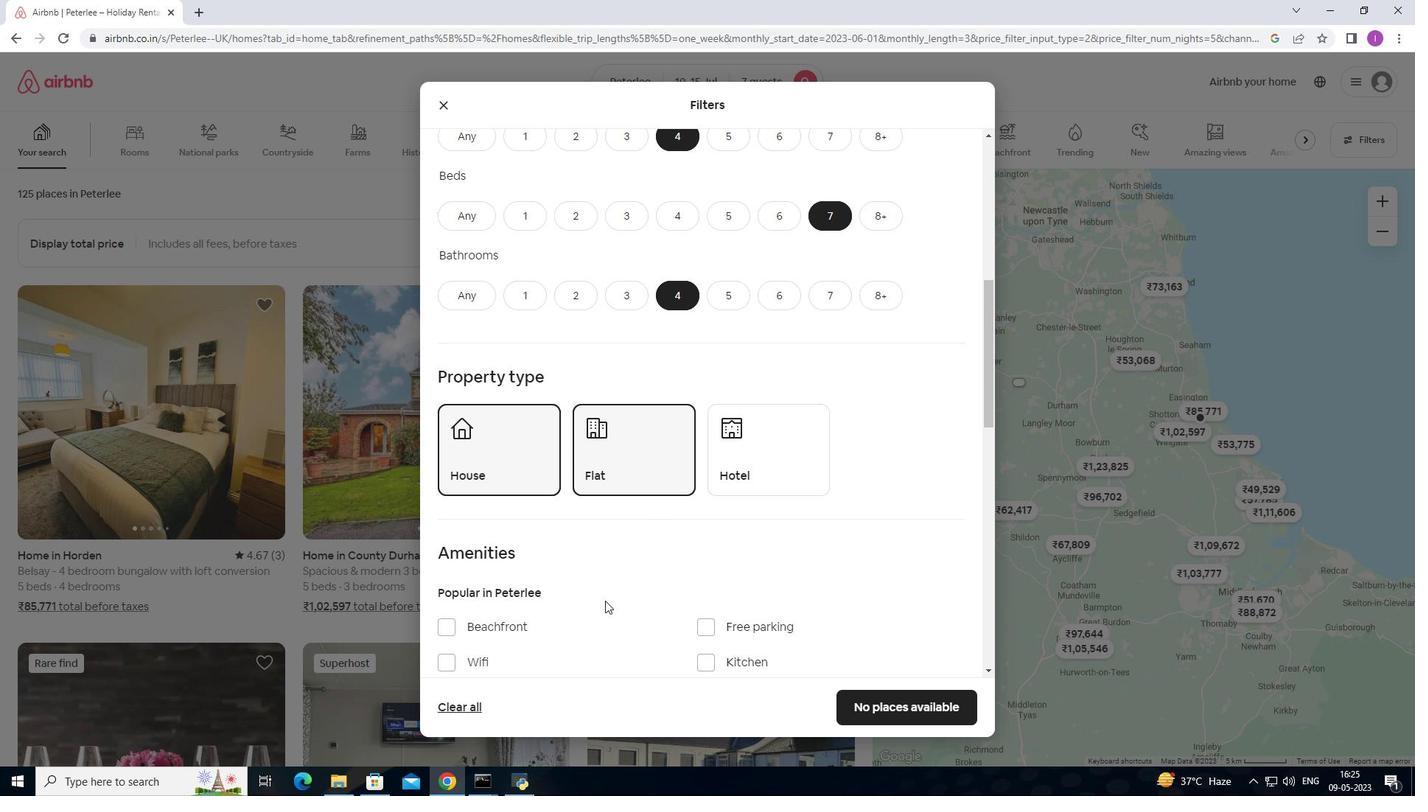 
Action: Mouse moved to (605, 600)
Screenshot: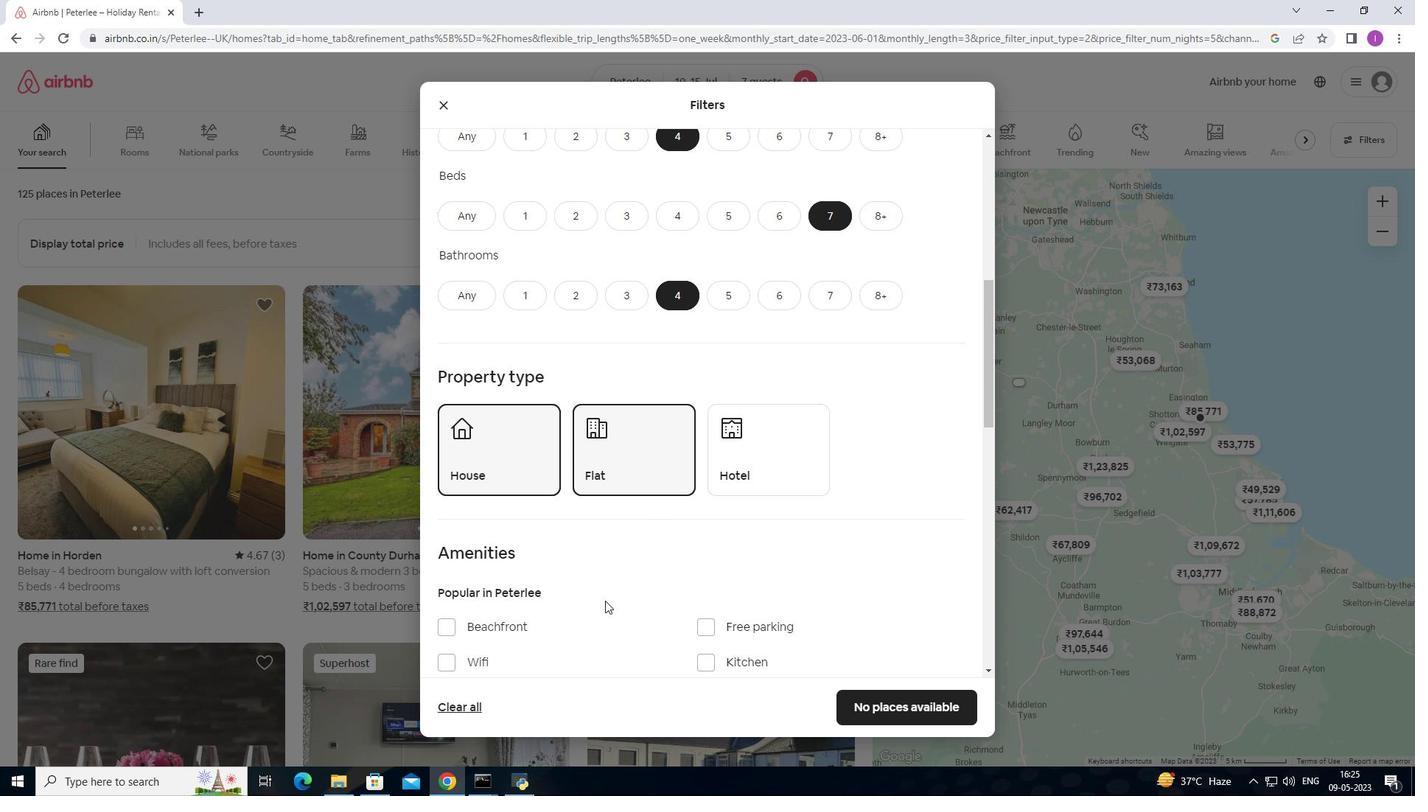 
Action: Mouse scrolled (605, 599) with delta (0, 0)
Screenshot: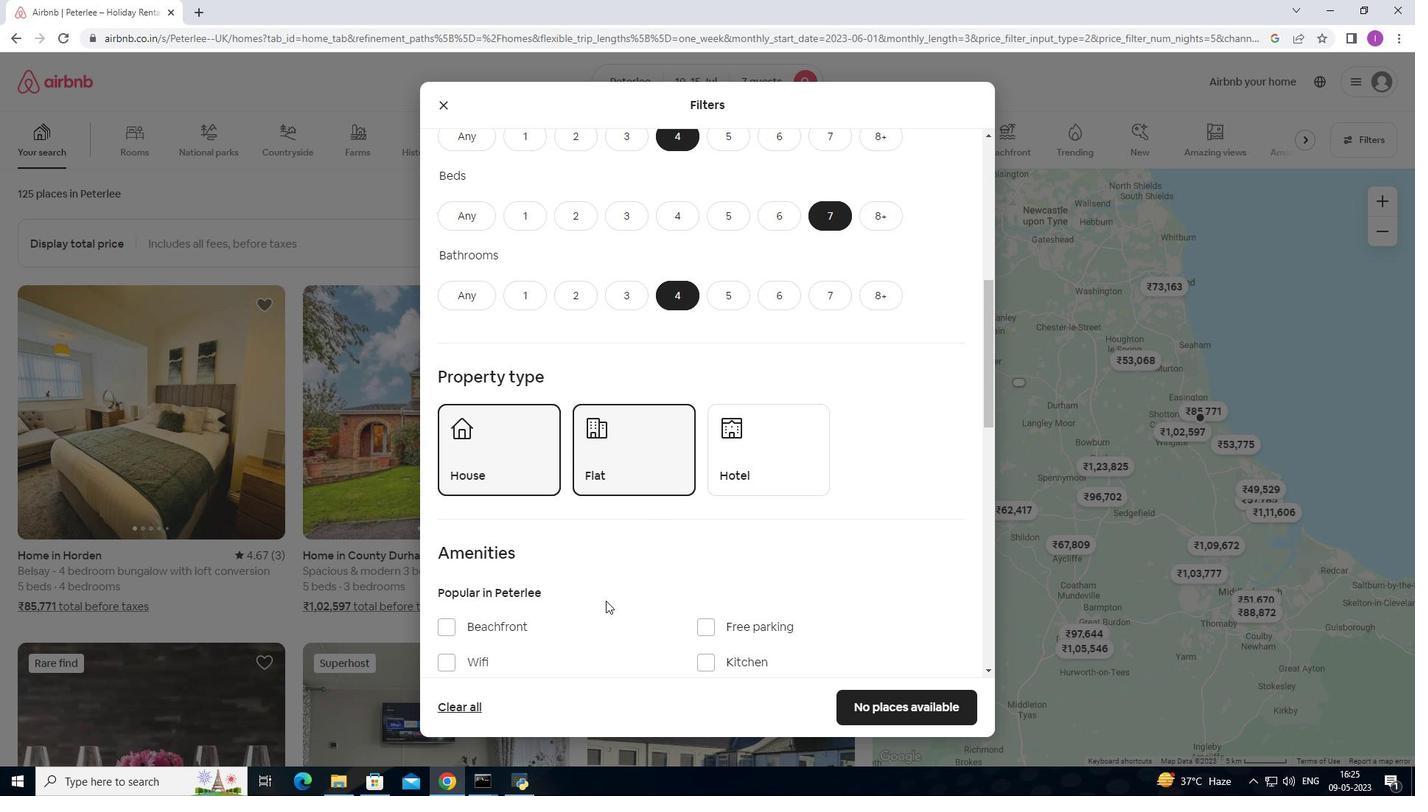 
Action: Mouse moved to (449, 515)
Screenshot: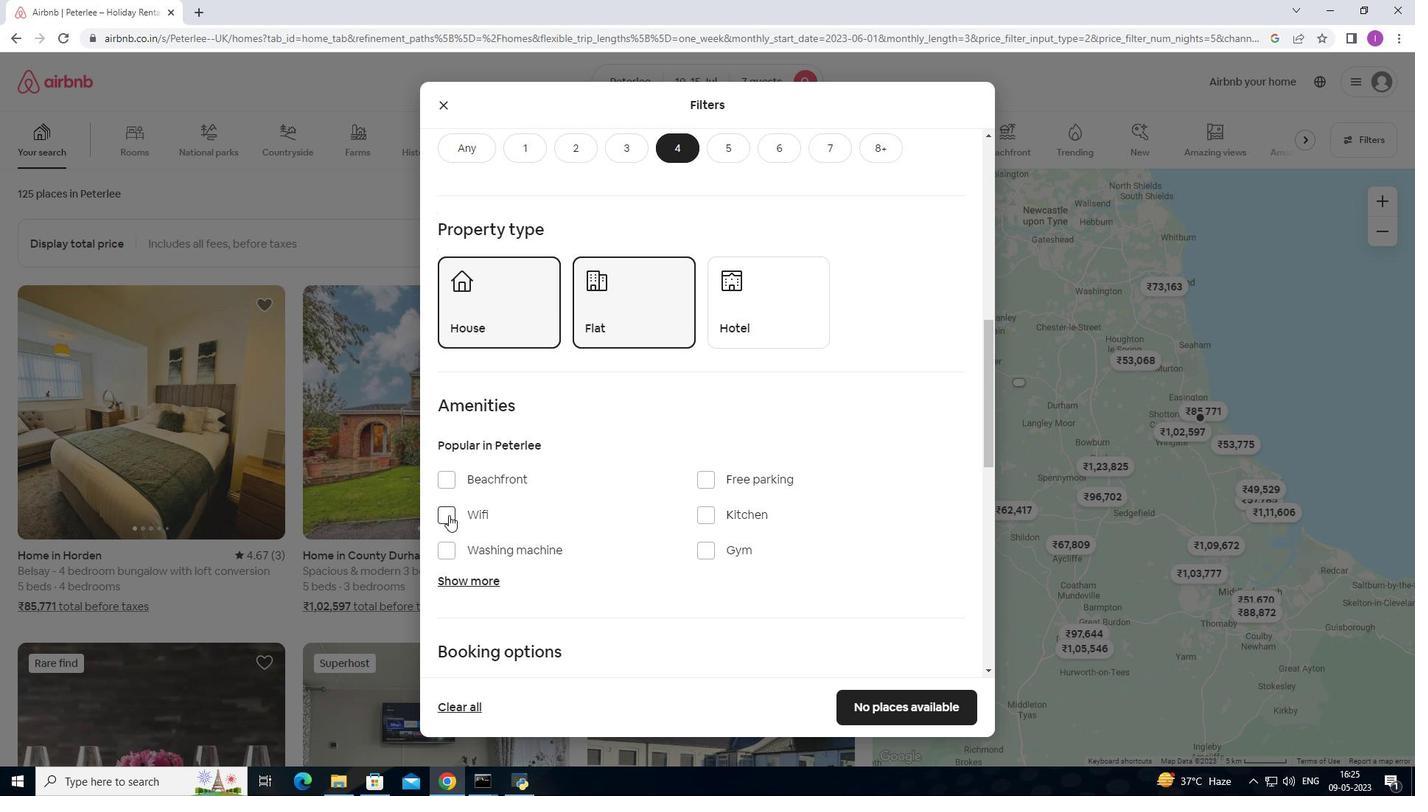 
Action: Mouse pressed left at (449, 515)
Screenshot: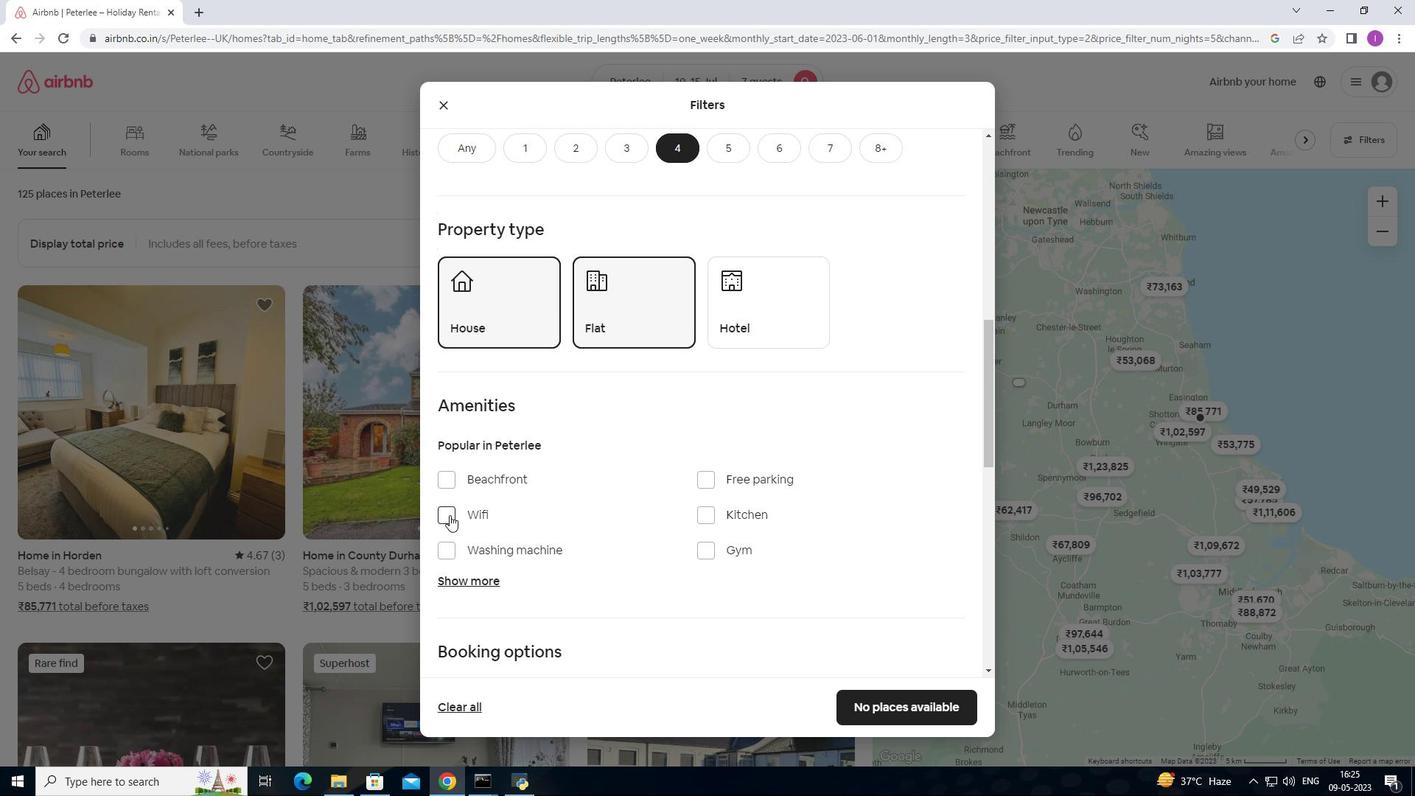 
Action: Mouse moved to (607, 517)
Screenshot: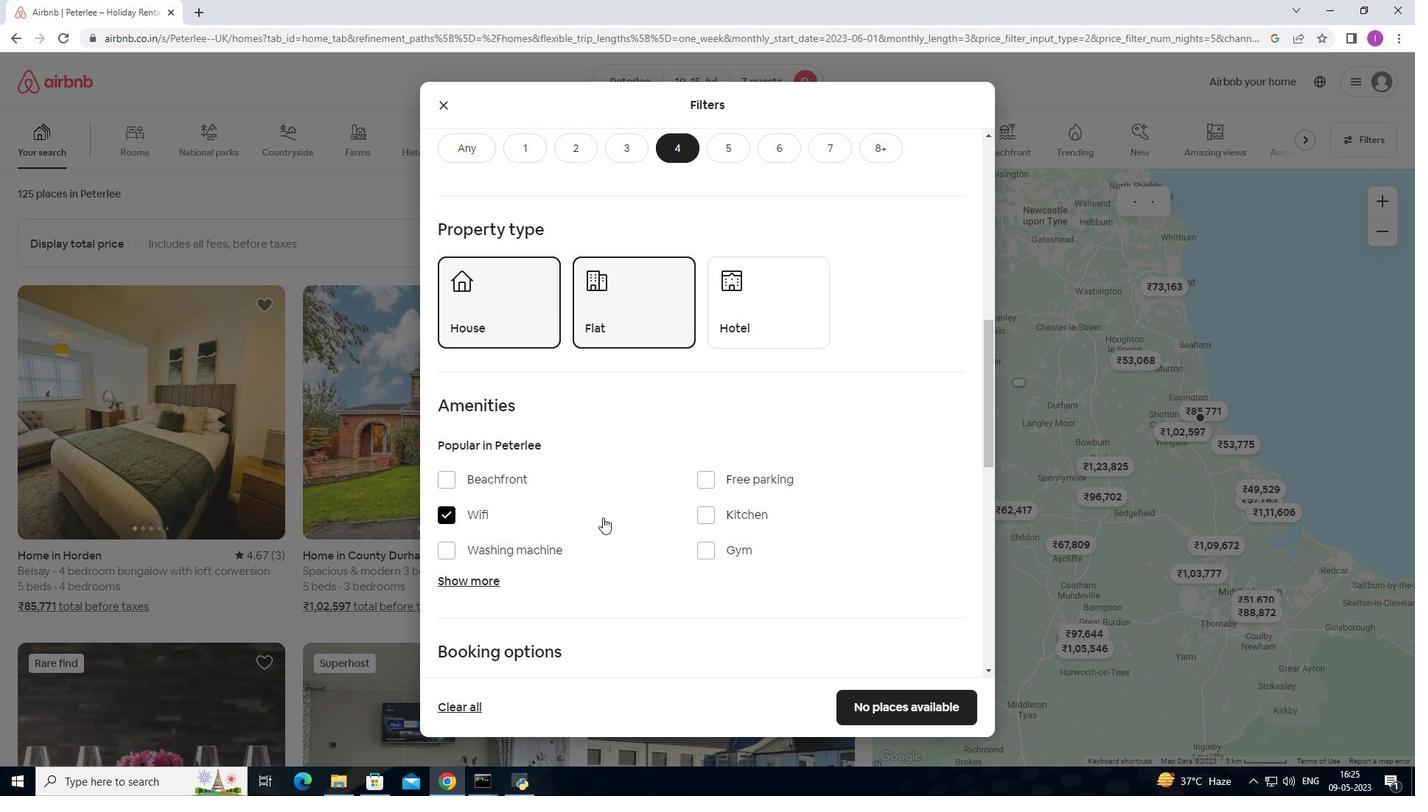 
Action: Mouse scrolled (607, 516) with delta (0, 0)
Screenshot: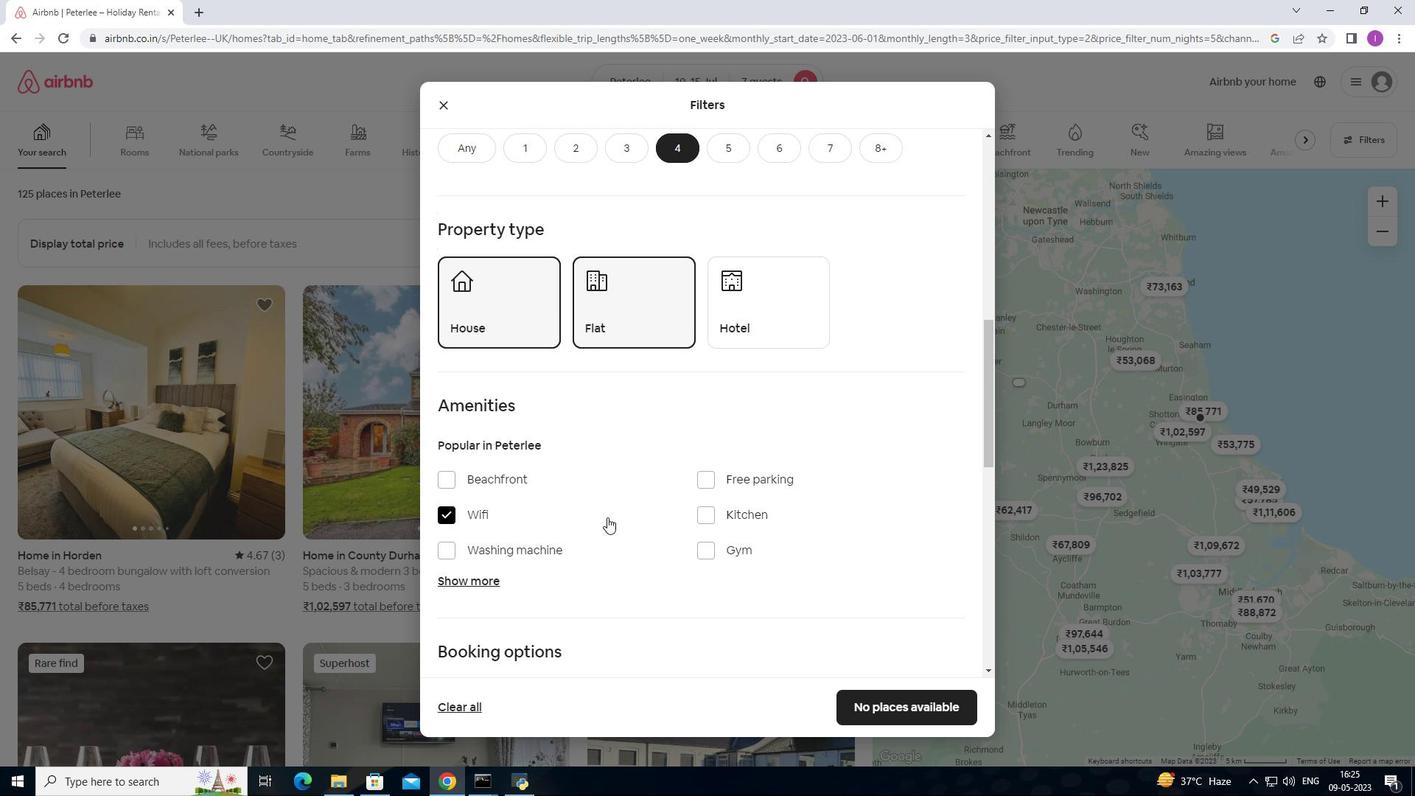 
Action: Mouse scrolled (607, 516) with delta (0, 0)
Screenshot: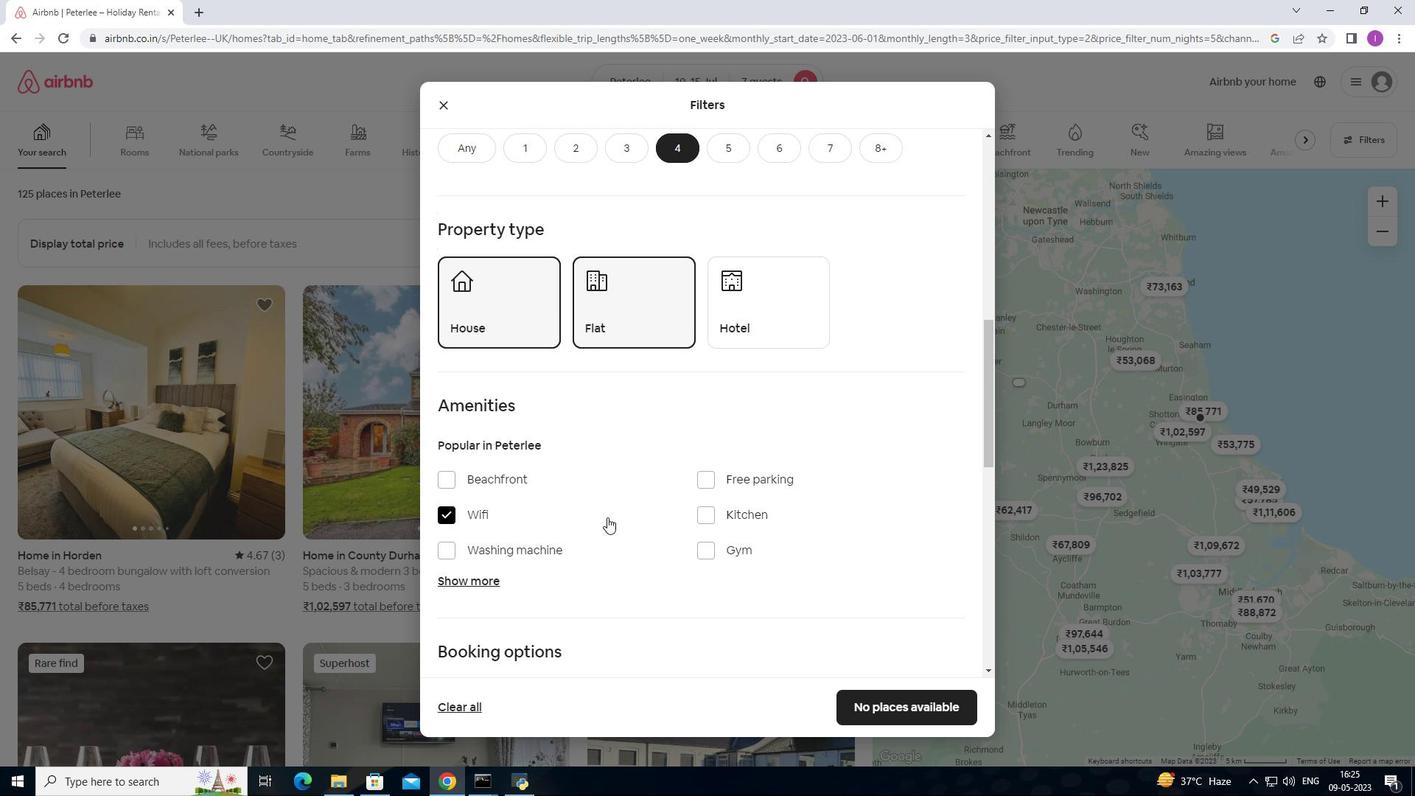 
Action: Mouse moved to (709, 336)
Screenshot: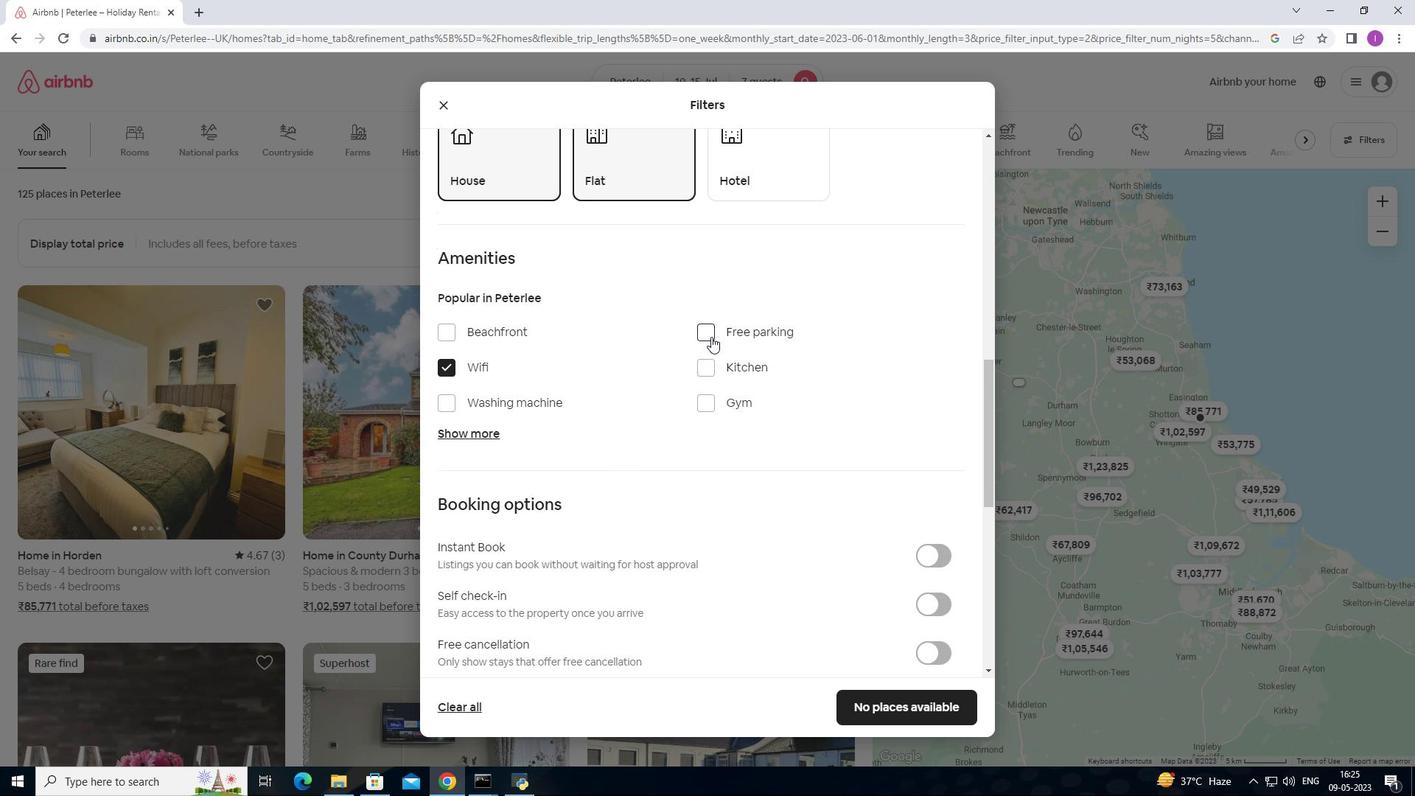 
Action: Mouse pressed left at (709, 336)
Screenshot: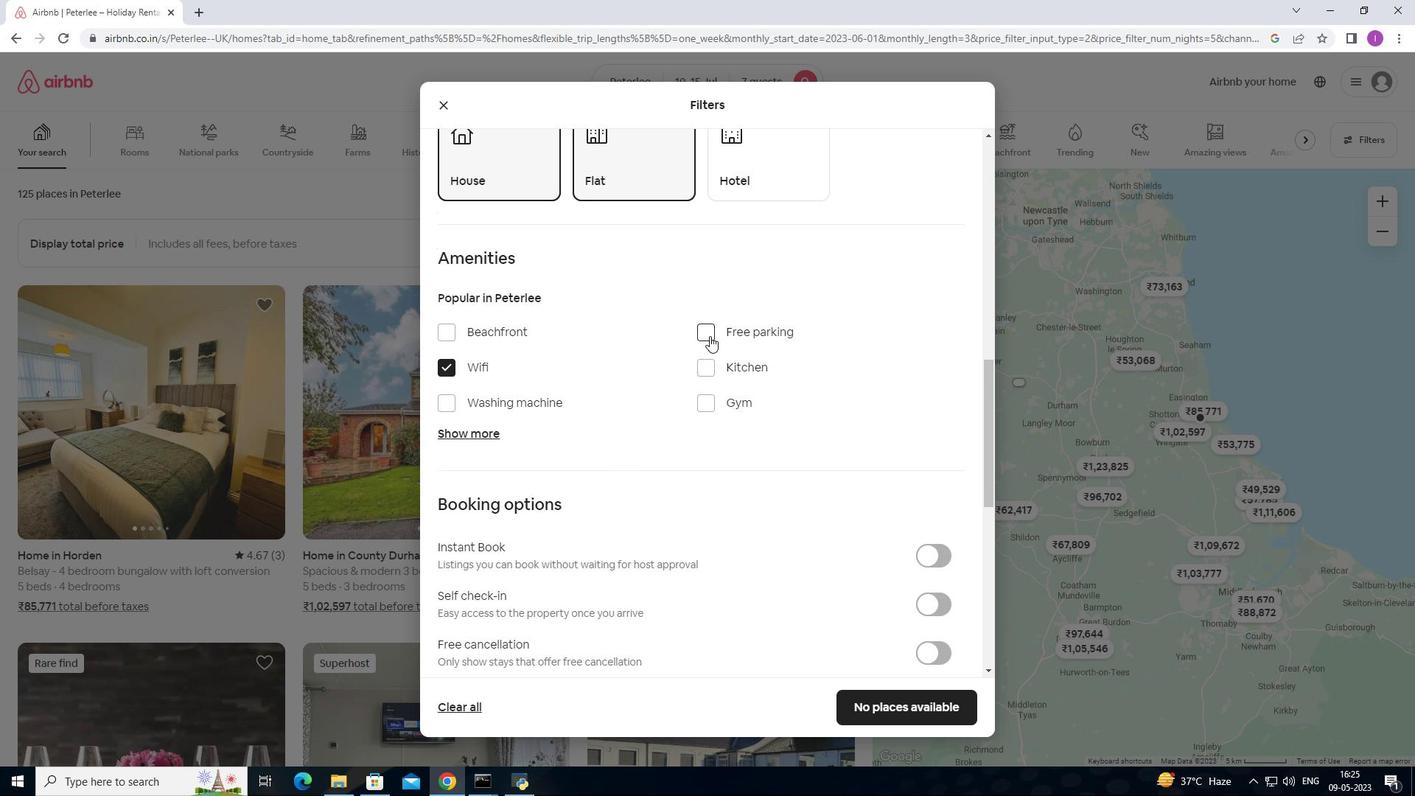 
Action: Mouse moved to (706, 404)
Screenshot: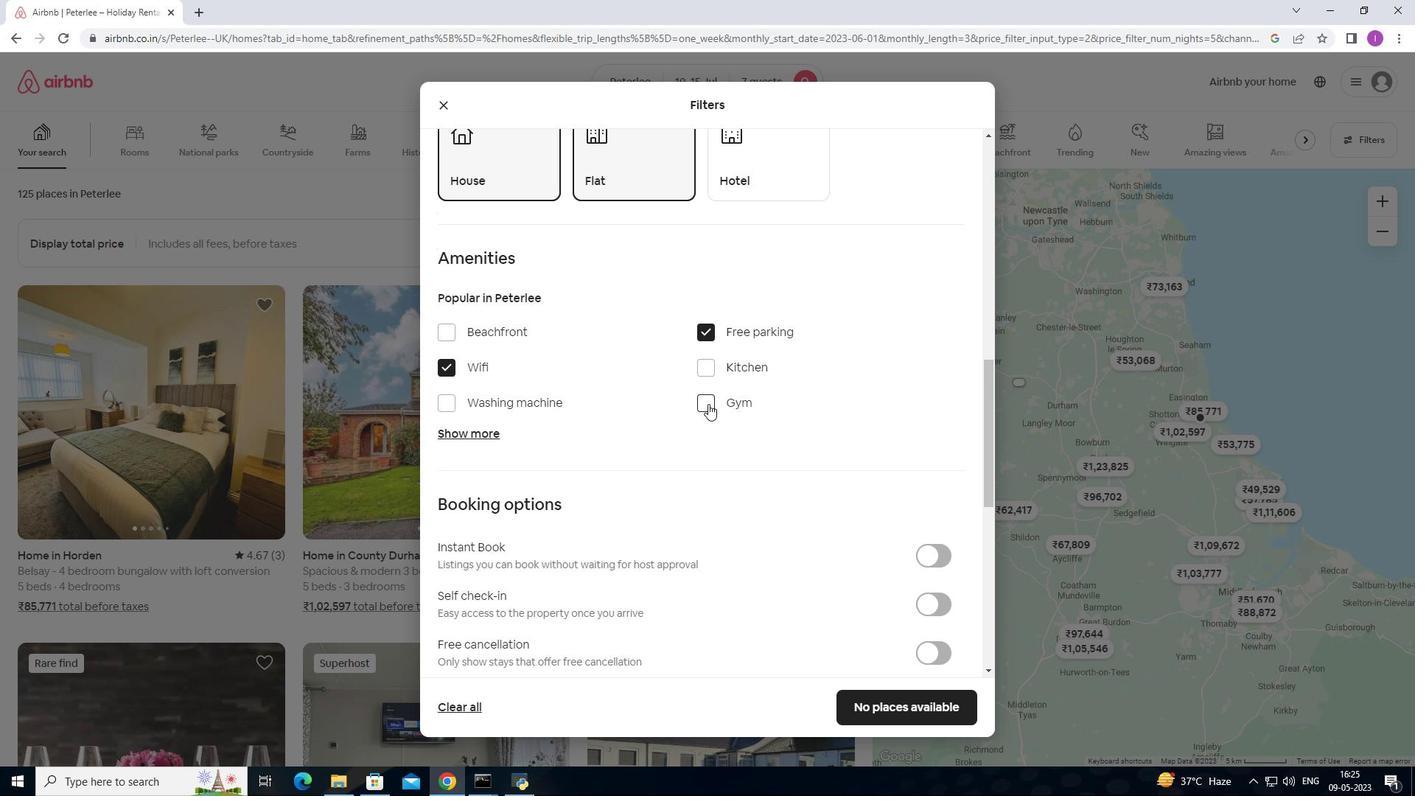 
Action: Mouse pressed left at (706, 404)
Screenshot: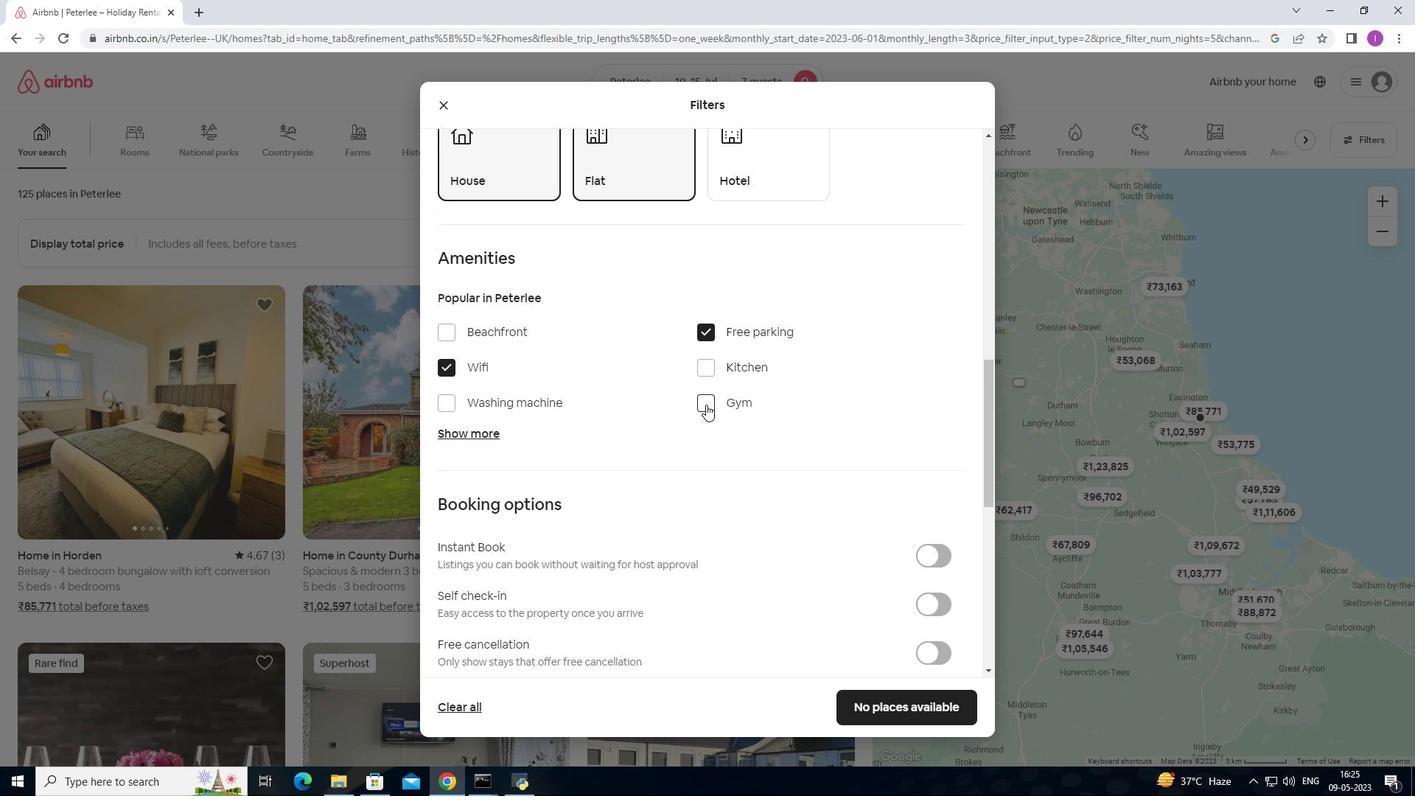 
Action: Mouse moved to (459, 428)
Screenshot: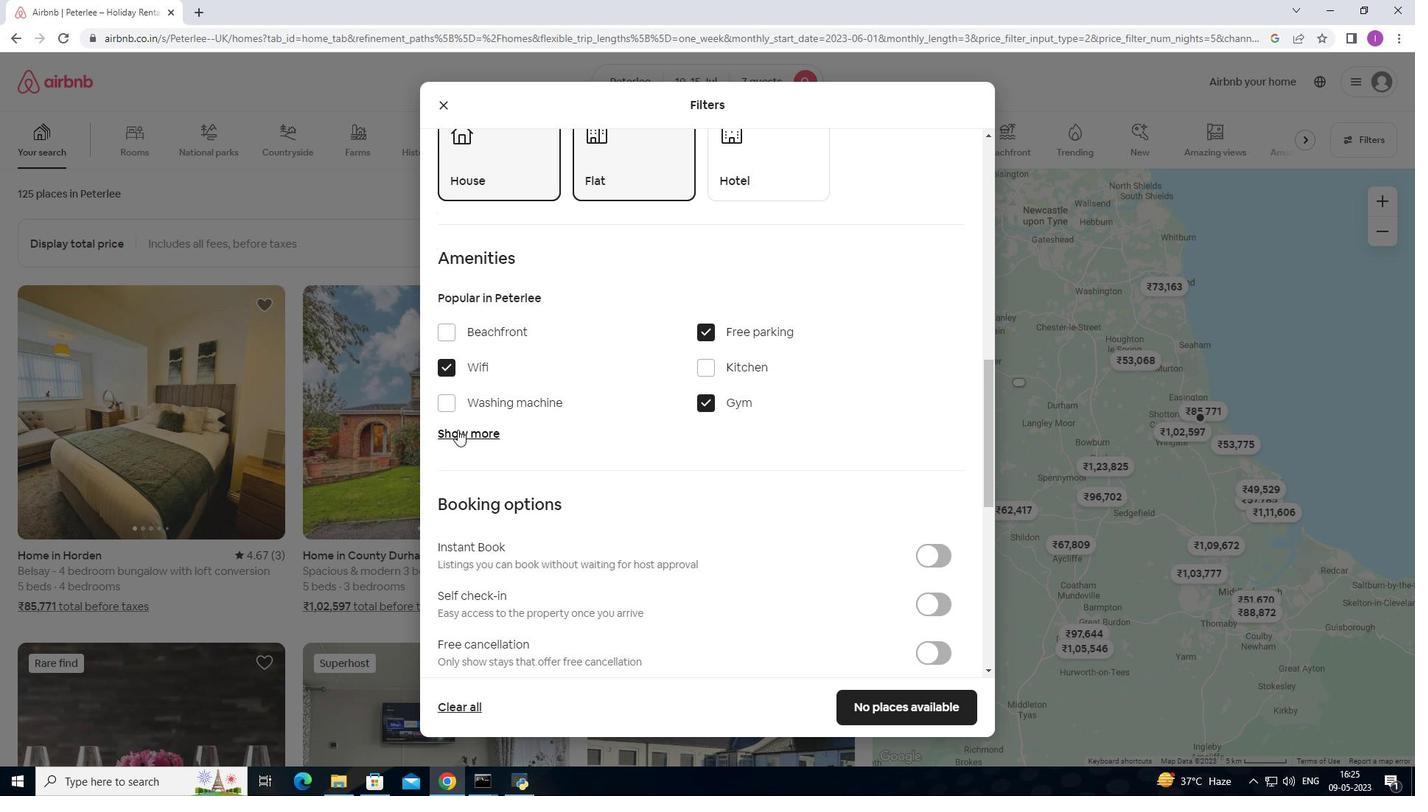 
Action: Mouse pressed left at (459, 428)
Screenshot: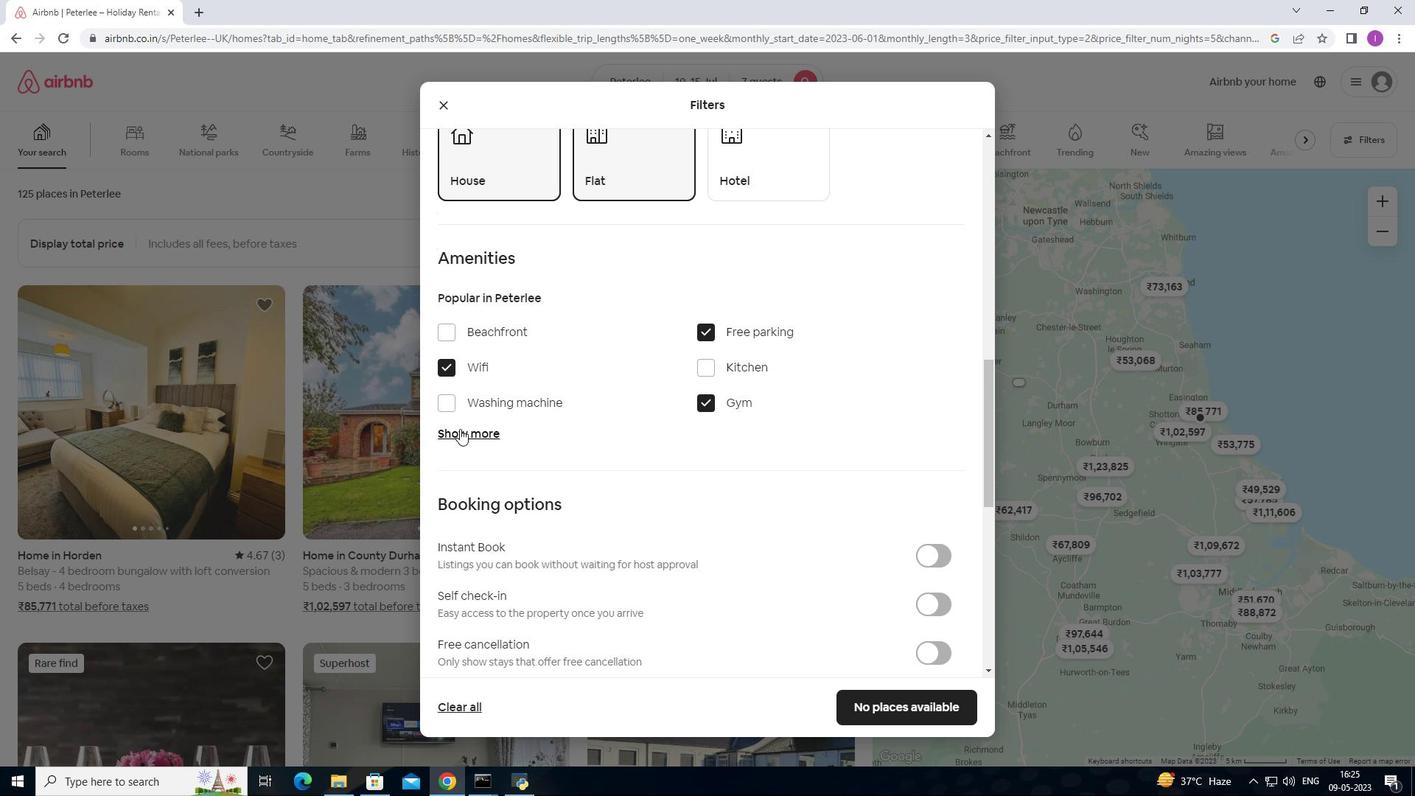 
Action: Mouse moved to (442, 557)
Screenshot: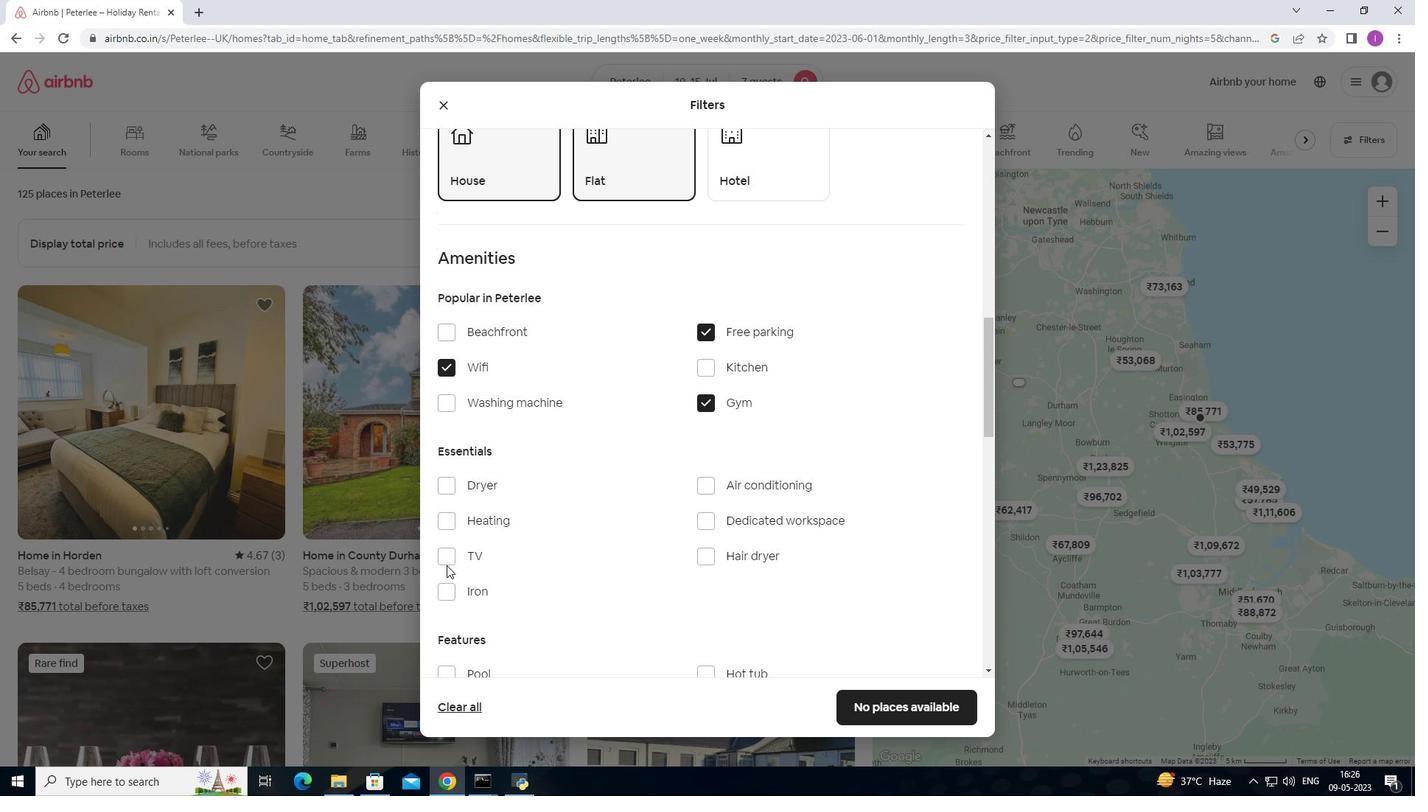 
Action: Mouse pressed left at (442, 557)
Screenshot: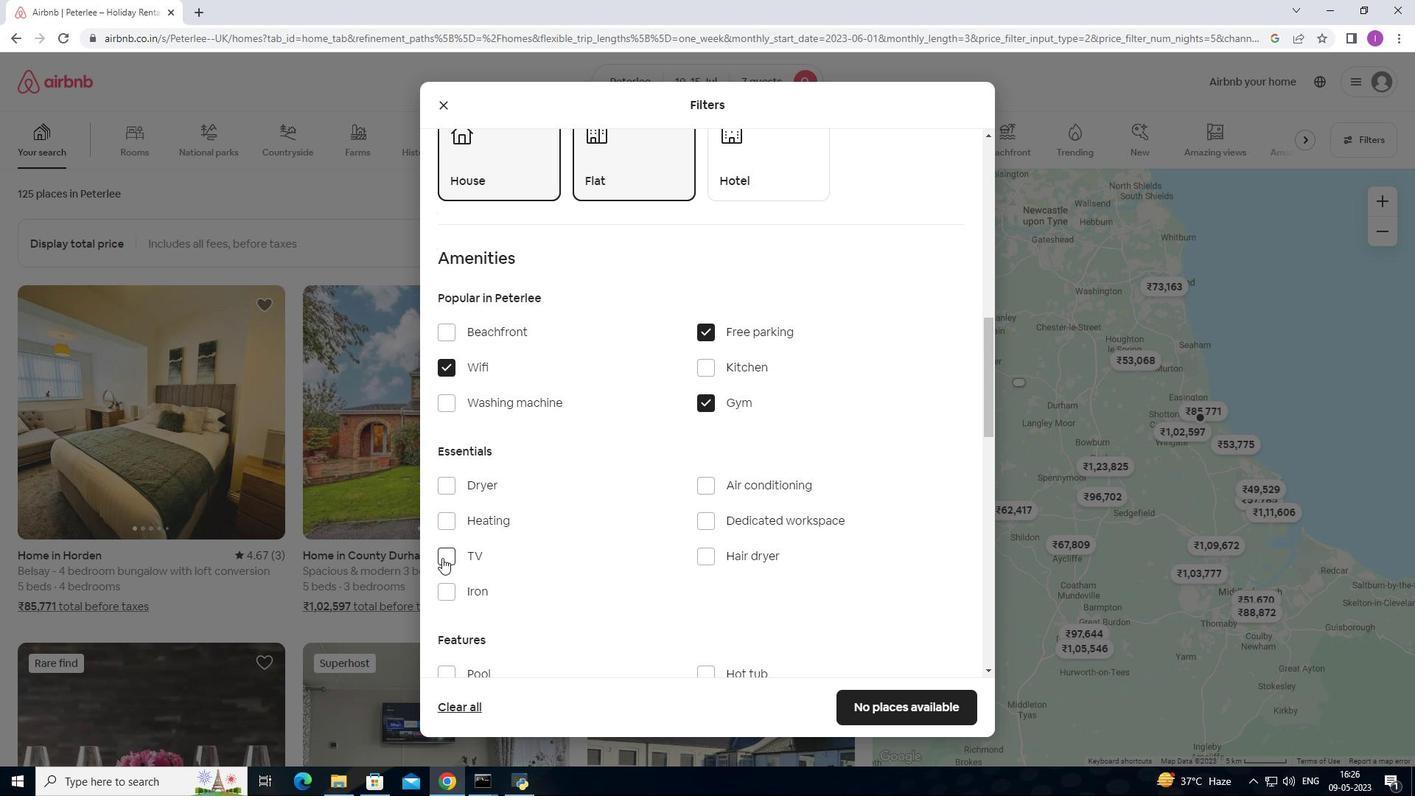 
Action: Mouse moved to (618, 552)
Screenshot: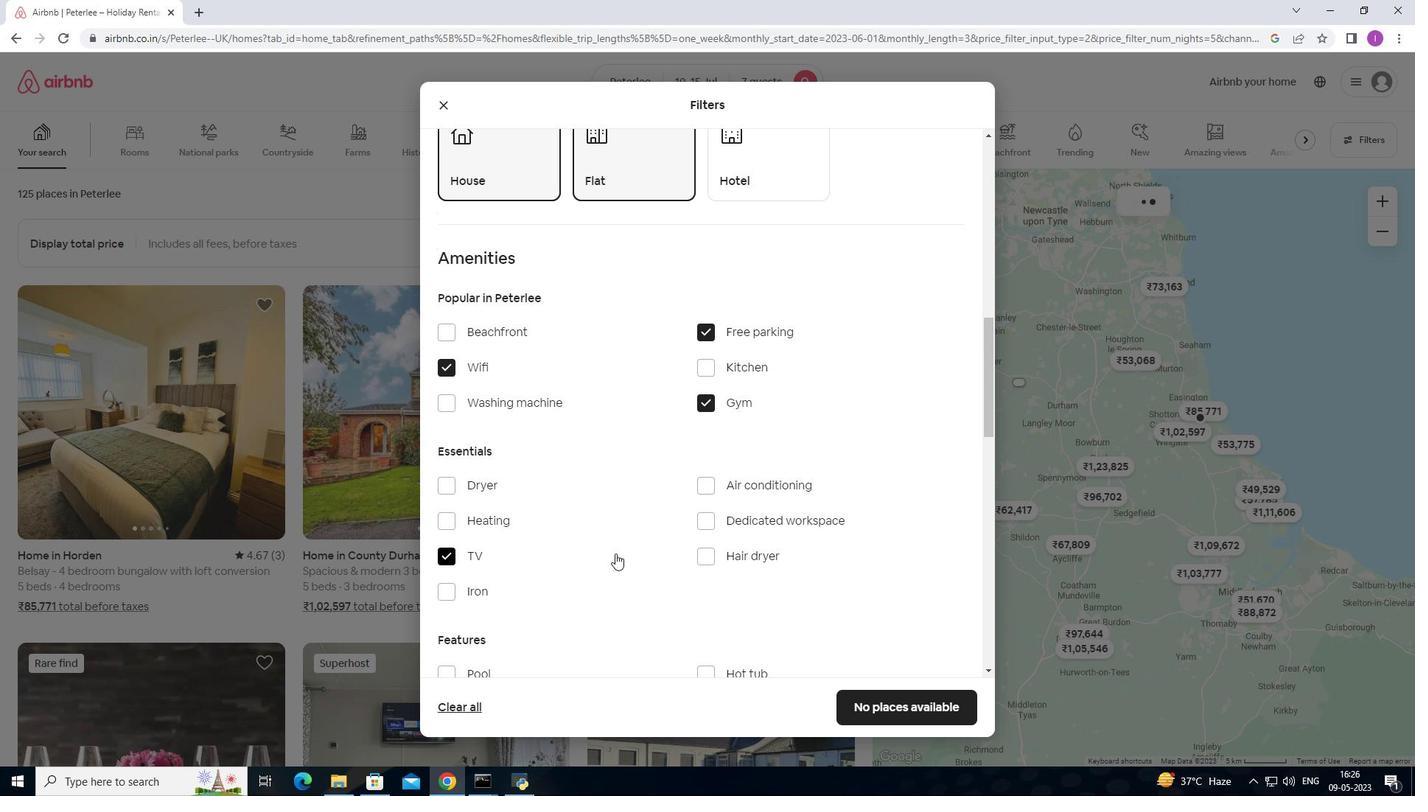 
Action: Mouse scrolled (618, 551) with delta (0, 0)
Screenshot: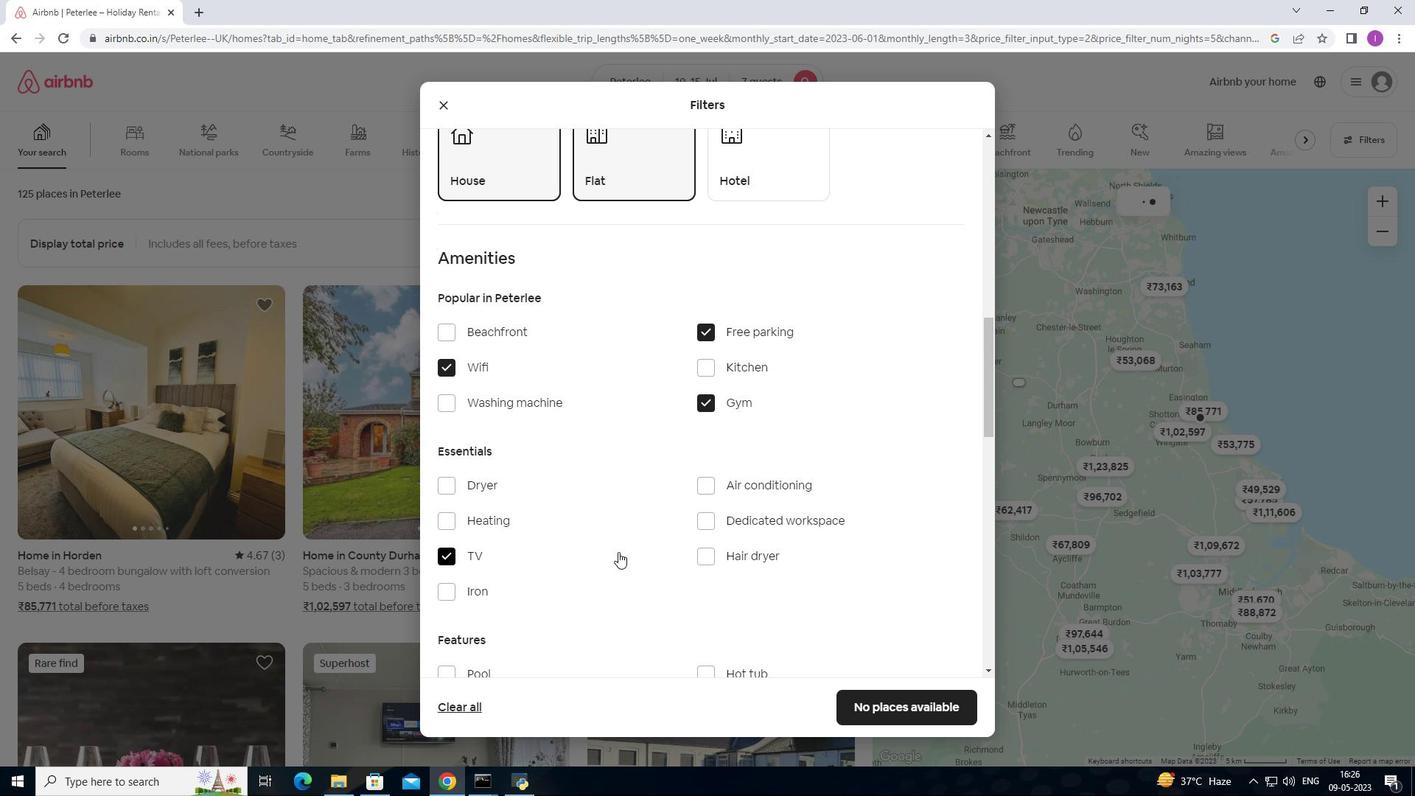 
Action: Mouse scrolled (618, 551) with delta (0, 0)
Screenshot: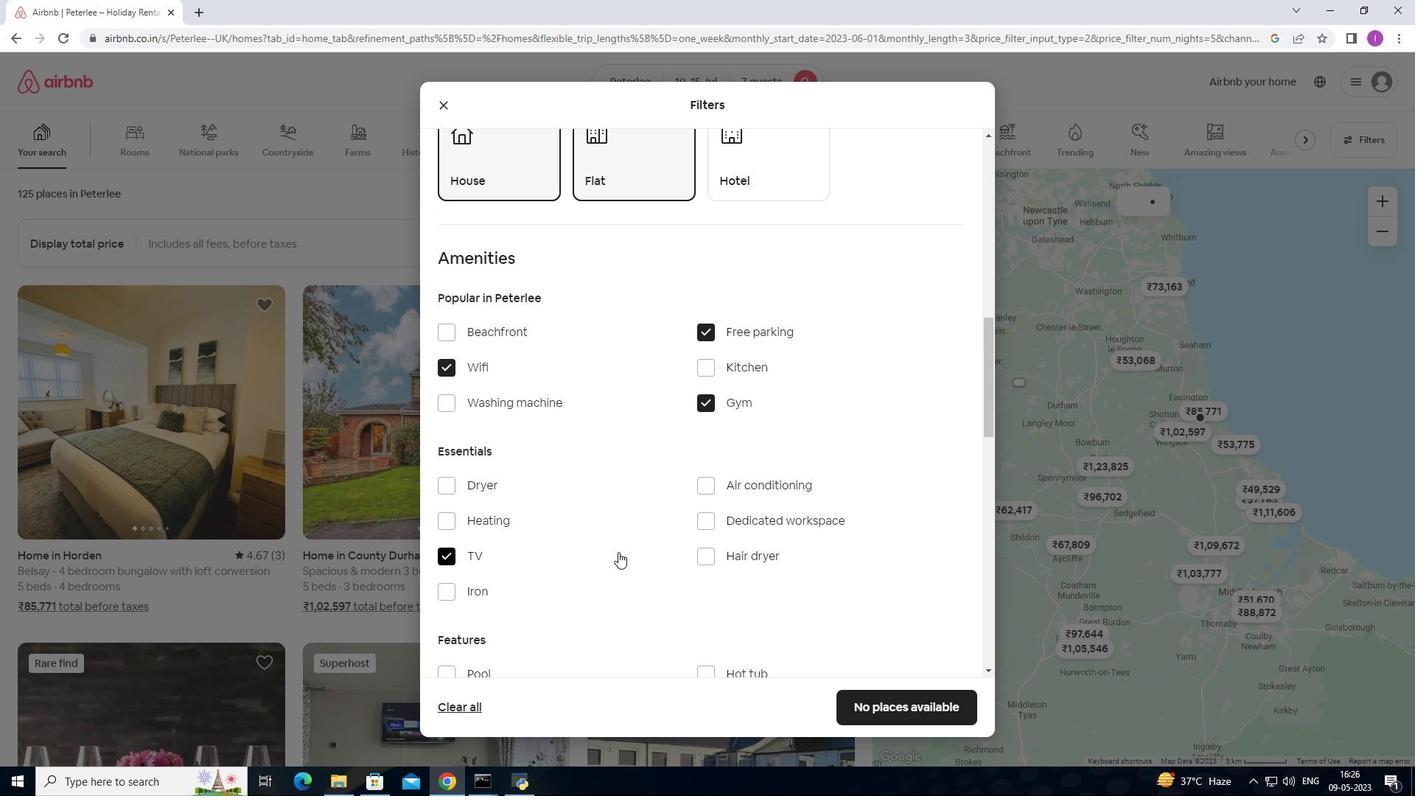 
Action: Mouse scrolled (618, 551) with delta (0, 0)
Screenshot: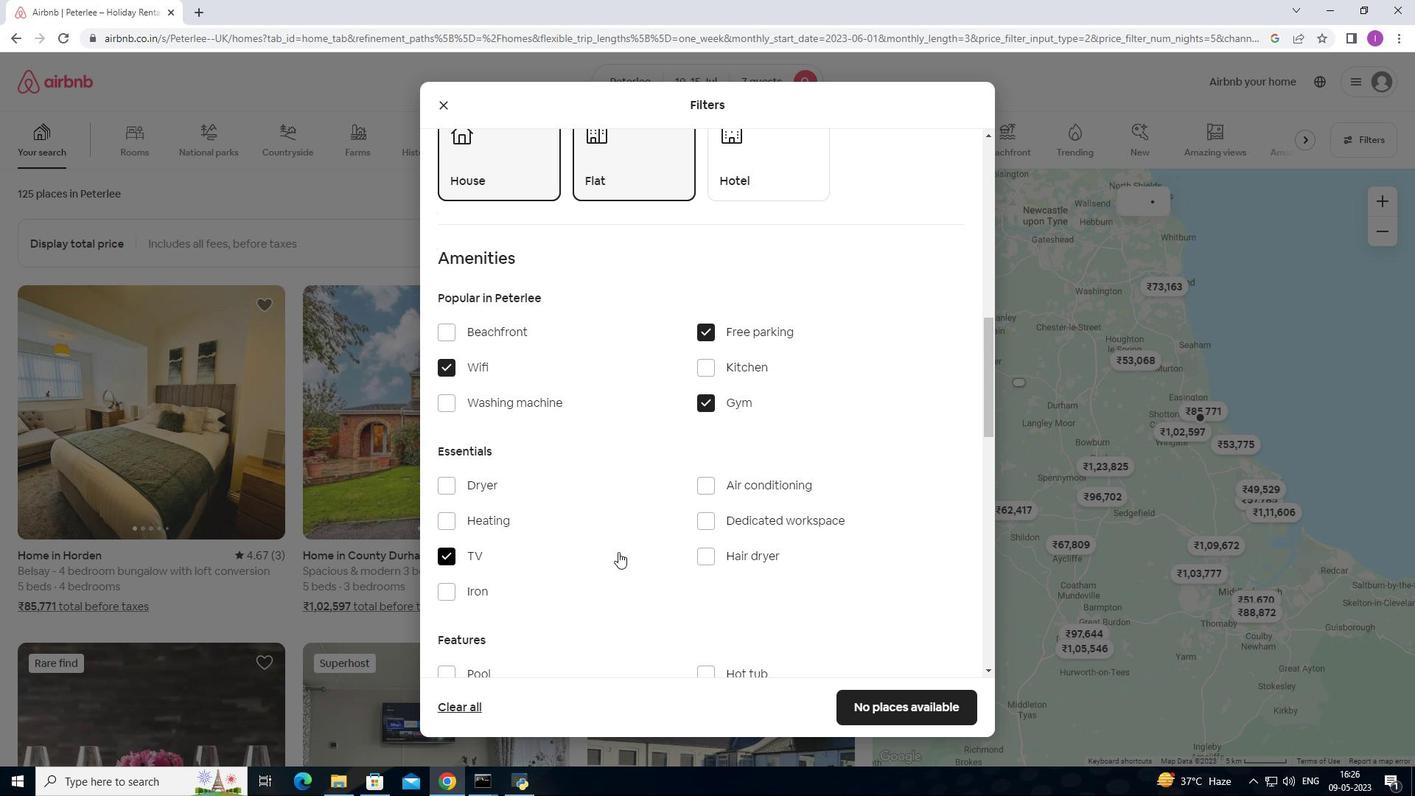 
Action: Mouse moved to (705, 519)
Screenshot: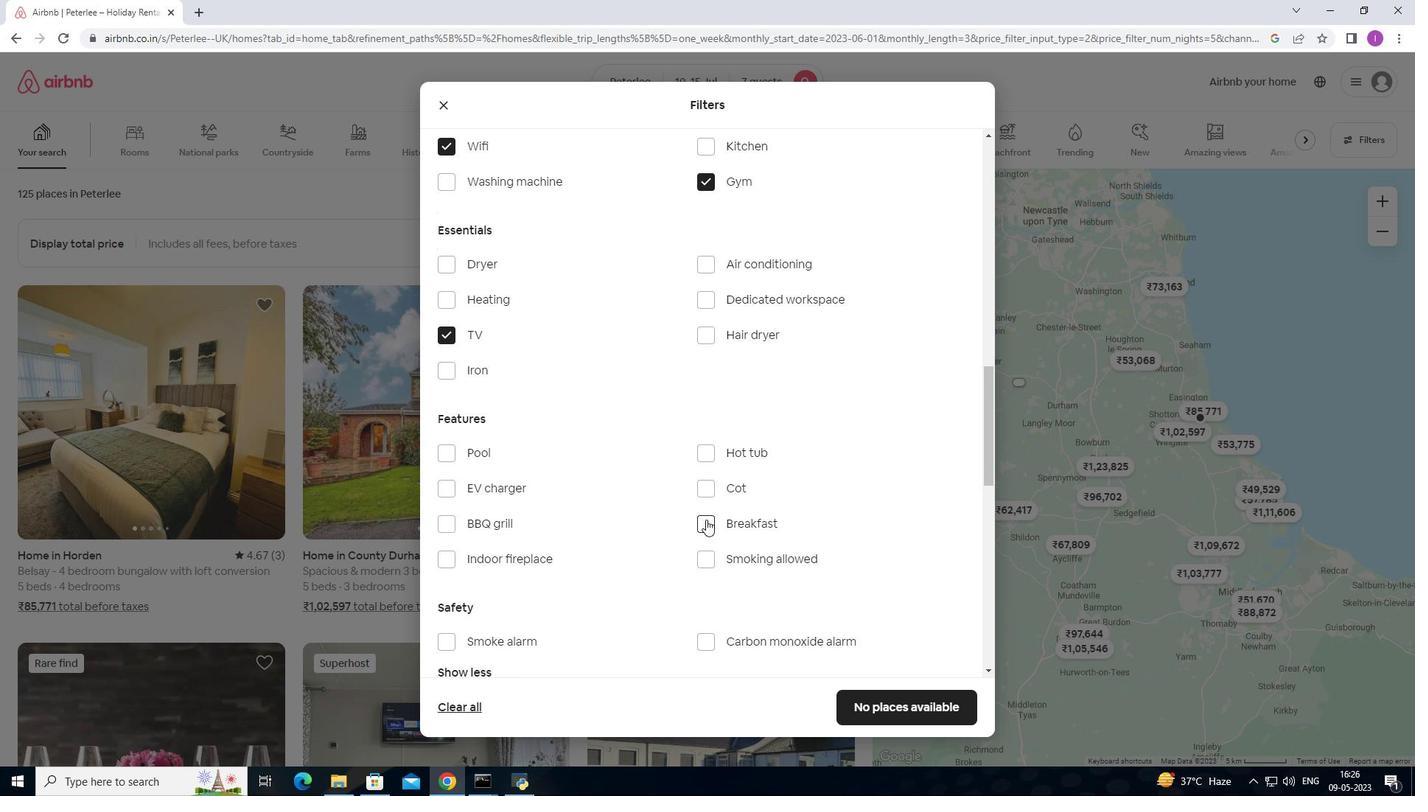 
Action: Mouse pressed left at (705, 519)
Screenshot: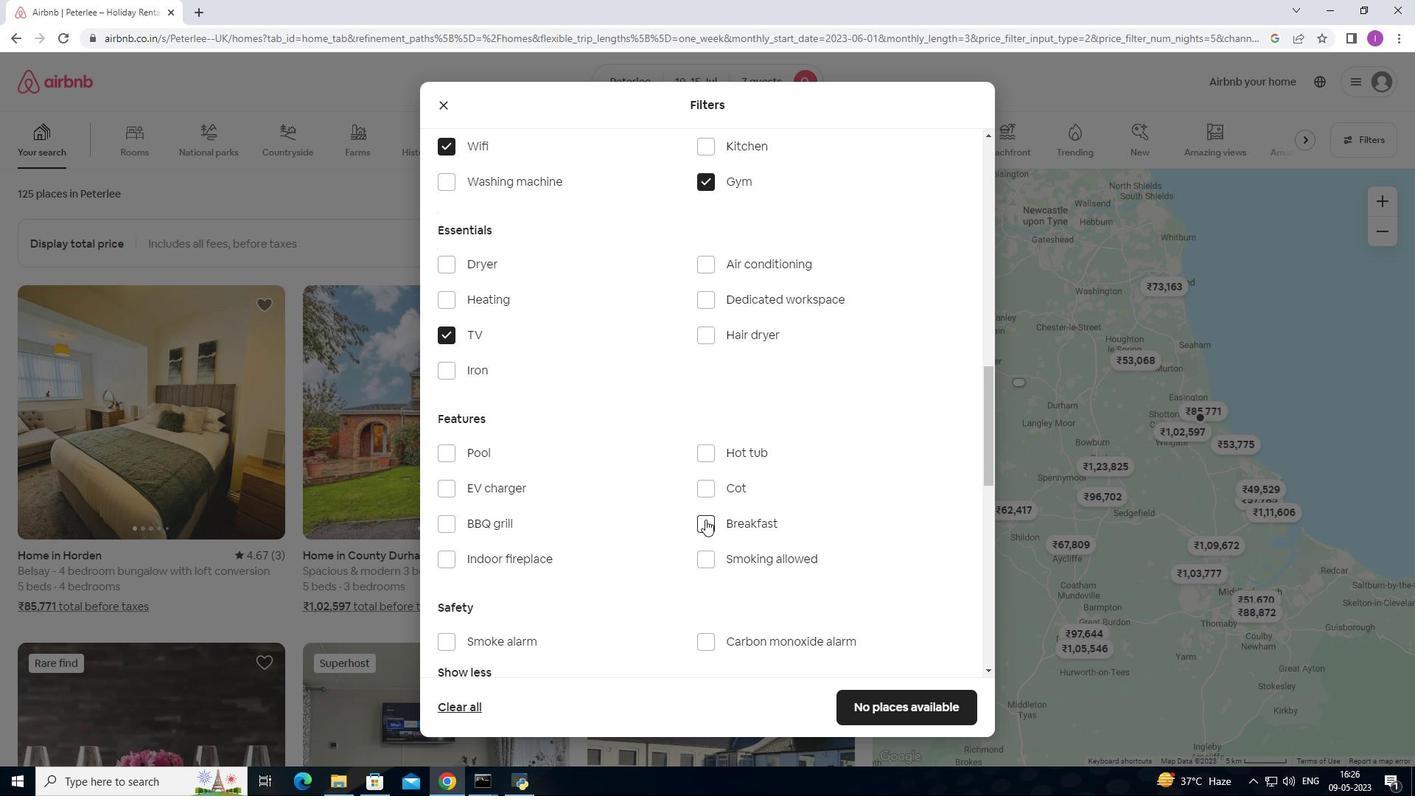
Action: Mouse moved to (607, 543)
Screenshot: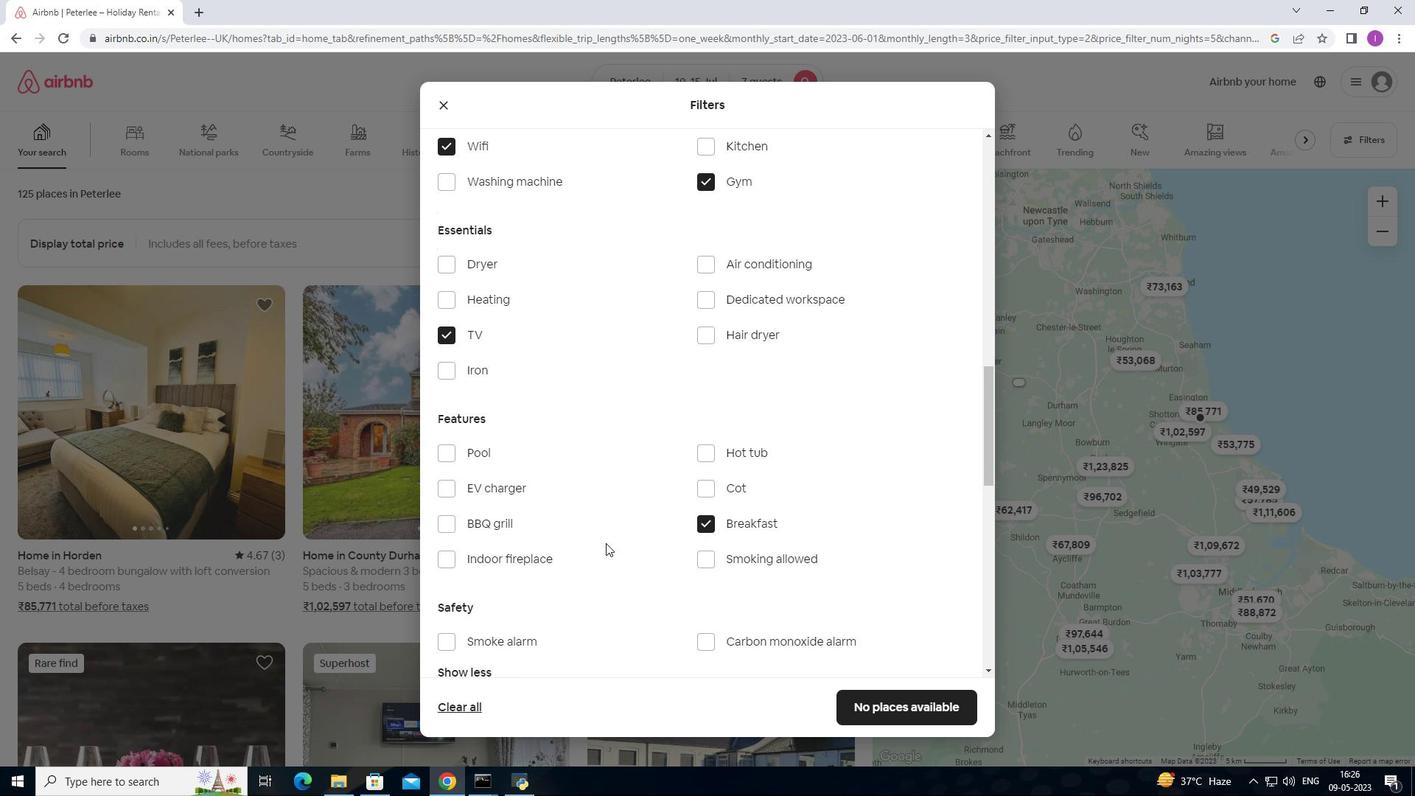 
Action: Mouse scrolled (607, 543) with delta (0, 0)
Screenshot: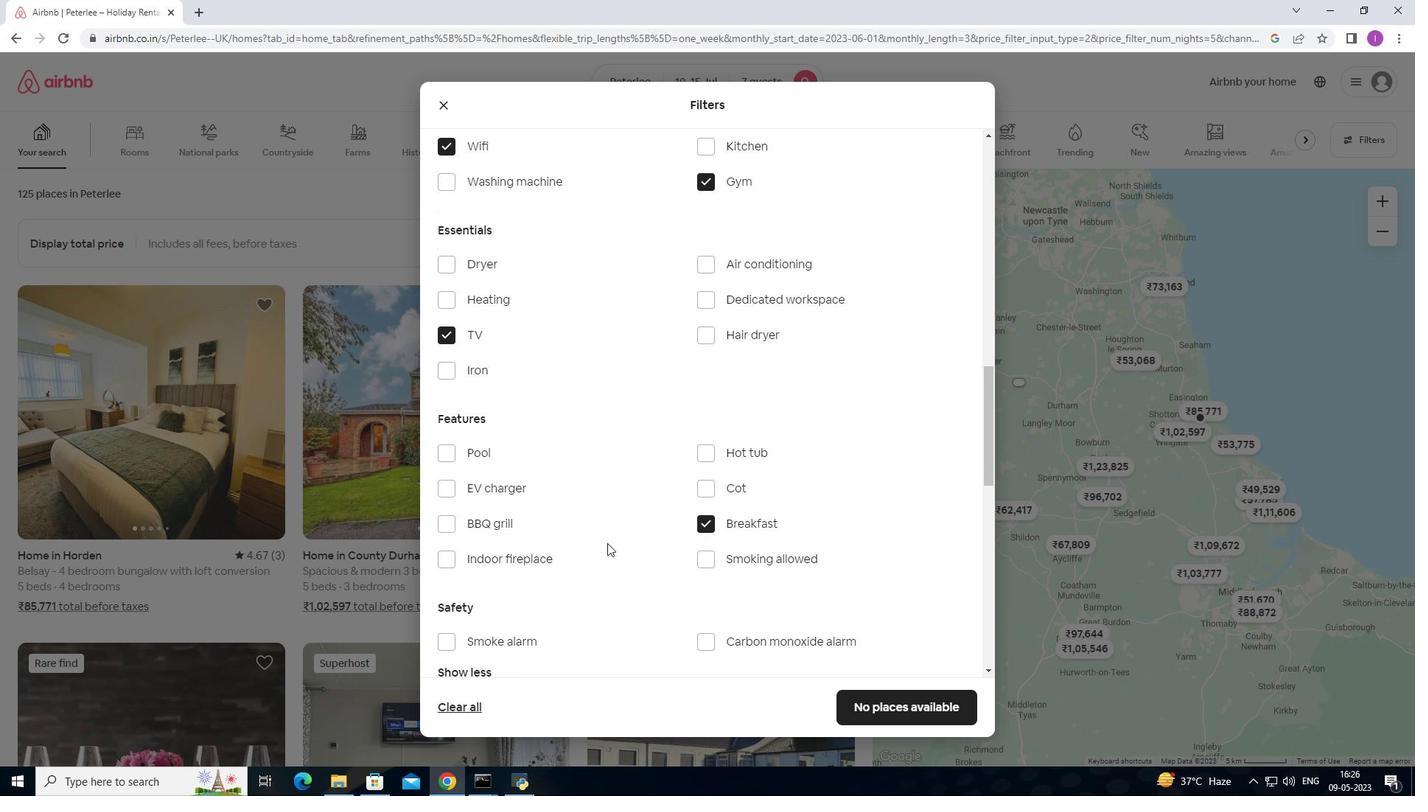 
Action: Mouse scrolled (607, 543) with delta (0, 0)
Screenshot: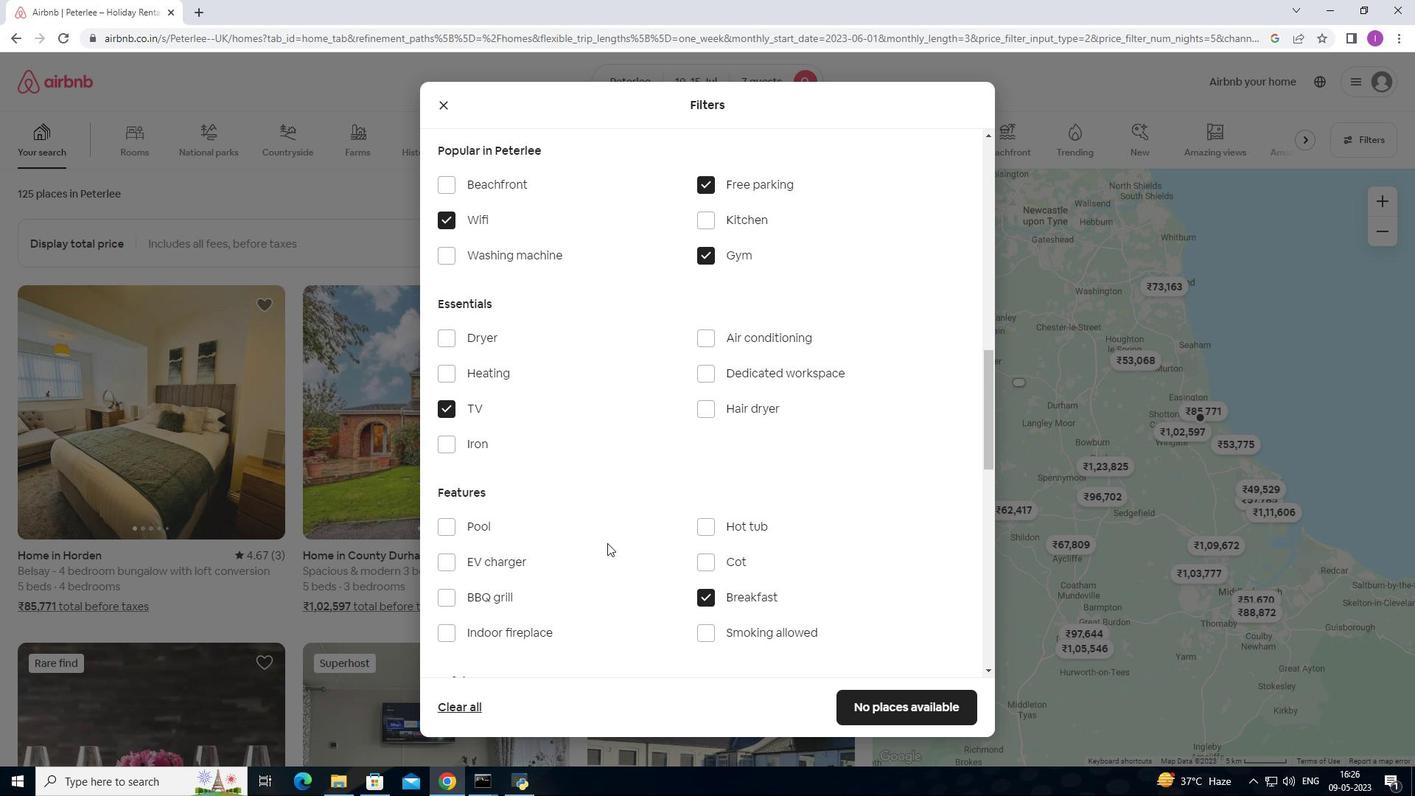 
Action: Mouse scrolled (607, 542) with delta (0, 0)
Screenshot: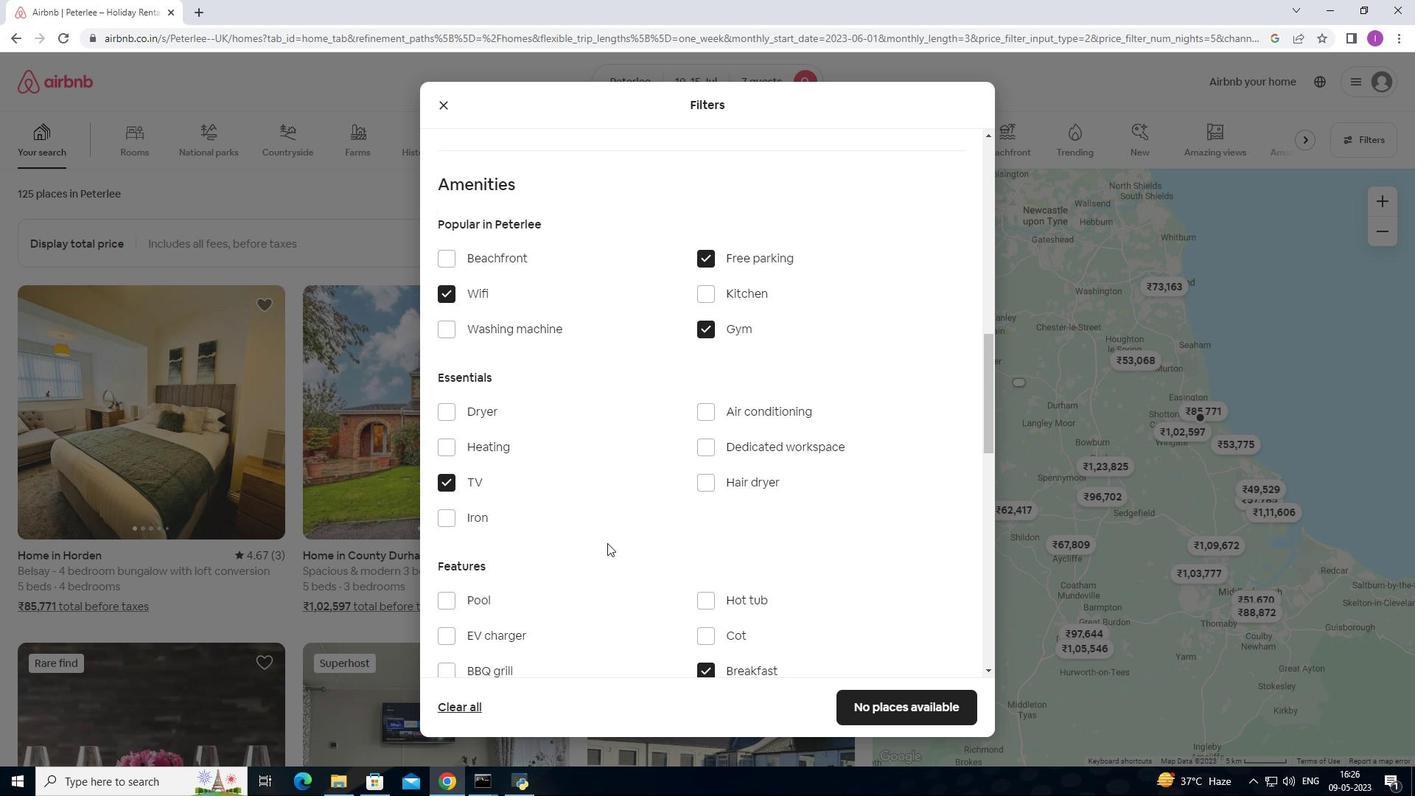 
Action: Mouse scrolled (607, 542) with delta (0, 0)
Screenshot: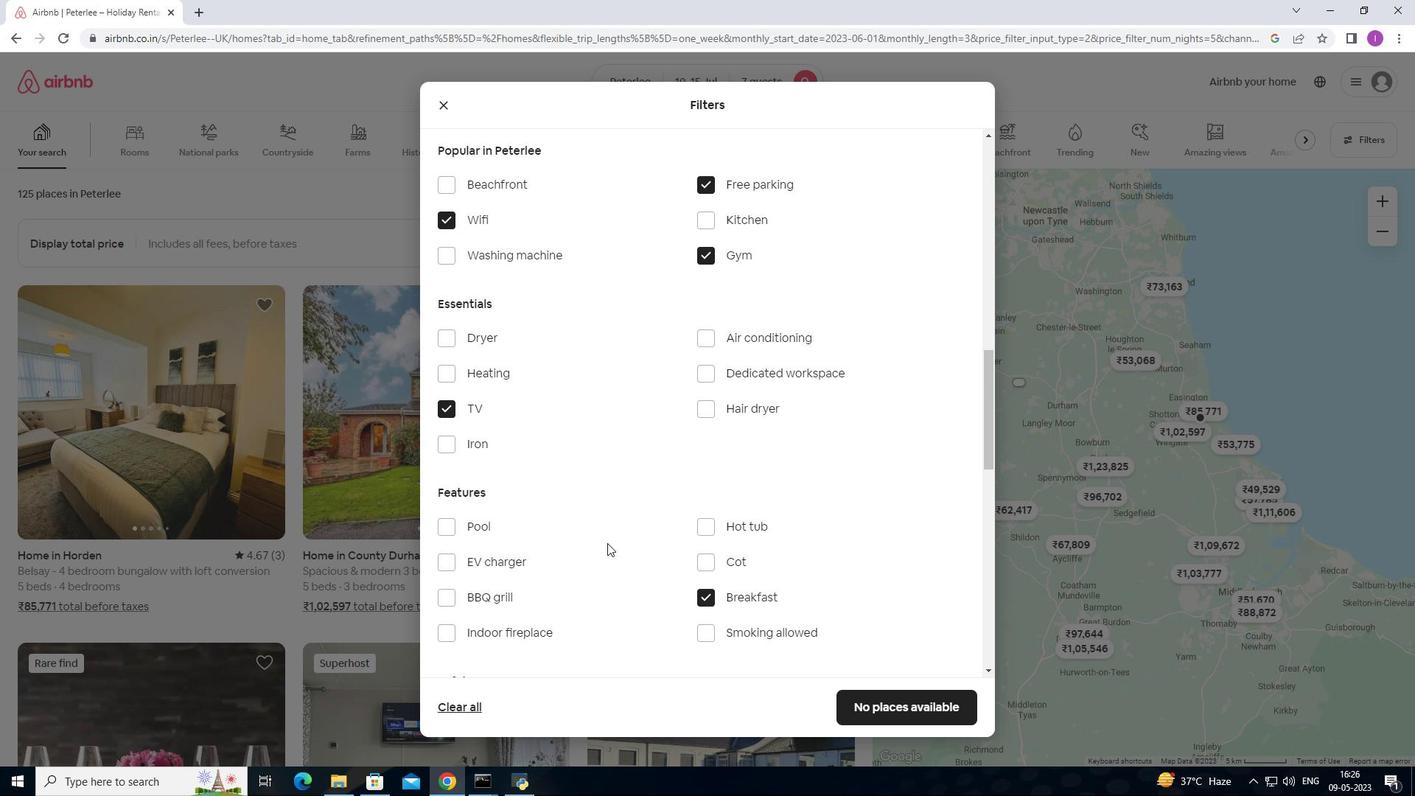 
Action: Mouse scrolled (607, 542) with delta (0, 0)
Screenshot: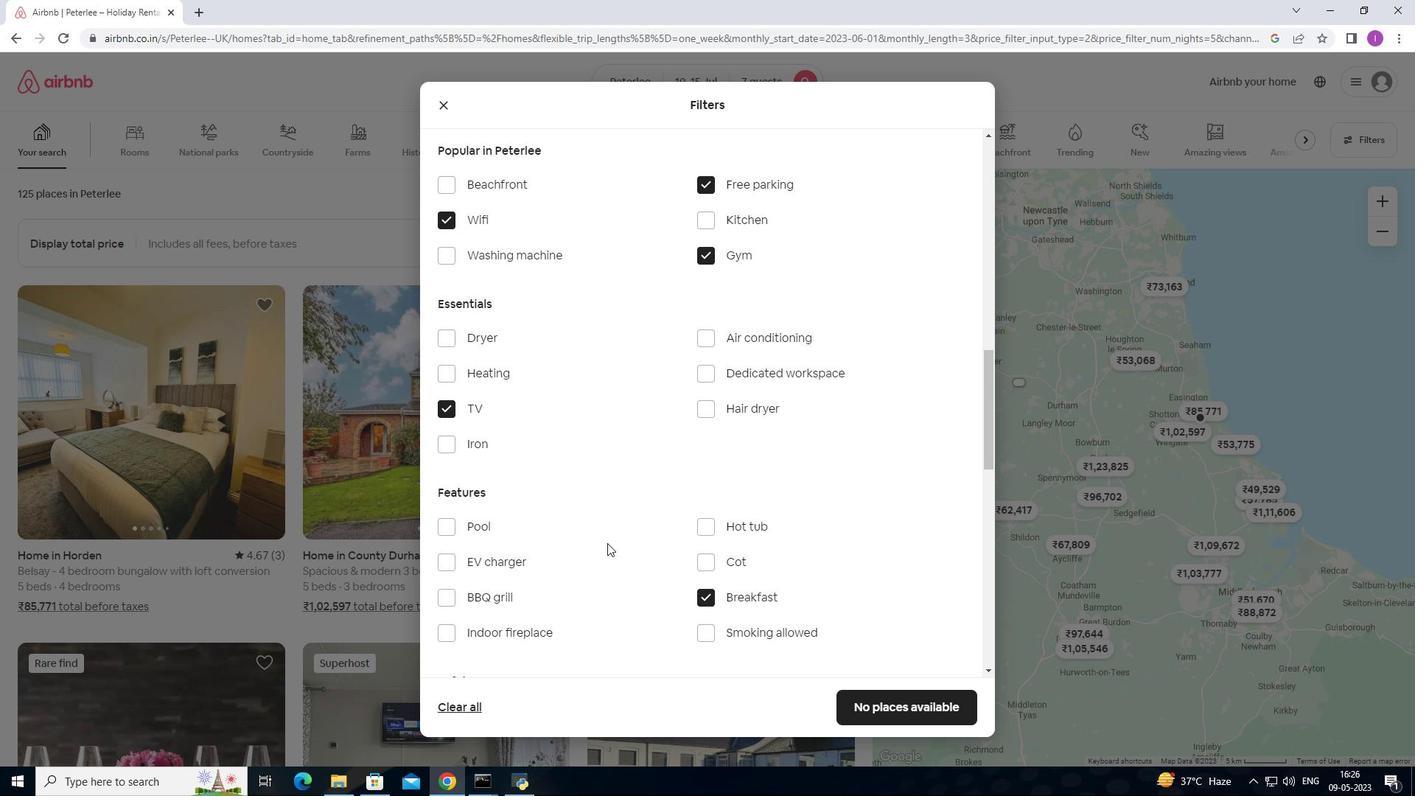 
Action: Mouse scrolled (607, 542) with delta (0, 0)
Screenshot: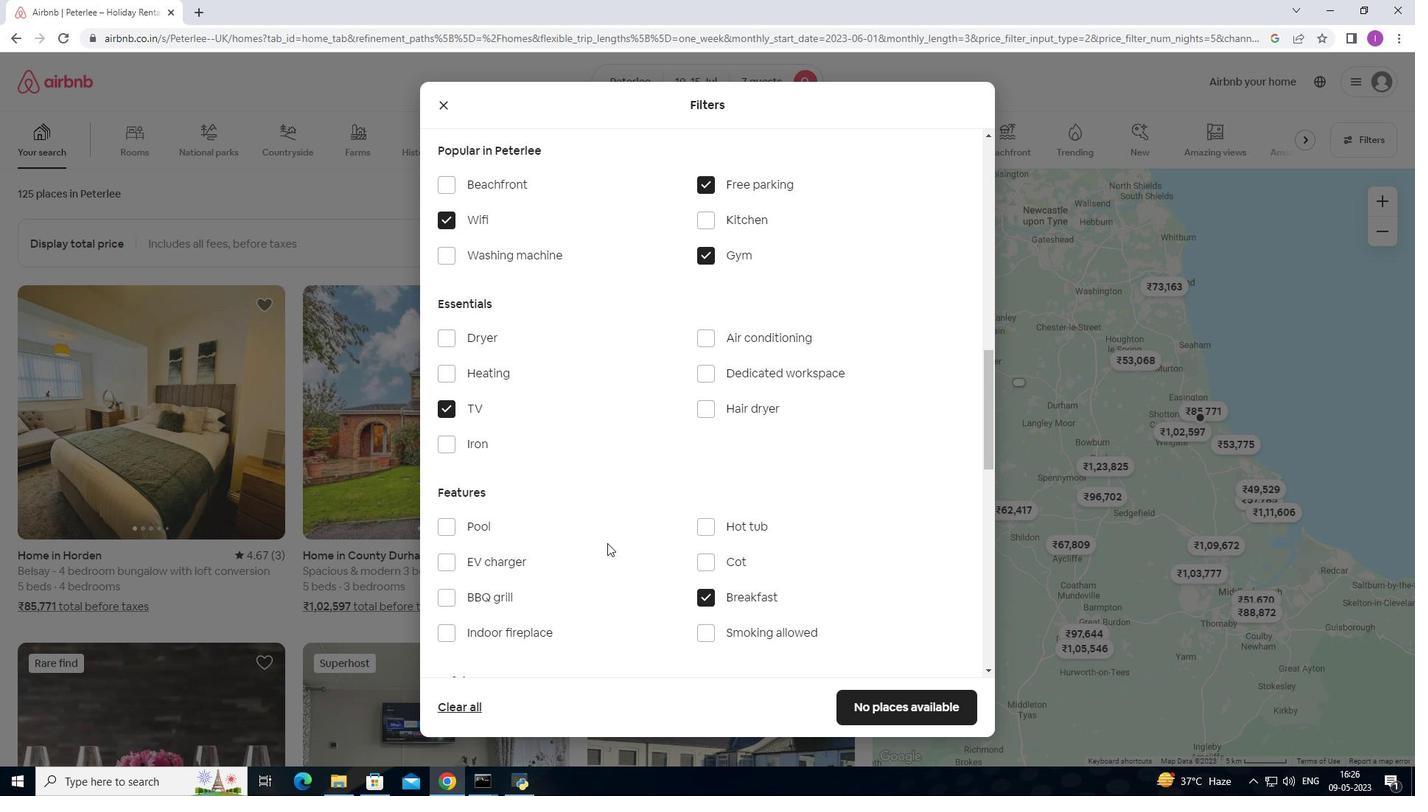 
Action: Mouse scrolled (607, 542) with delta (0, 0)
Screenshot: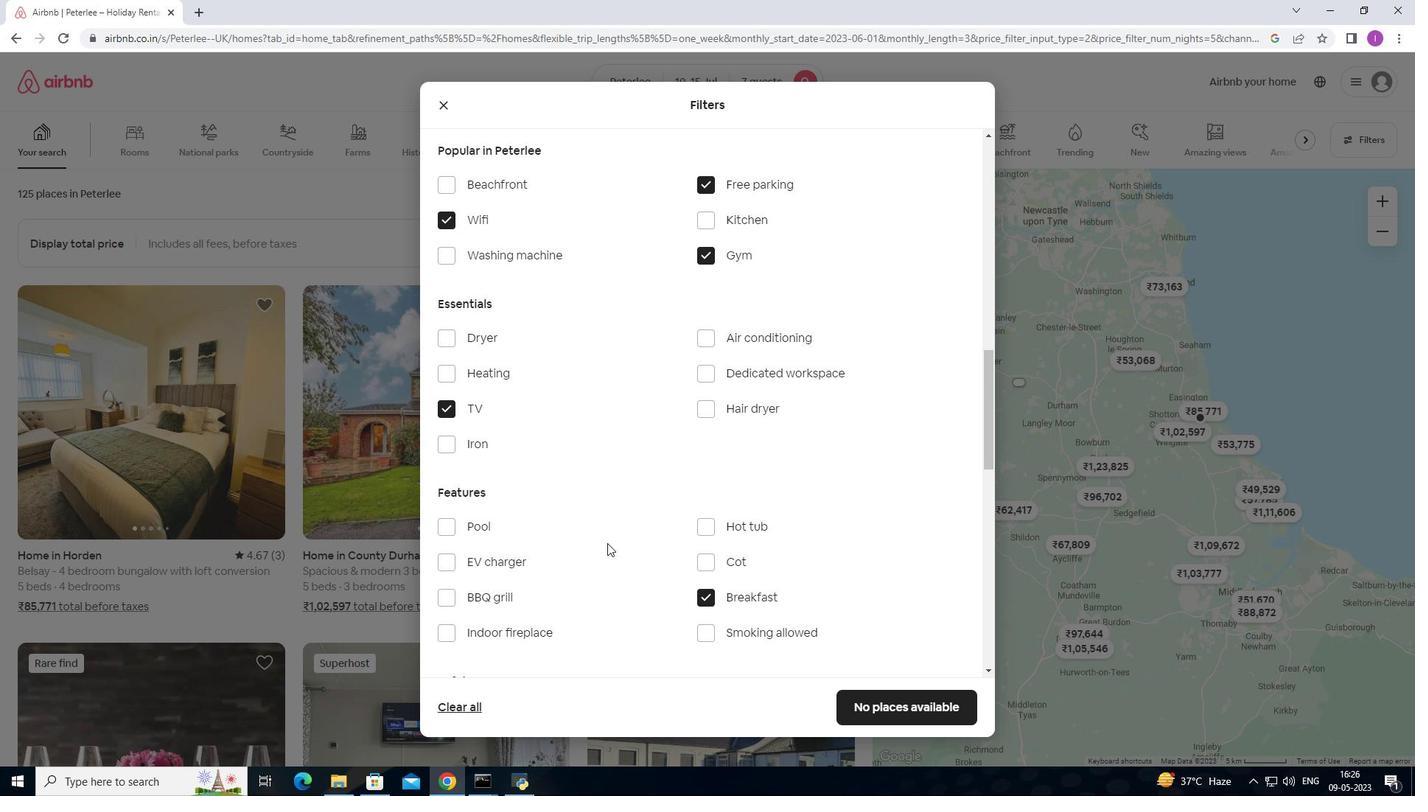 
Action: Mouse moved to (608, 542)
Screenshot: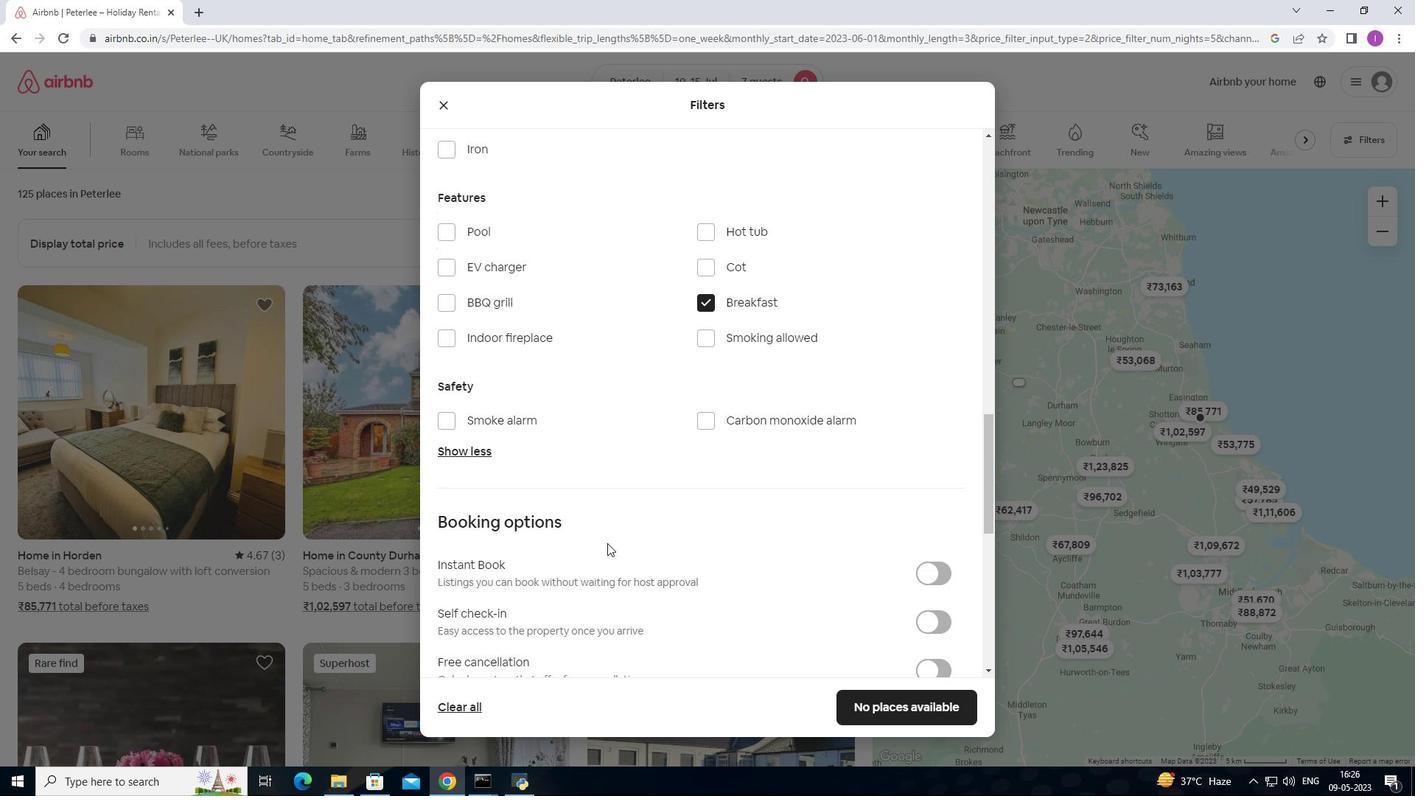 
Action: Mouse scrolled (608, 541) with delta (0, 0)
Screenshot: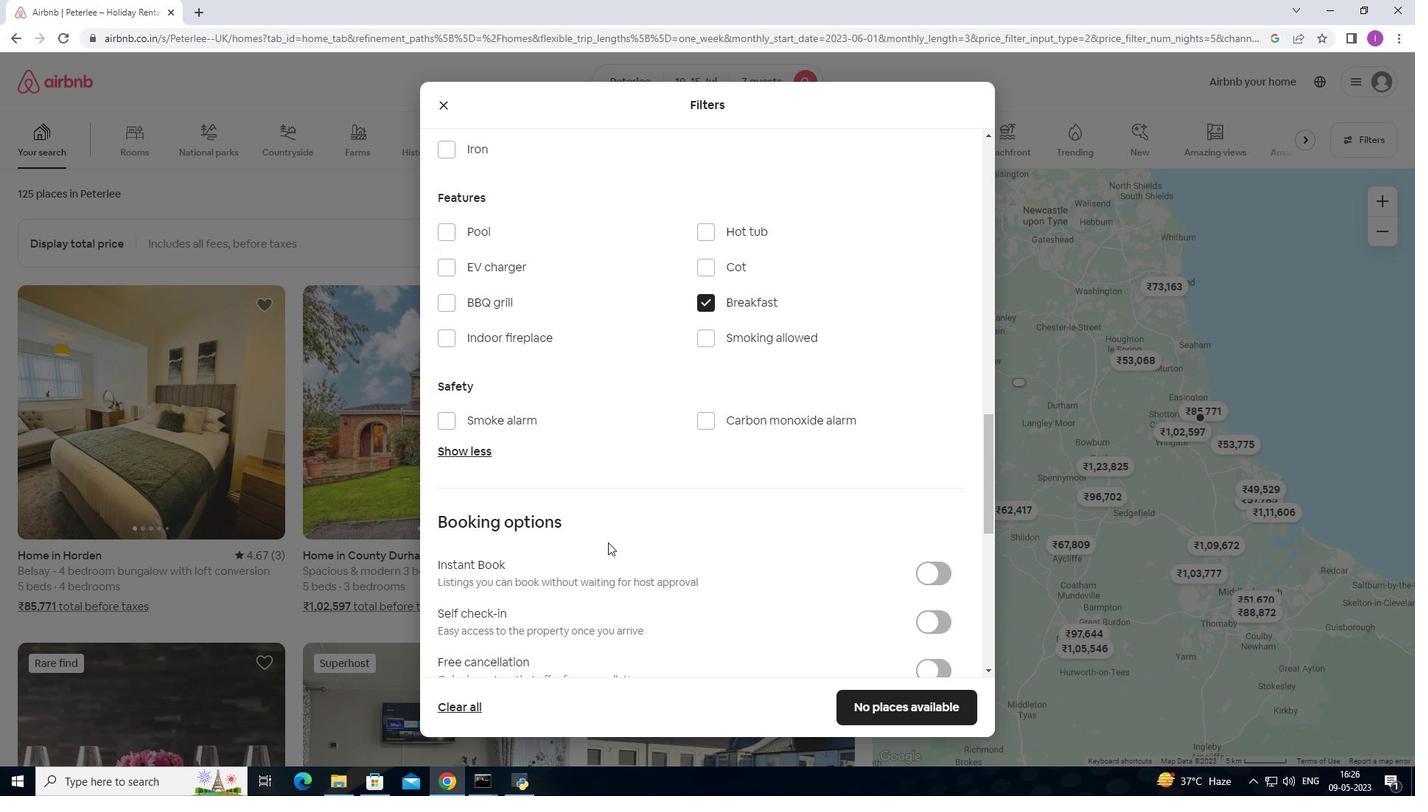 
Action: Mouse scrolled (608, 541) with delta (0, 0)
Screenshot: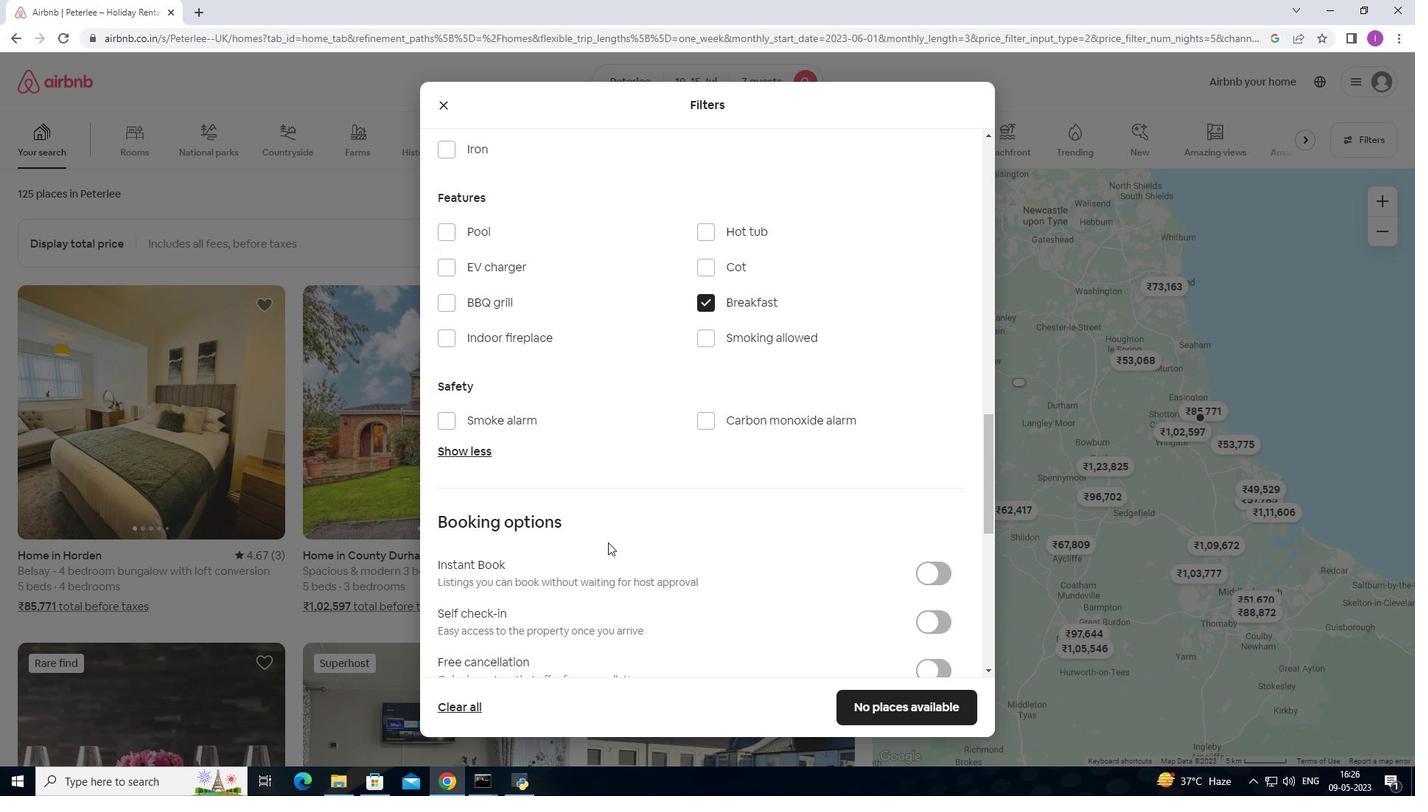 
Action: Mouse scrolled (608, 541) with delta (0, 0)
Screenshot: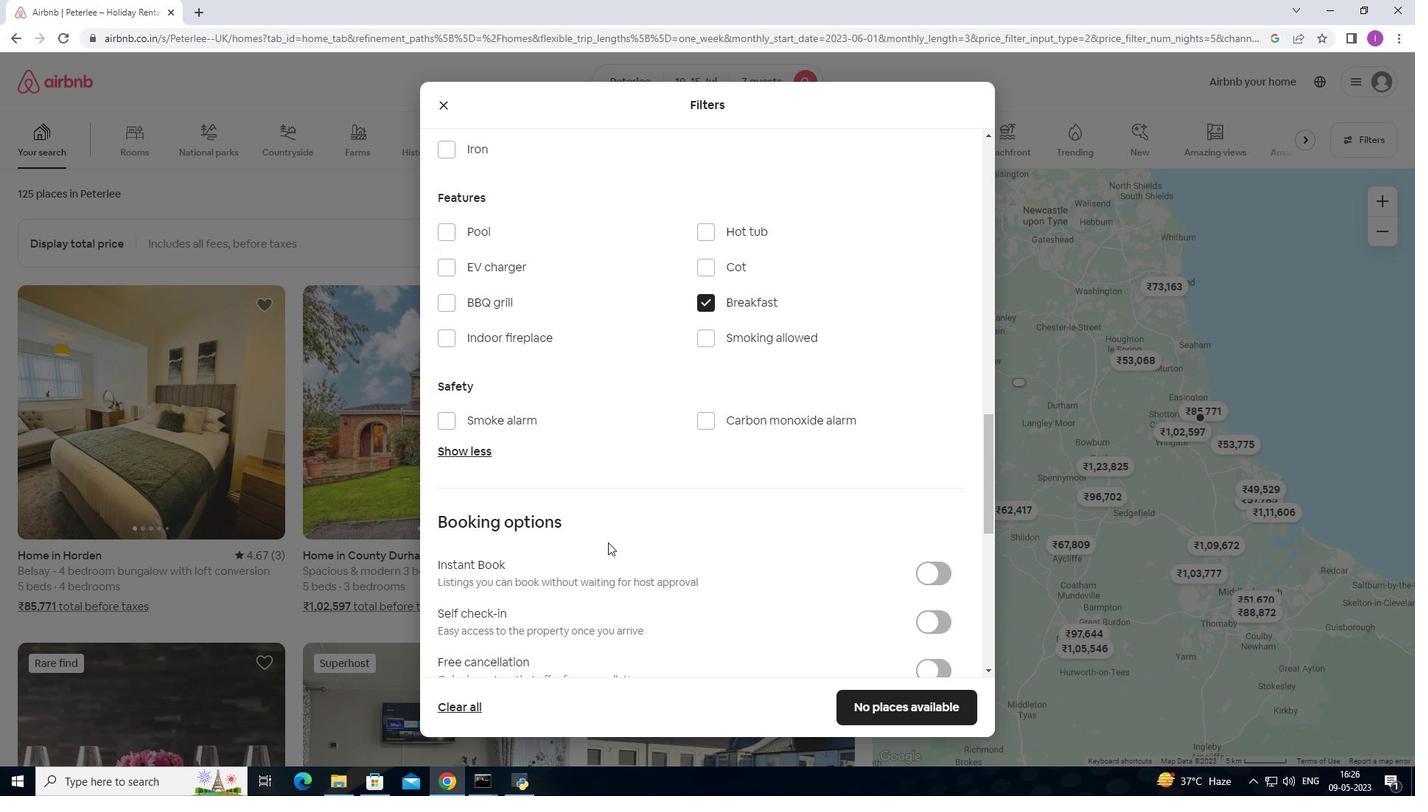 
Action: Mouse moved to (931, 397)
Screenshot: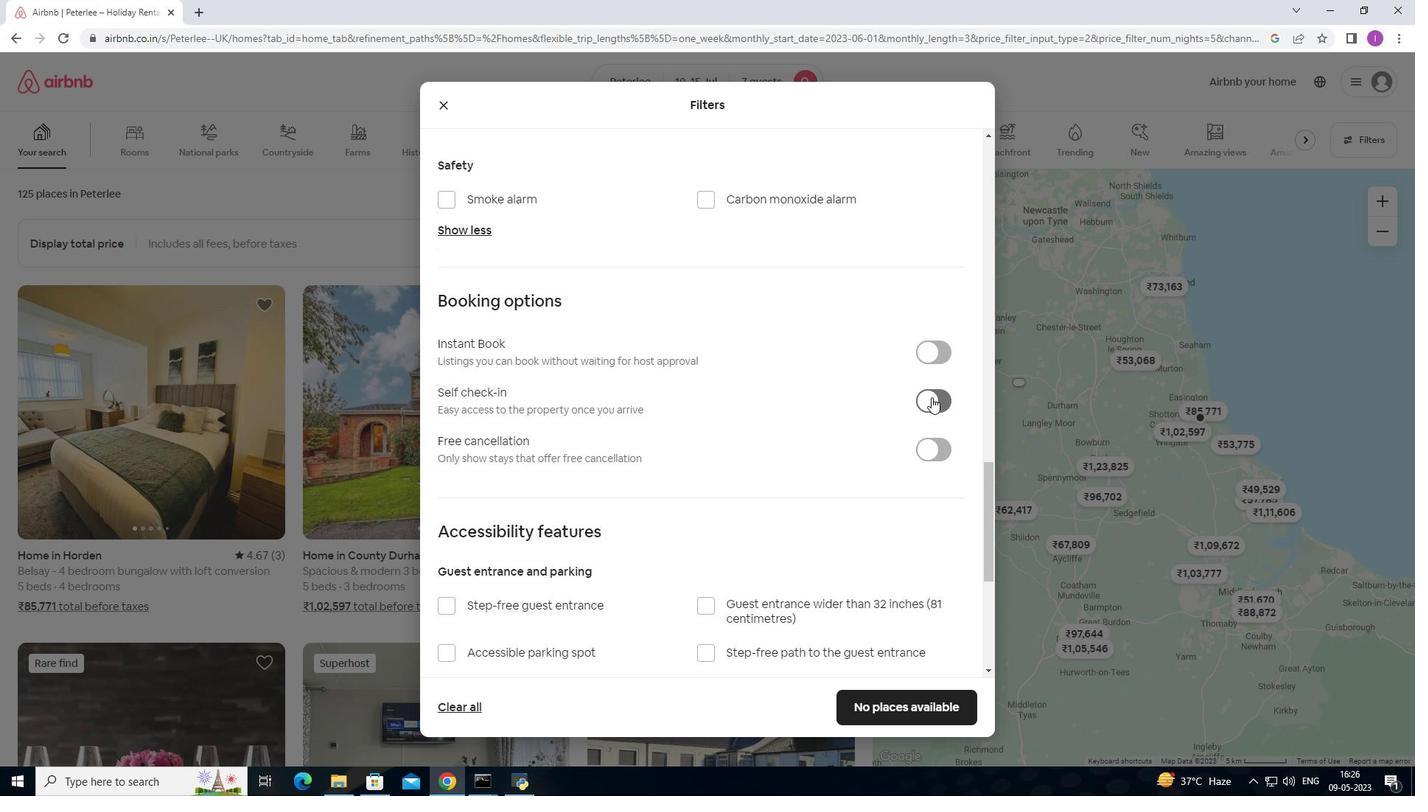 
Action: Mouse pressed left at (931, 397)
Screenshot: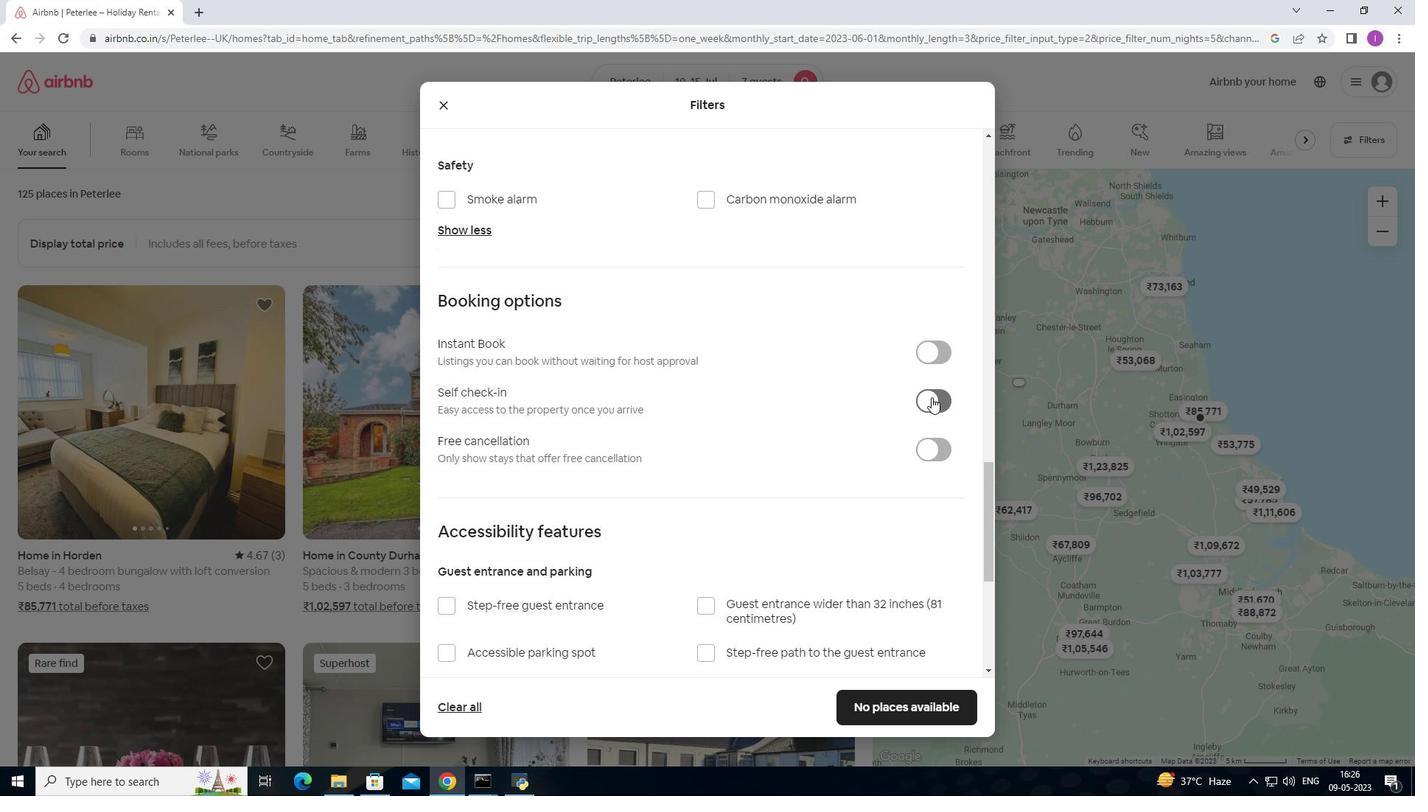 
Action: Mouse moved to (705, 540)
Screenshot: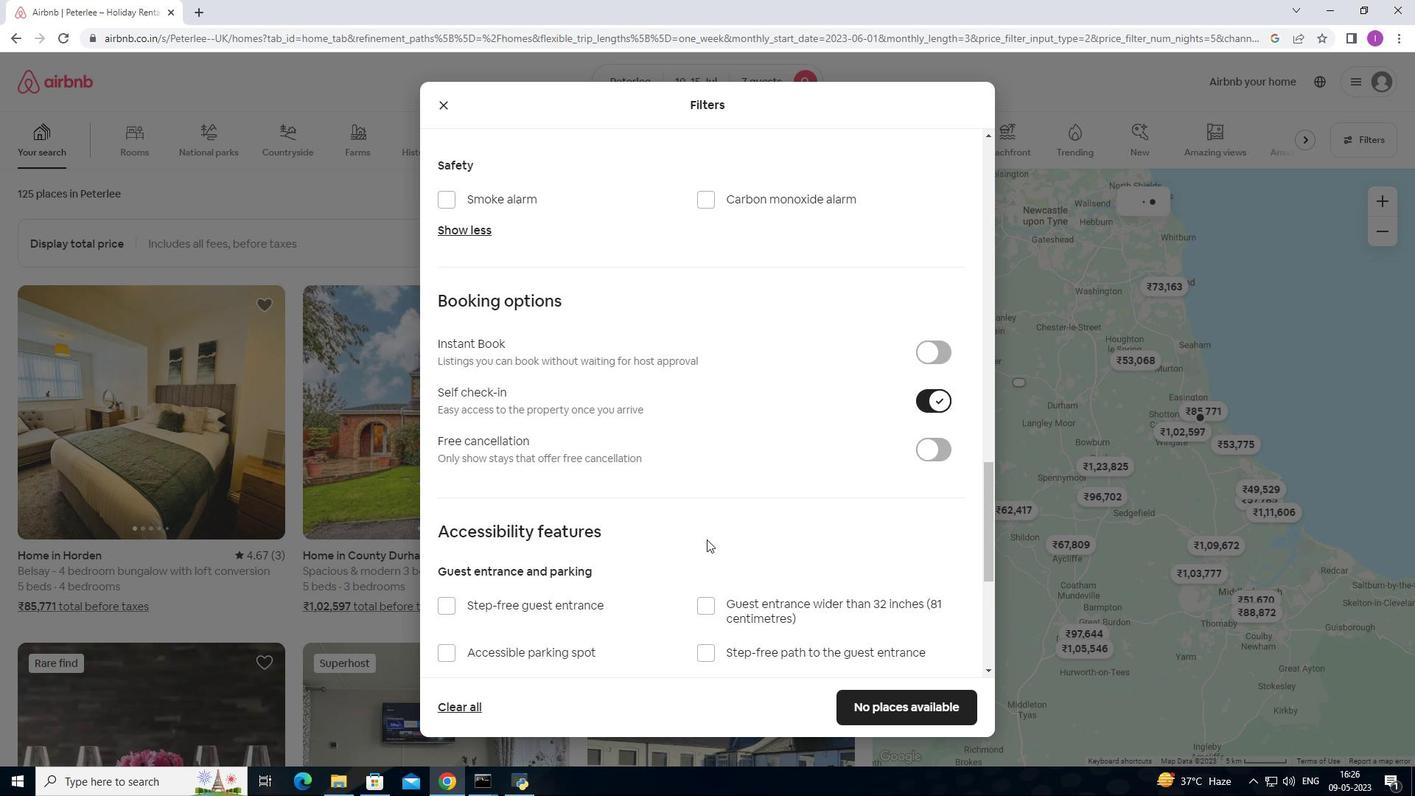 
Action: Mouse scrolled (705, 539) with delta (0, 0)
Screenshot: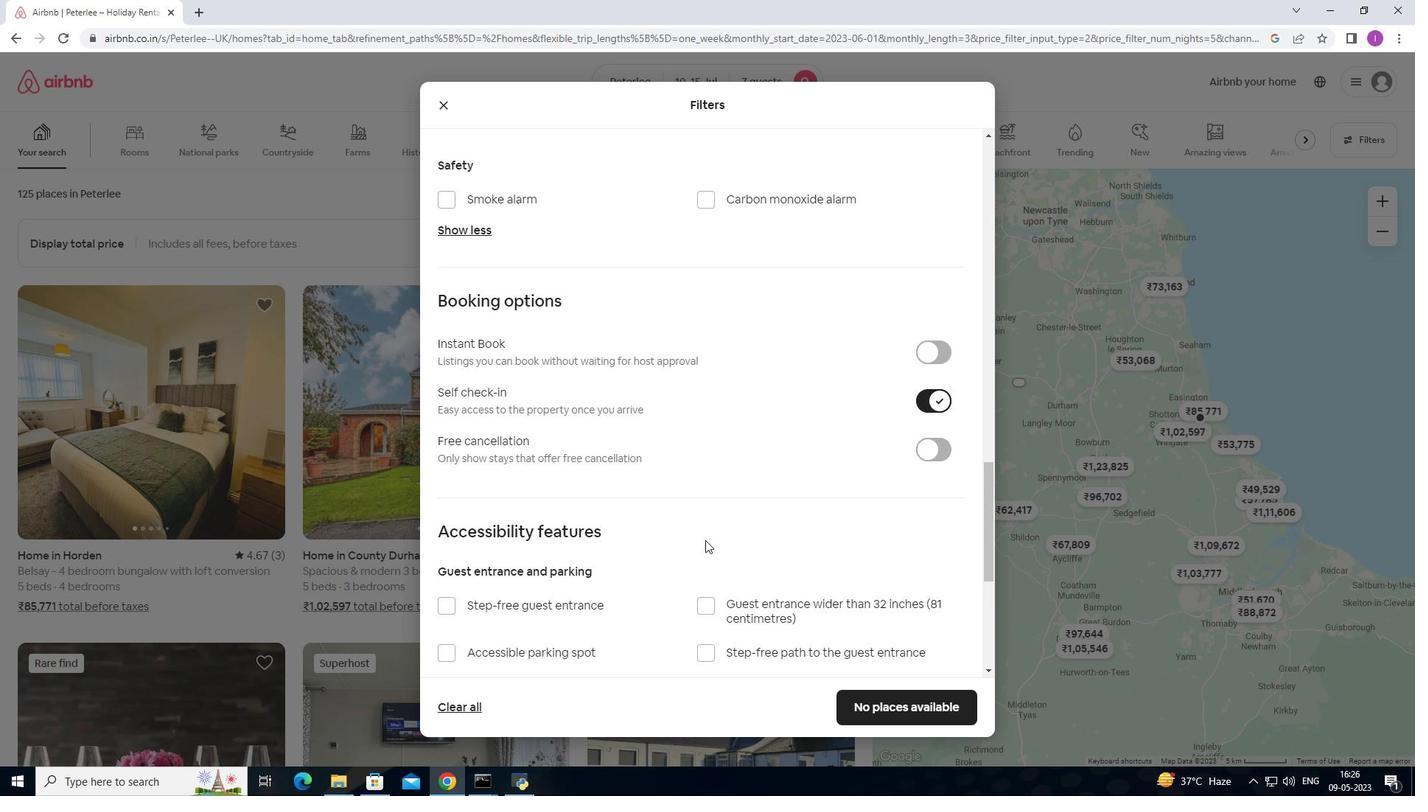 
Action: Mouse scrolled (705, 539) with delta (0, 0)
Screenshot: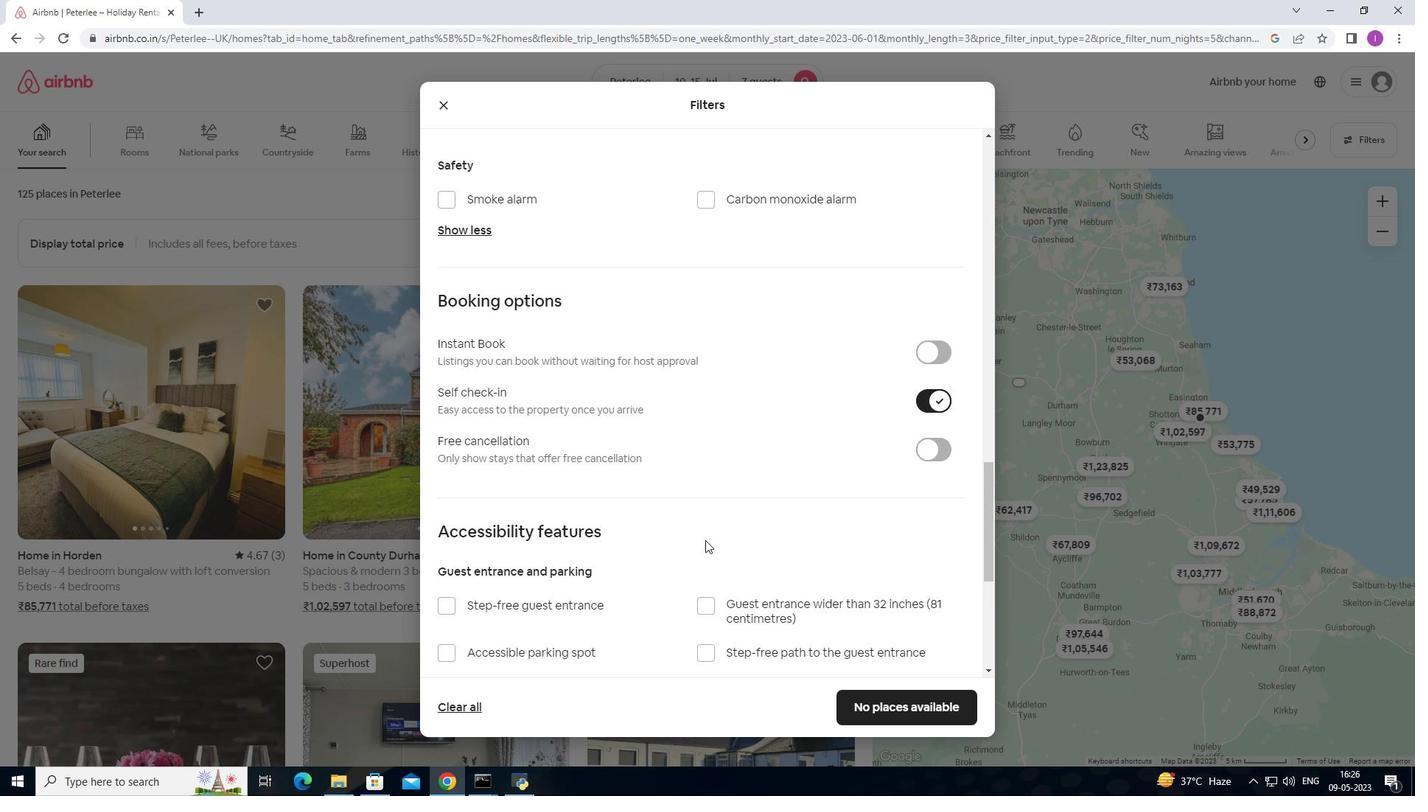 
Action: Mouse scrolled (705, 539) with delta (0, 0)
Screenshot: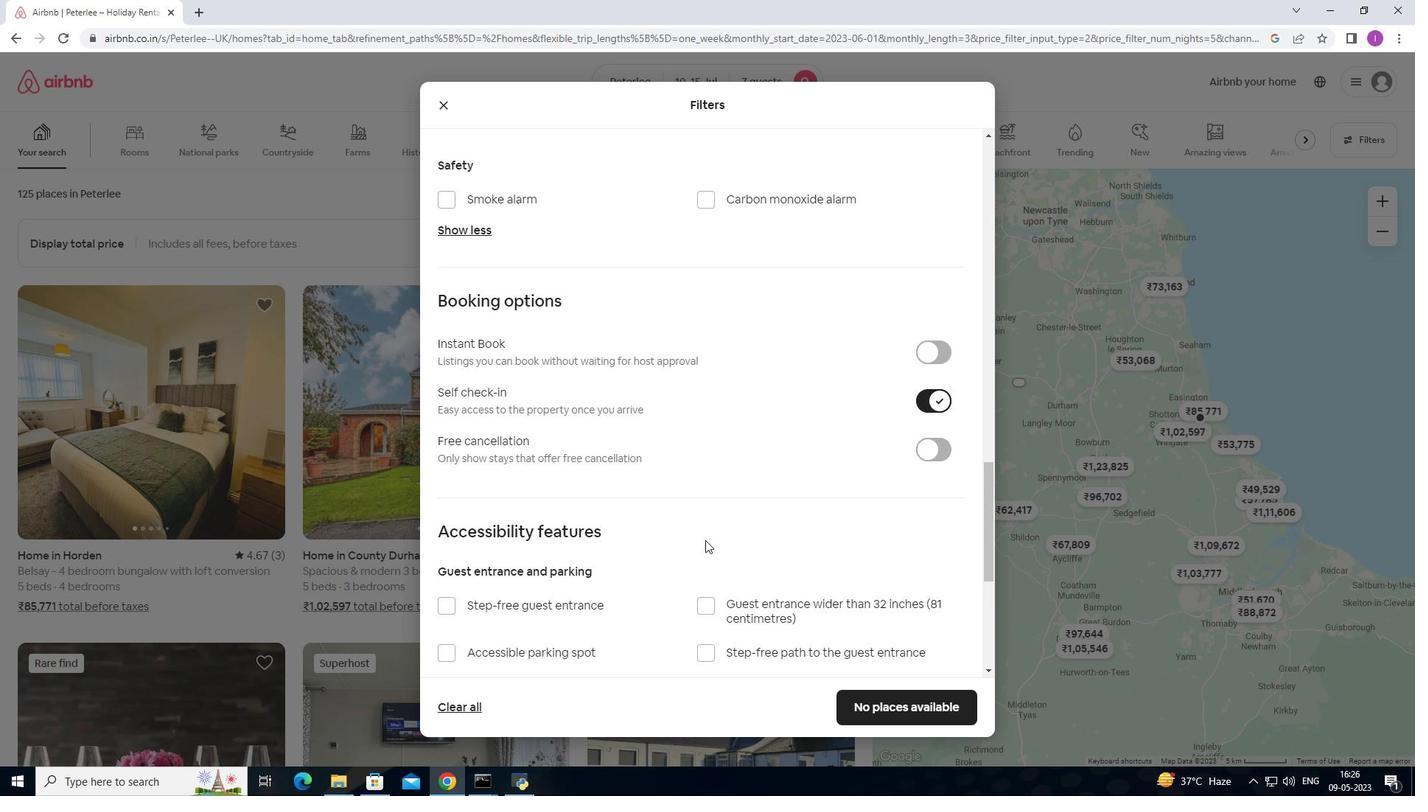 
Action: Mouse scrolled (705, 539) with delta (0, 0)
Screenshot: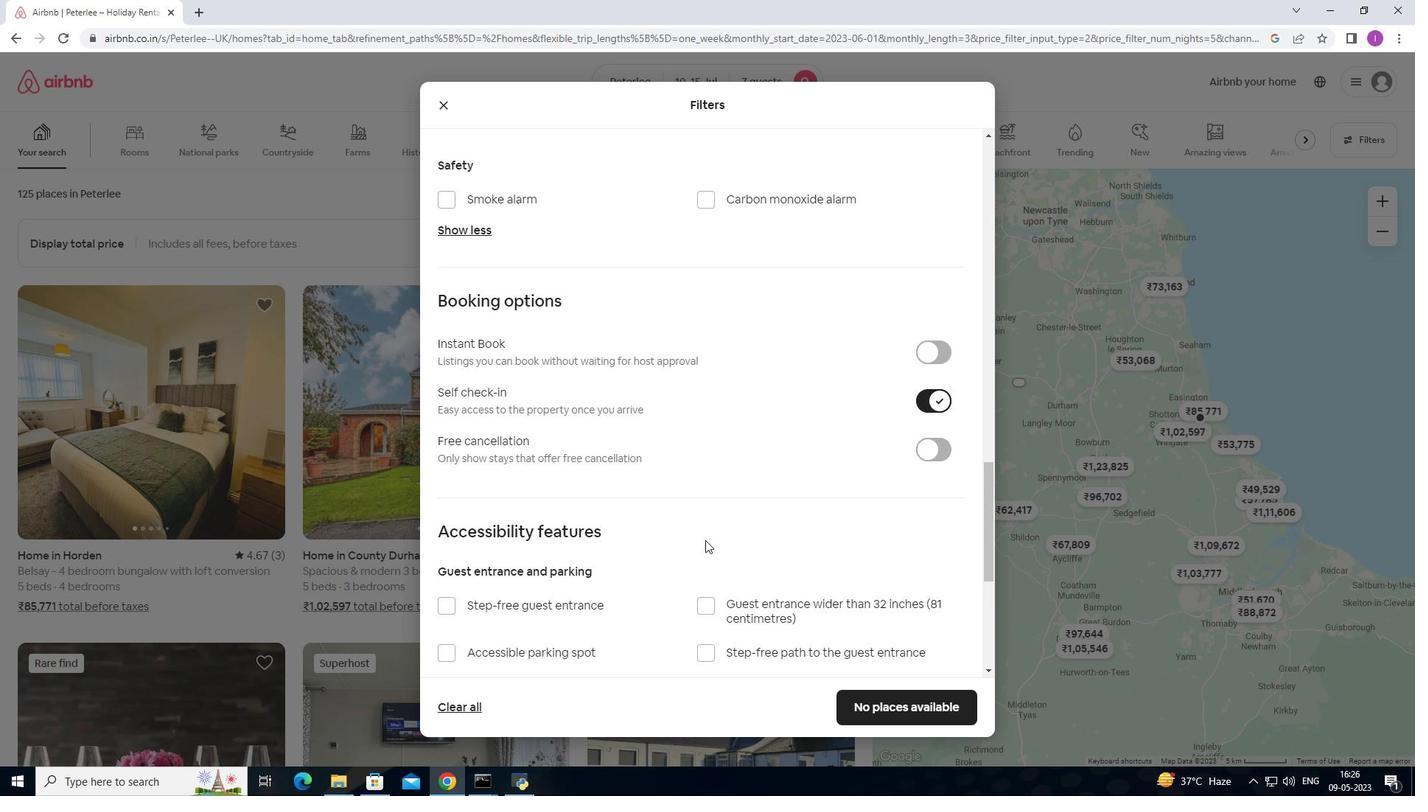 
Action: Mouse scrolled (705, 539) with delta (0, 0)
Screenshot: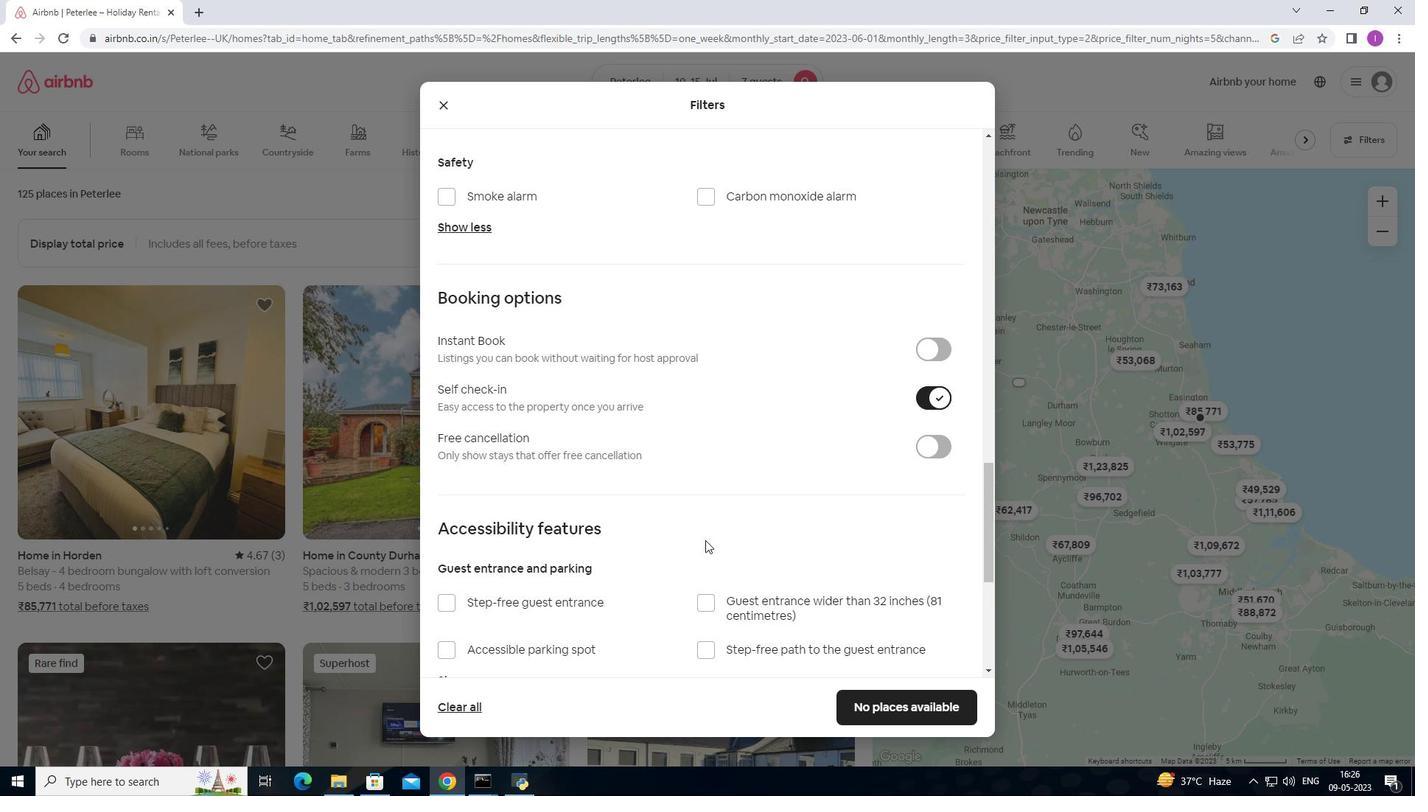 
Action: Mouse moved to (705, 540)
Screenshot: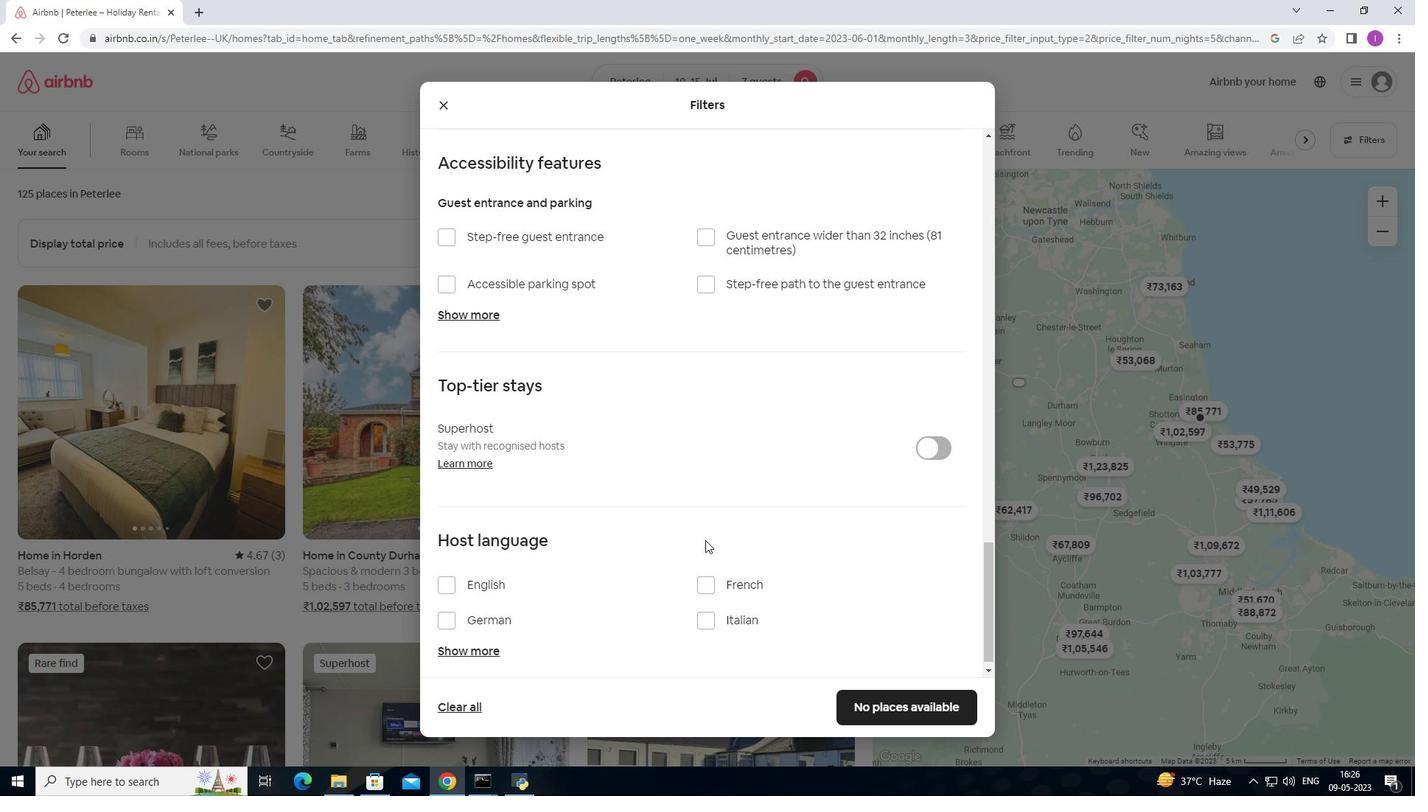 
Action: Mouse scrolled (705, 539) with delta (0, 0)
Screenshot: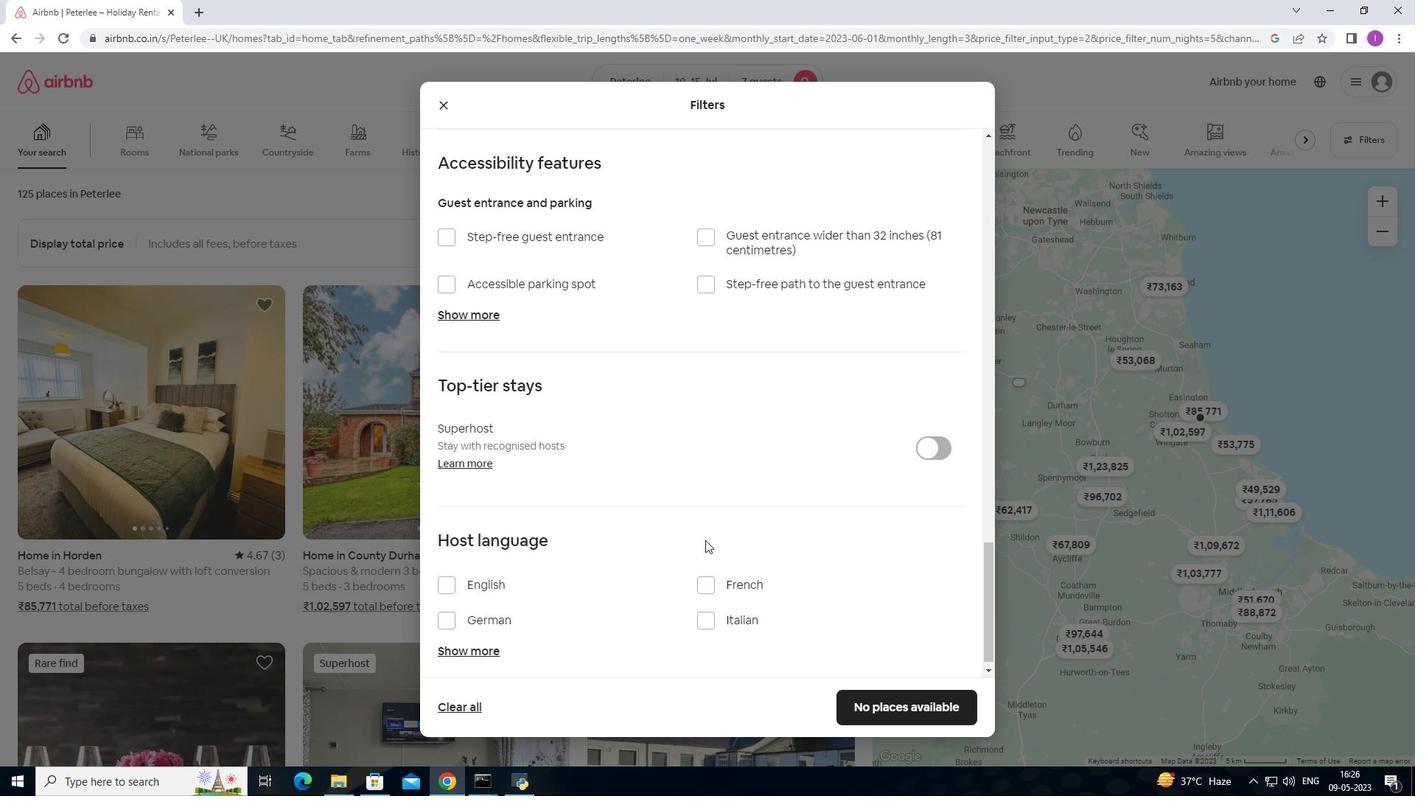 
Action: Mouse scrolled (705, 539) with delta (0, 0)
Screenshot: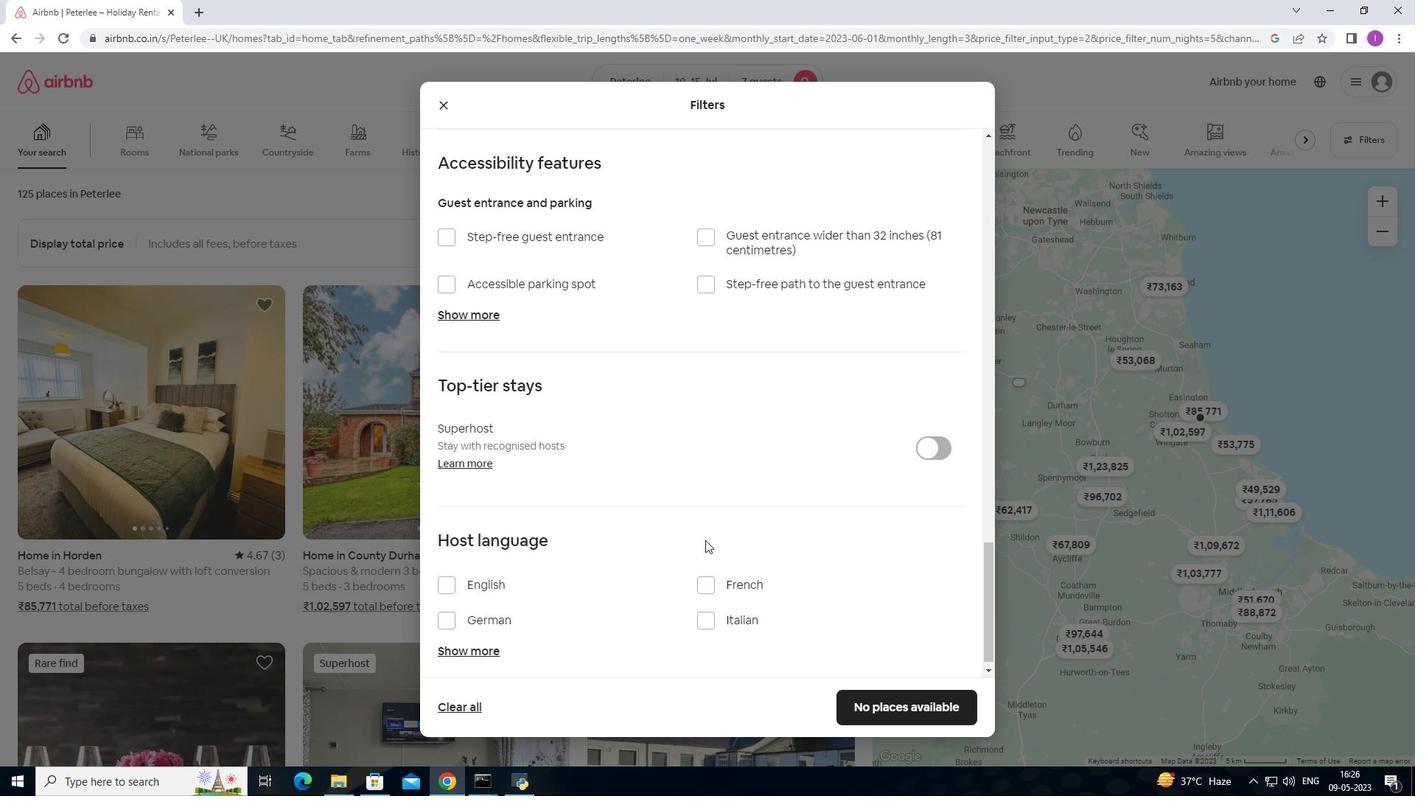 
Action: Mouse moved to (705, 540)
Screenshot: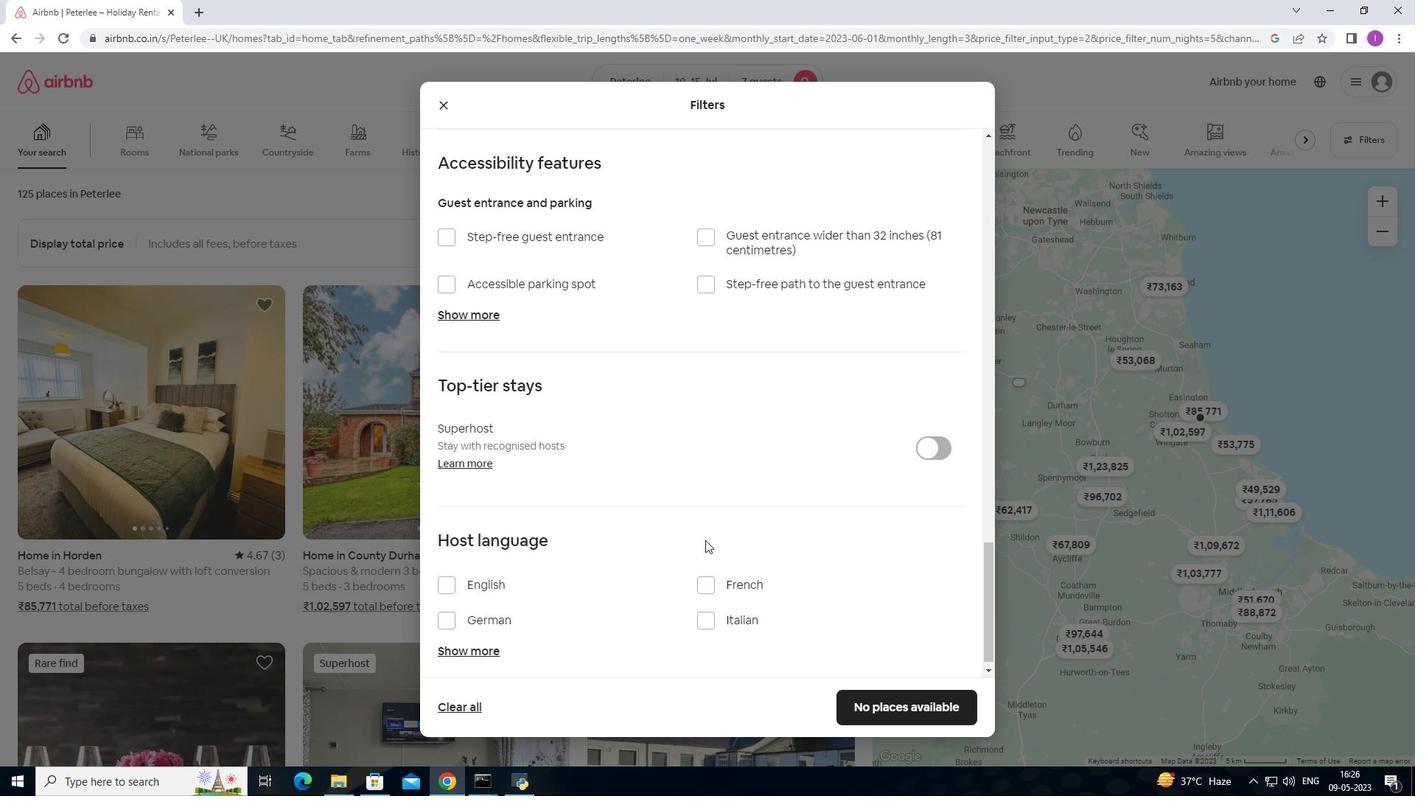 
Action: Mouse scrolled (705, 539) with delta (0, 0)
Screenshot: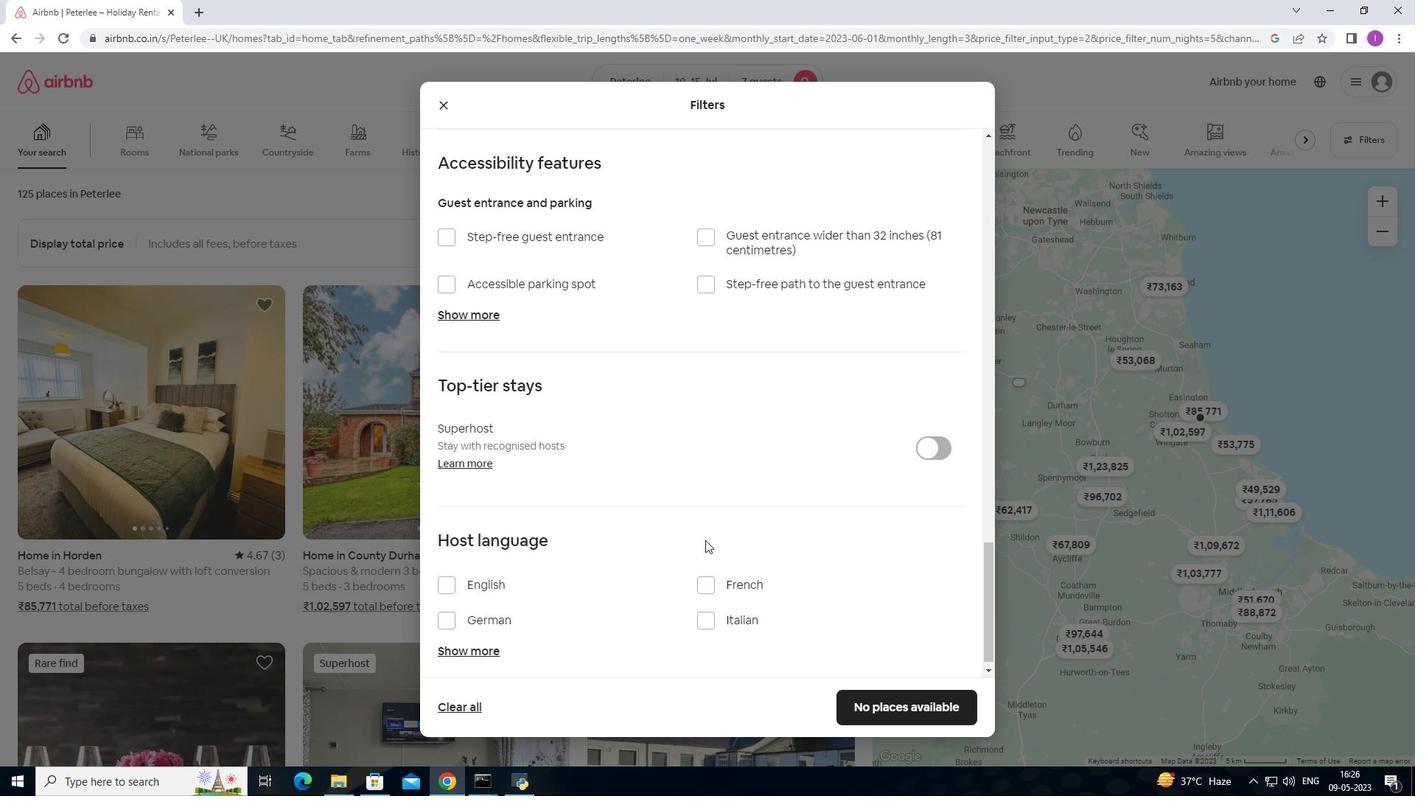 
Action: Mouse scrolled (705, 539) with delta (0, 0)
Screenshot: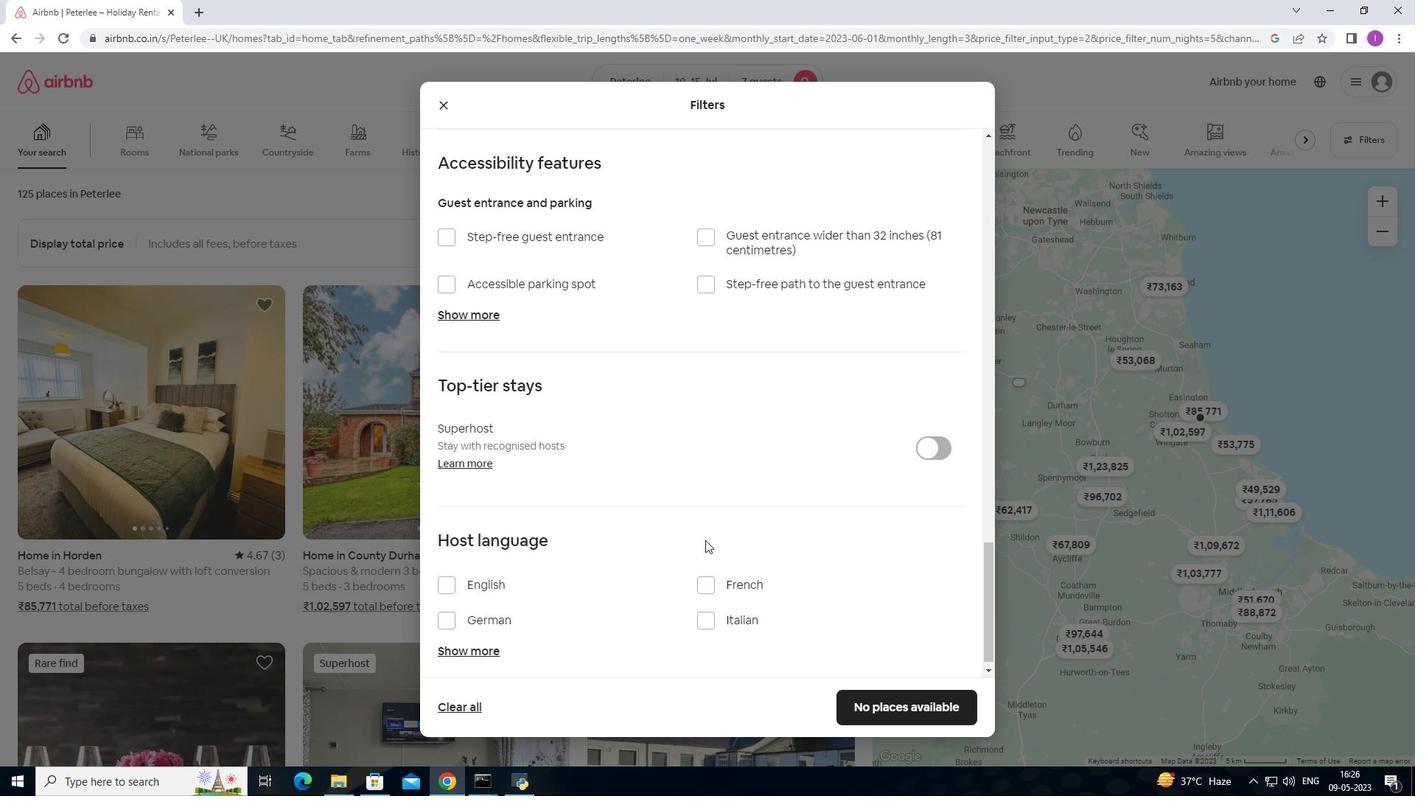 
Action: Mouse moved to (449, 576)
Screenshot: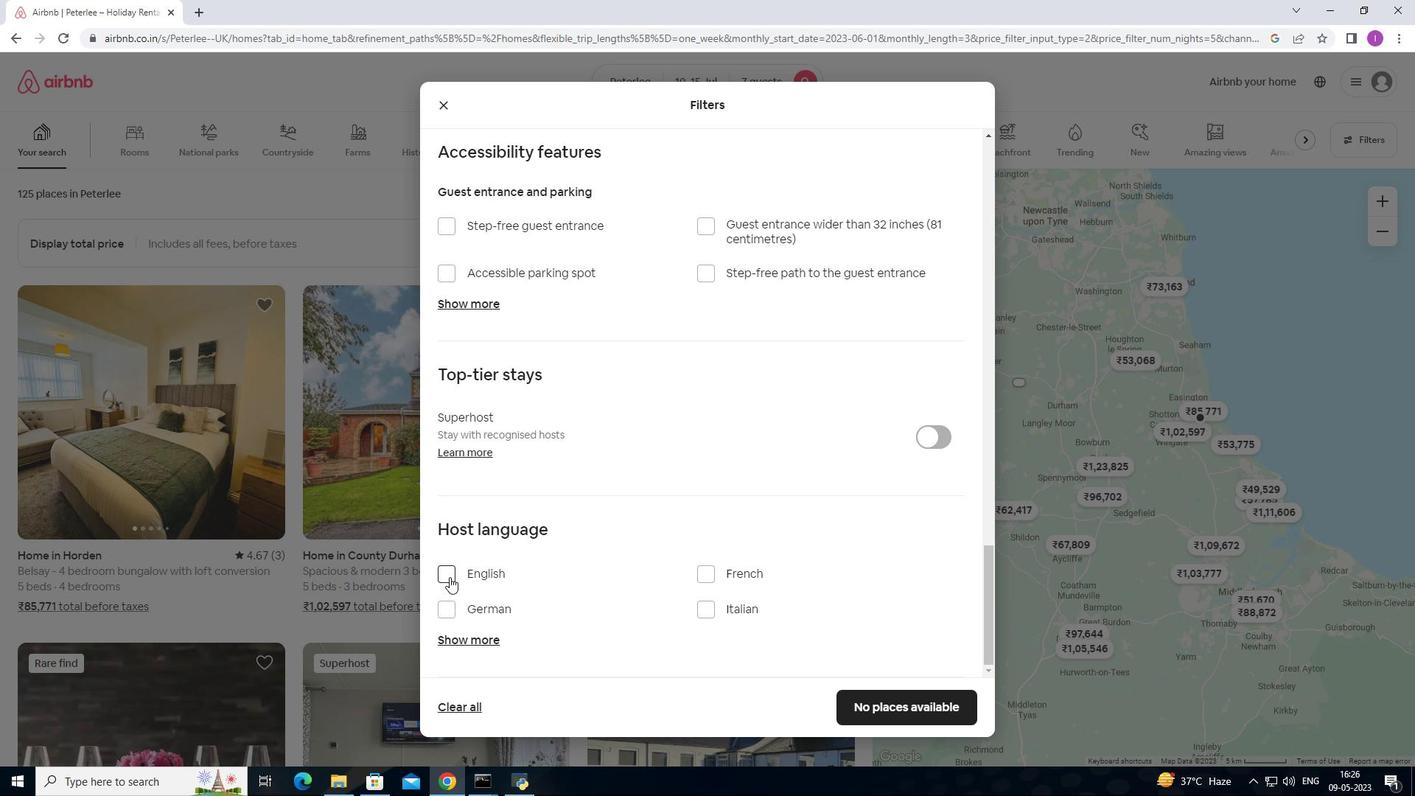
Action: Mouse pressed left at (449, 576)
Screenshot: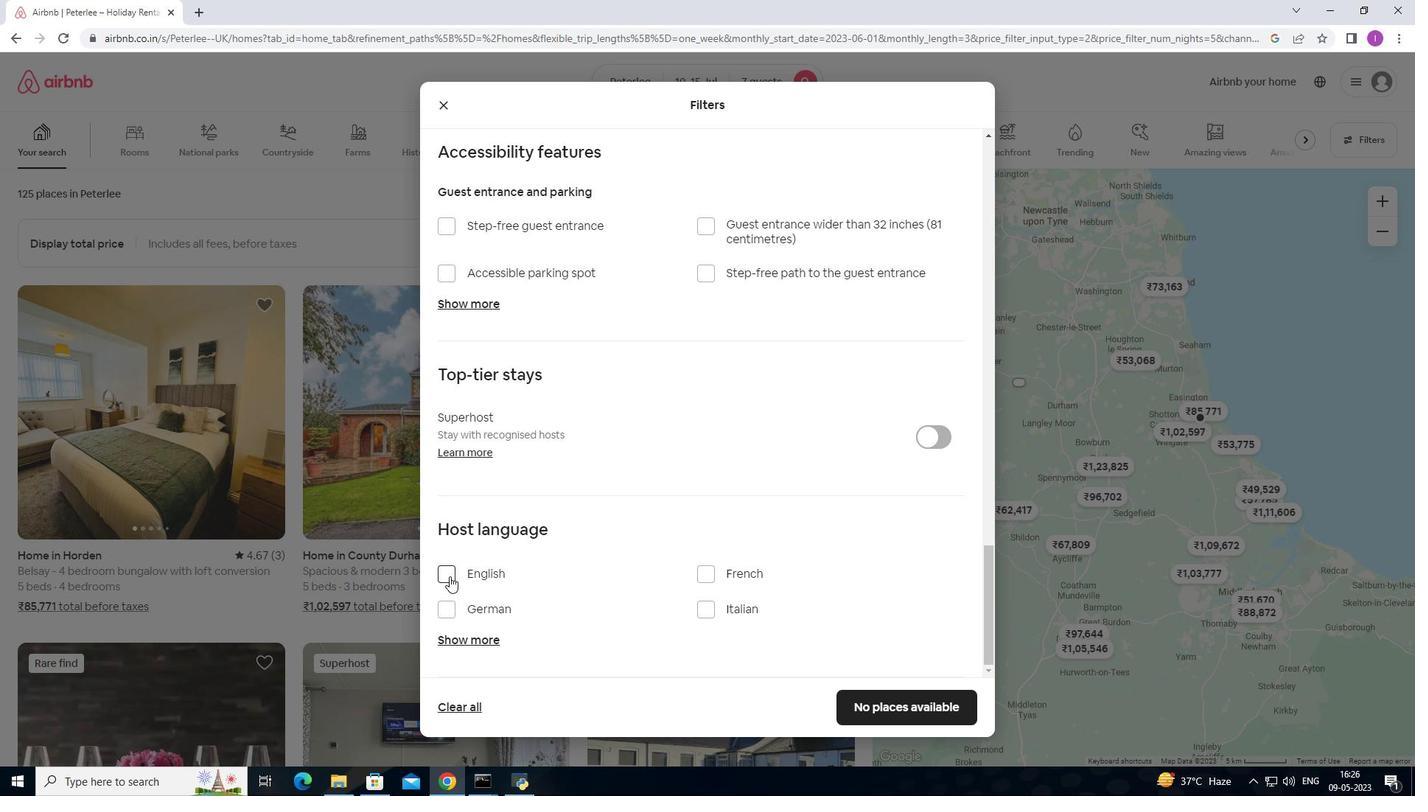 
Action: Mouse moved to (922, 701)
Screenshot: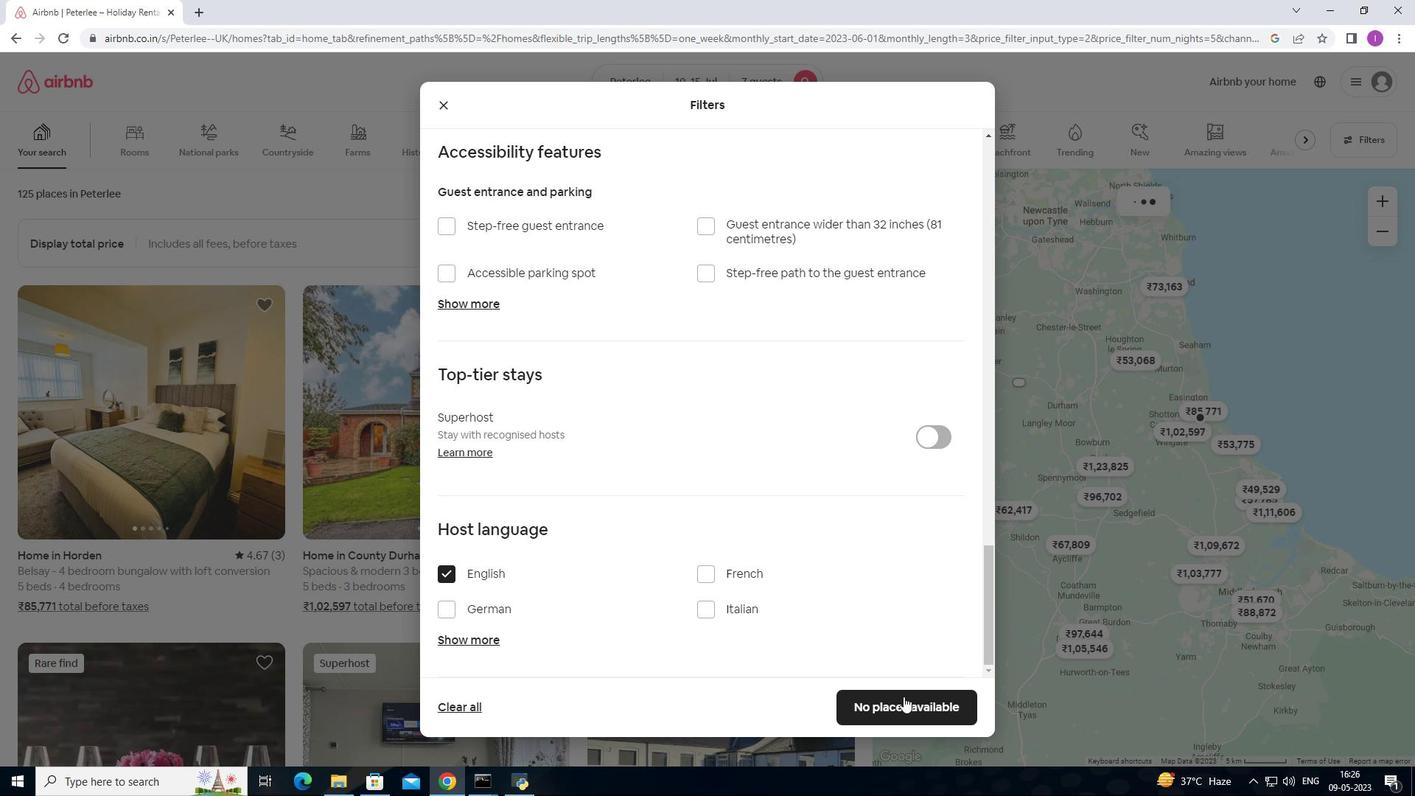 
Action: Mouse pressed left at (922, 701)
Screenshot: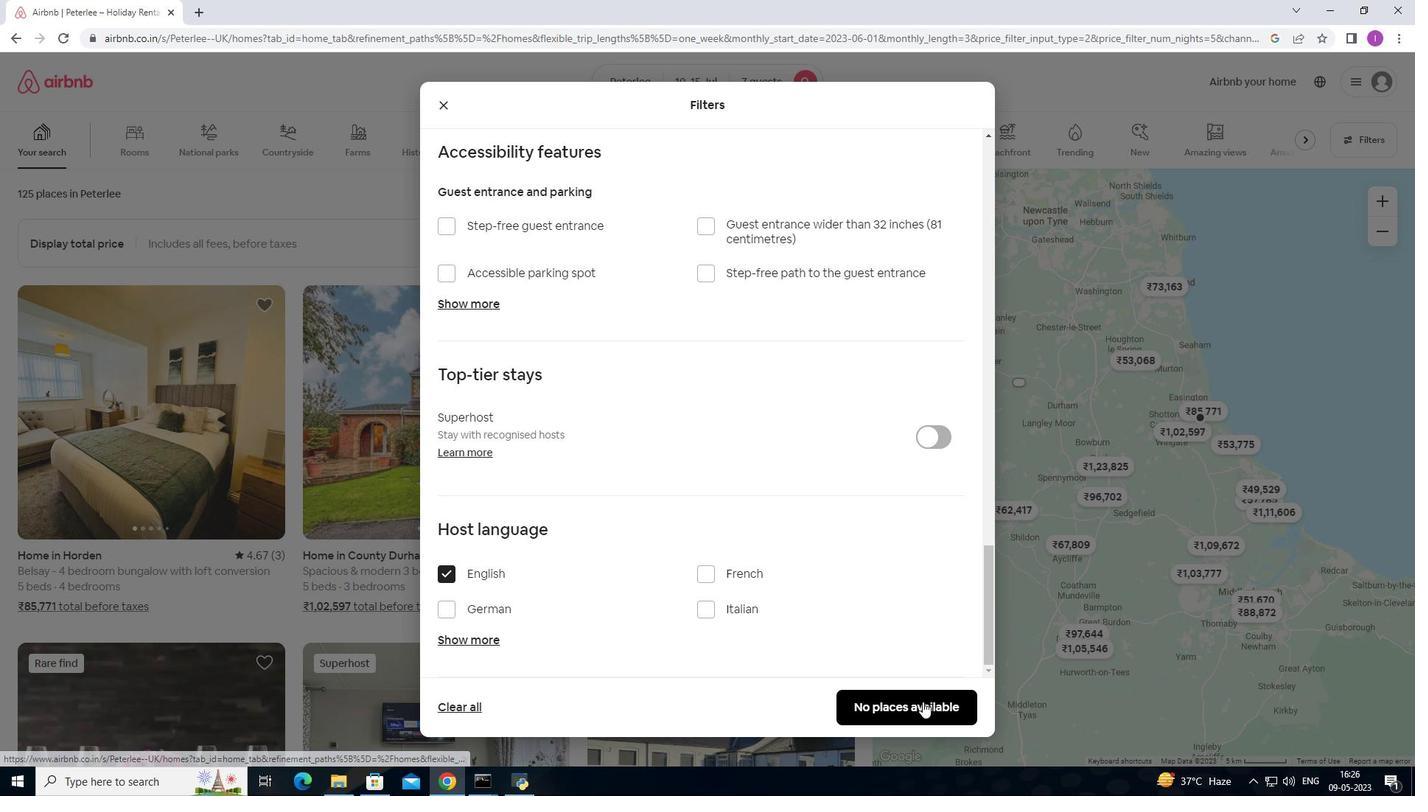 
Action: Mouse moved to (815, 710)
Screenshot: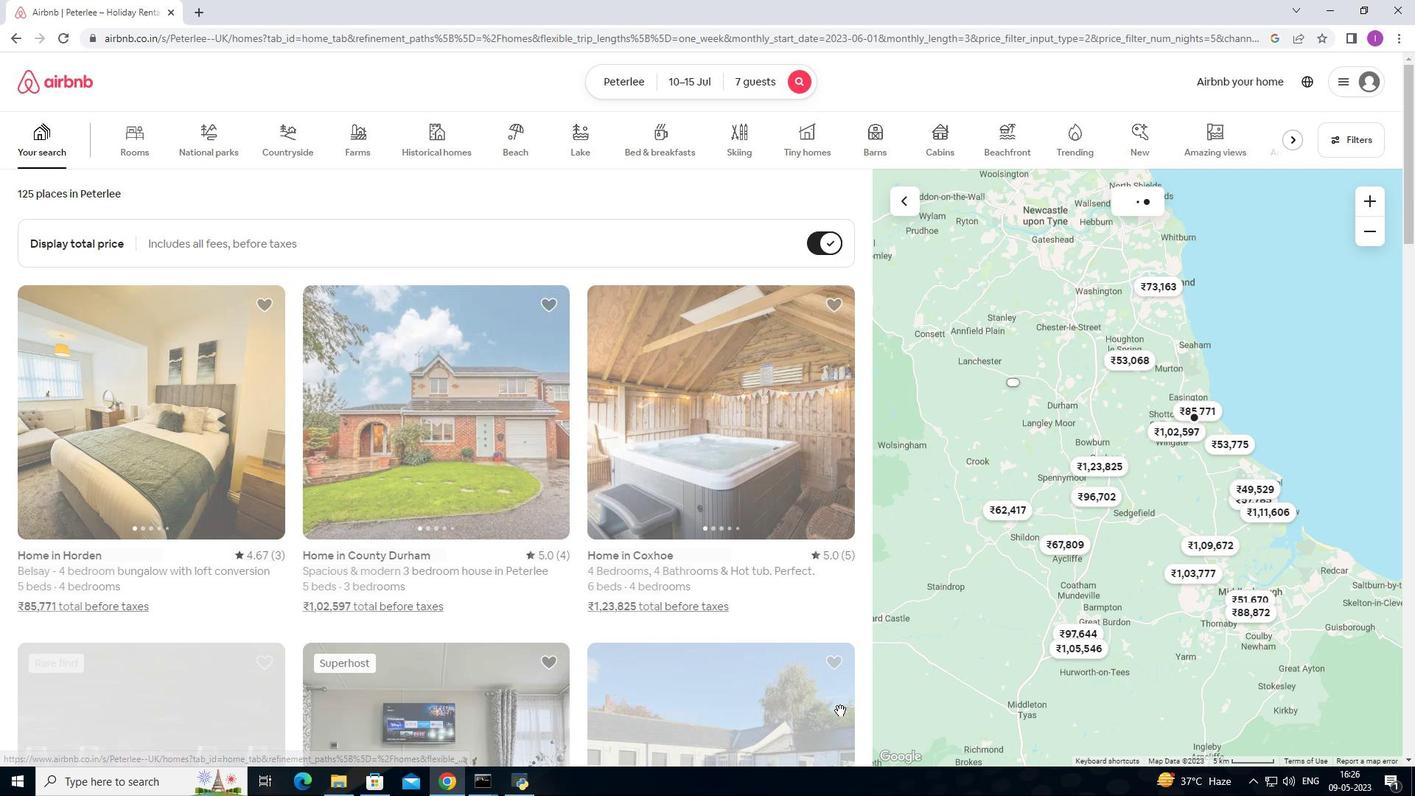 
